Task: Research Airbnb properties in Teziutlan, Mexico from 9th November, 2023 to 16th November, 2023 for 2 adults.2 bedrooms having 2 beds and 1 bathroom. Property type can be flat. Look for 3 properties as per requirement.
Action: Mouse pressed left at (432, 62)
Screenshot: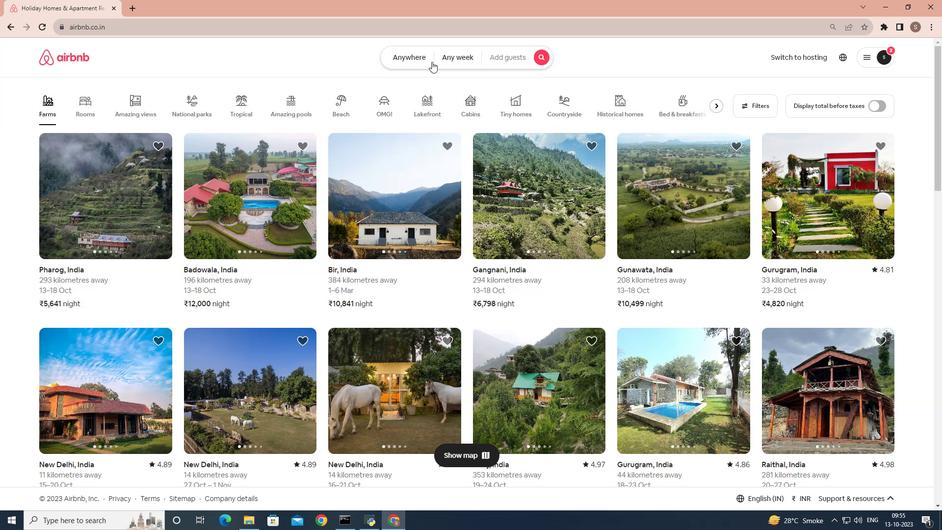 
Action: Mouse moved to (317, 92)
Screenshot: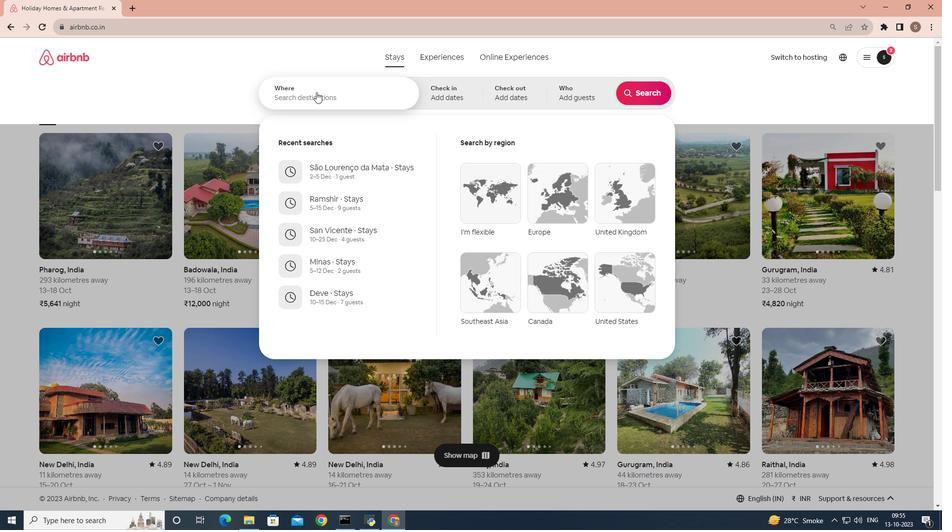 
Action: Mouse pressed left at (317, 92)
Screenshot: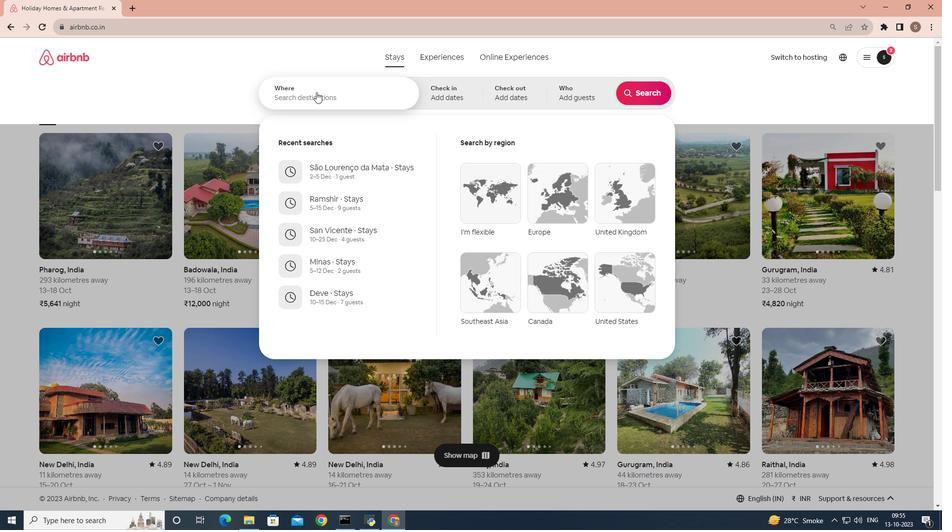 
Action: Key pressed tiziulta<Key.backspace><Key.backspace><Key.backspace>ltan
Screenshot: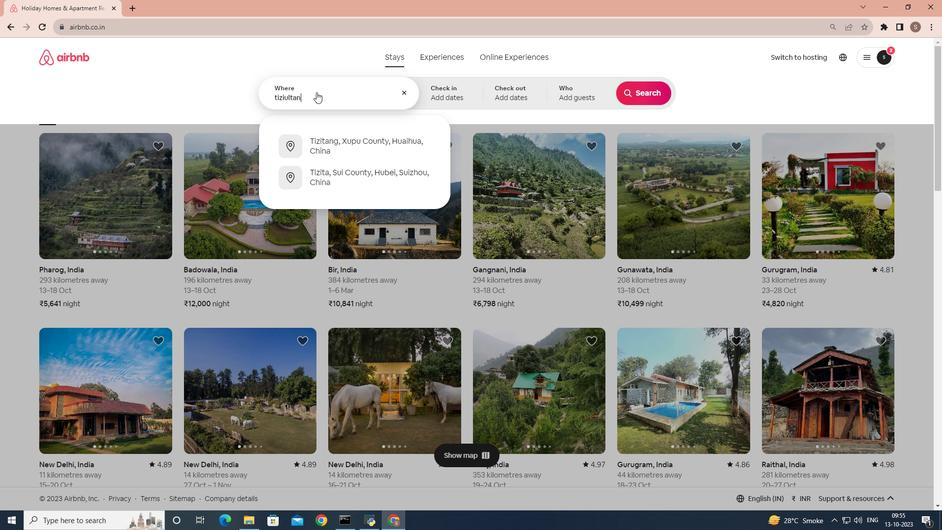 
Action: Mouse moved to (357, 147)
Screenshot: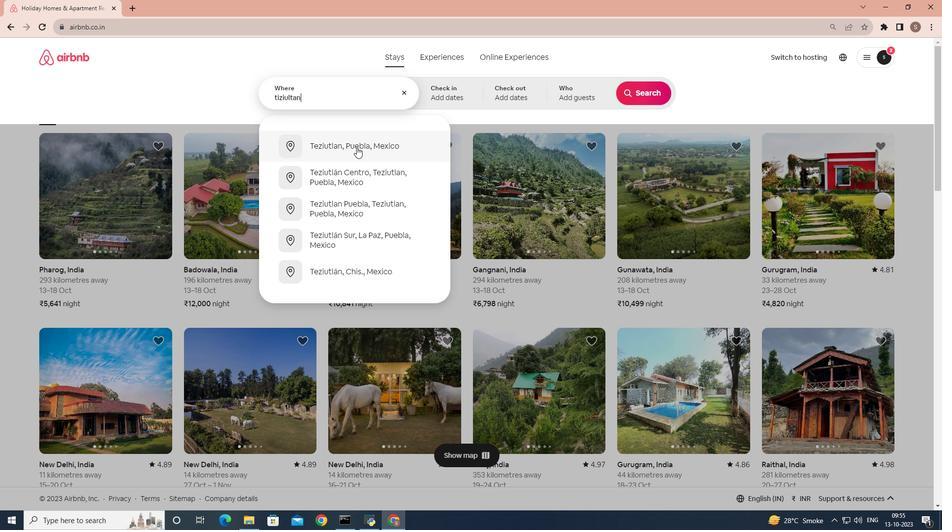 
Action: Mouse pressed left at (357, 147)
Screenshot: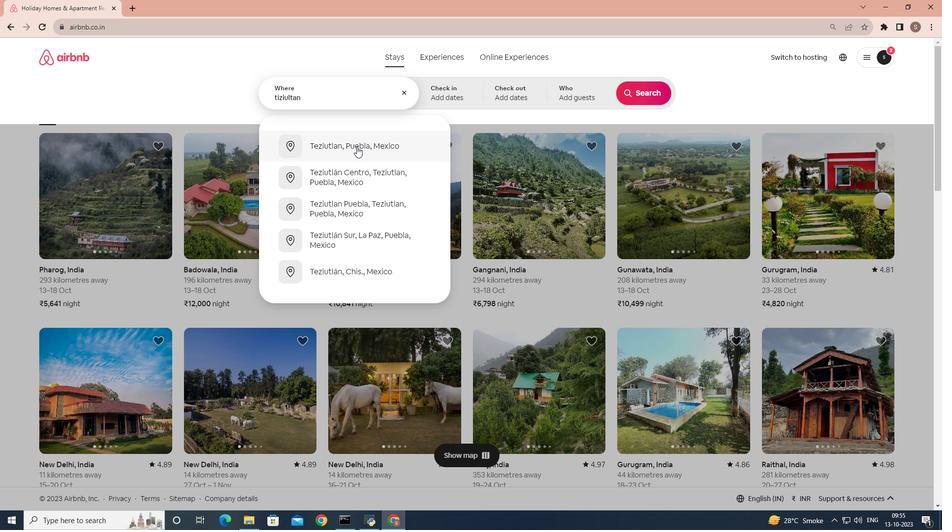 
Action: Mouse moved to (581, 240)
Screenshot: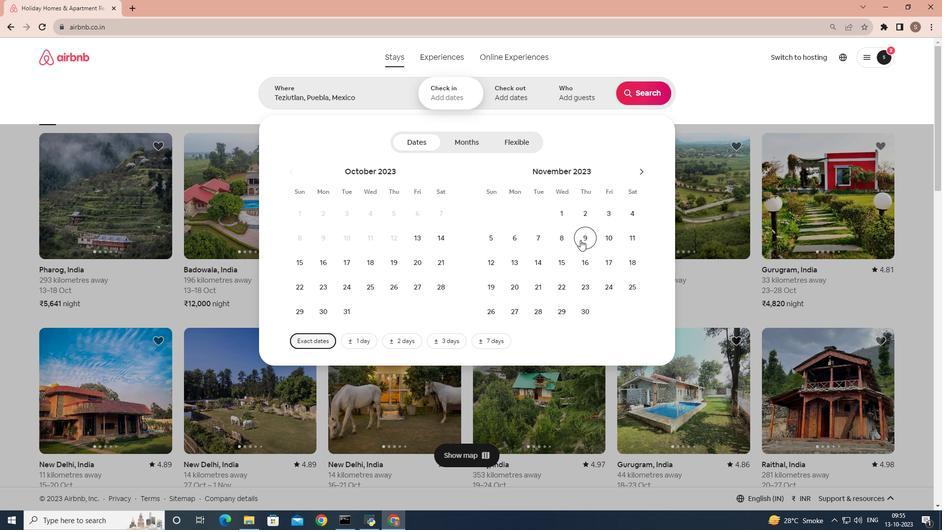
Action: Mouse pressed left at (581, 240)
Screenshot: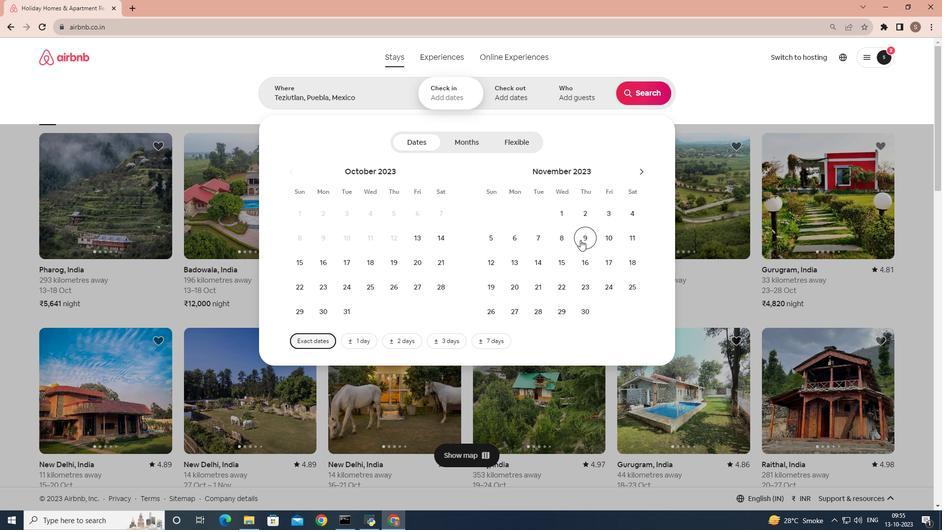 
Action: Mouse moved to (577, 263)
Screenshot: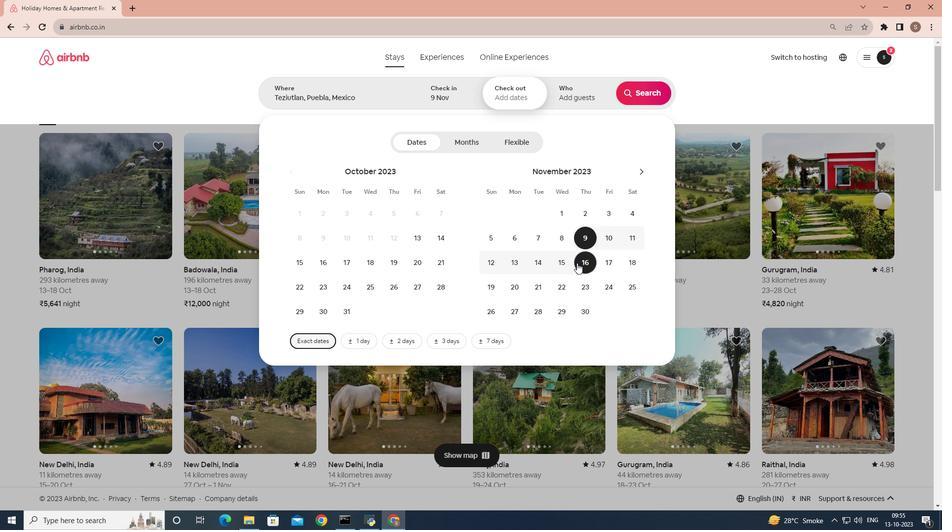 
Action: Mouse pressed left at (577, 263)
Screenshot: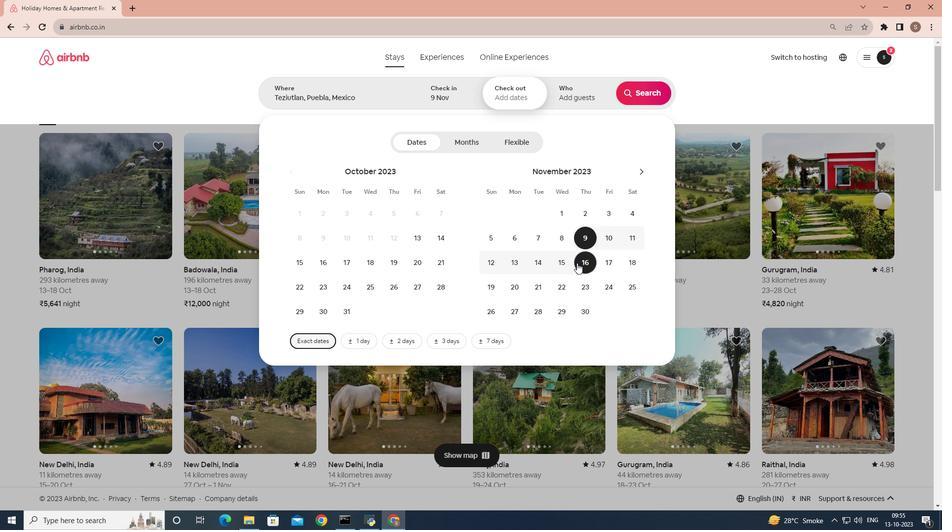 
Action: Mouse moved to (572, 92)
Screenshot: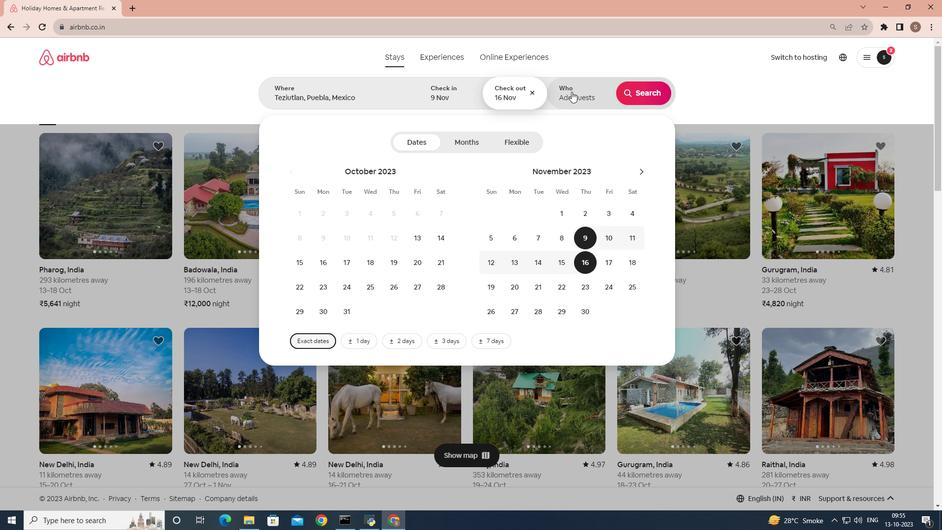 
Action: Mouse pressed left at (572, 92)
Screenshot: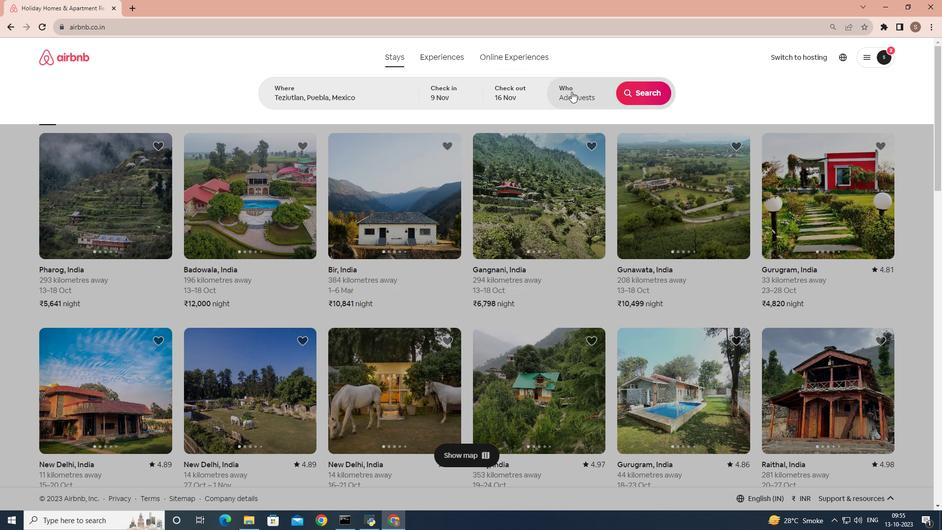 
Action: Mouse moved to (649, 147)
Screenshot: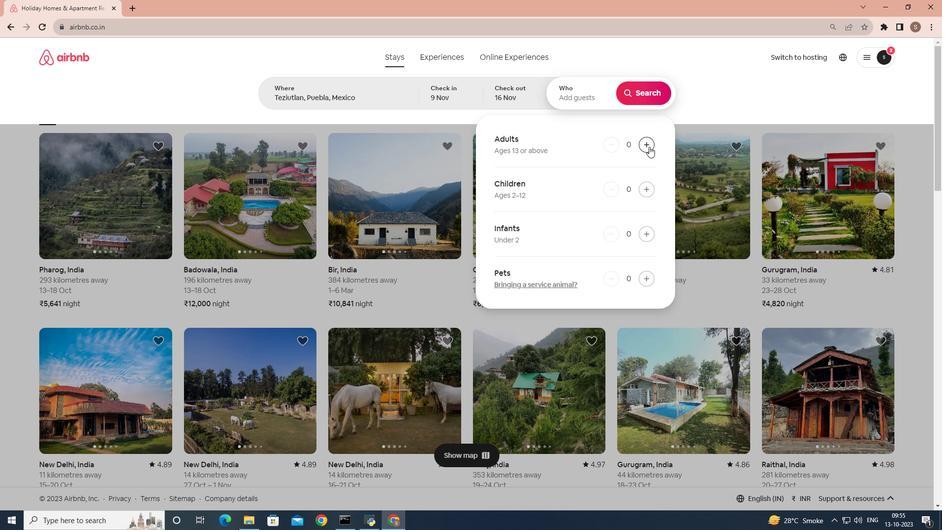 
Action: Mouse pressed left at (649, 147)
Screenshot: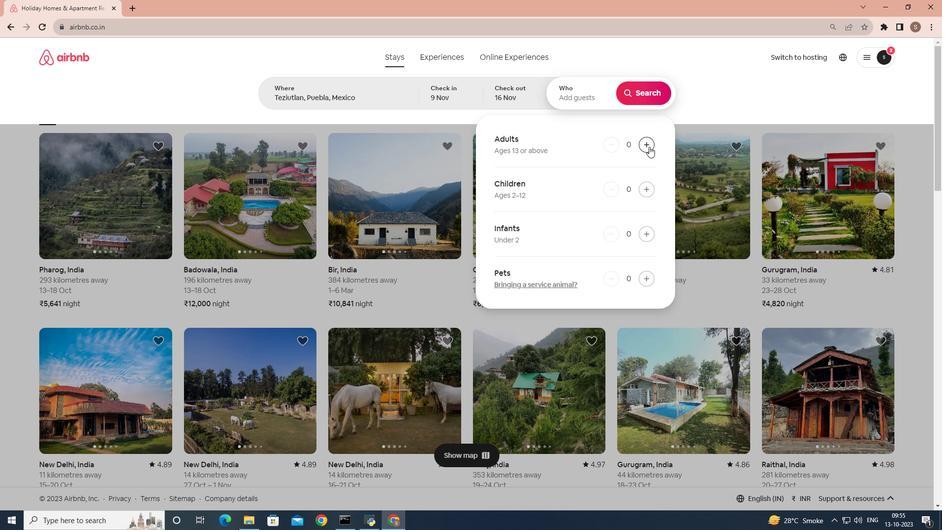 
Action: Mouse pressed left at (649, 147)
Screenshot: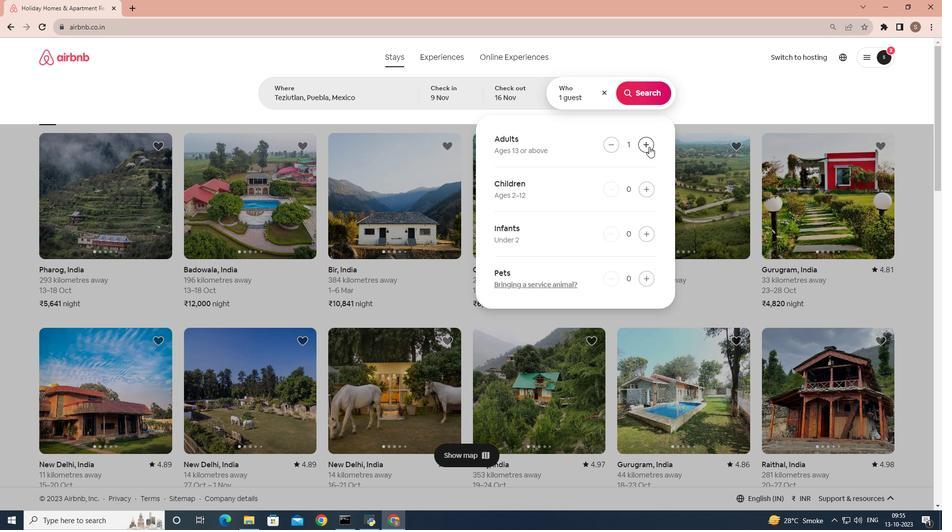 
Action: Mouse moved to (650, 100)
Screenshot: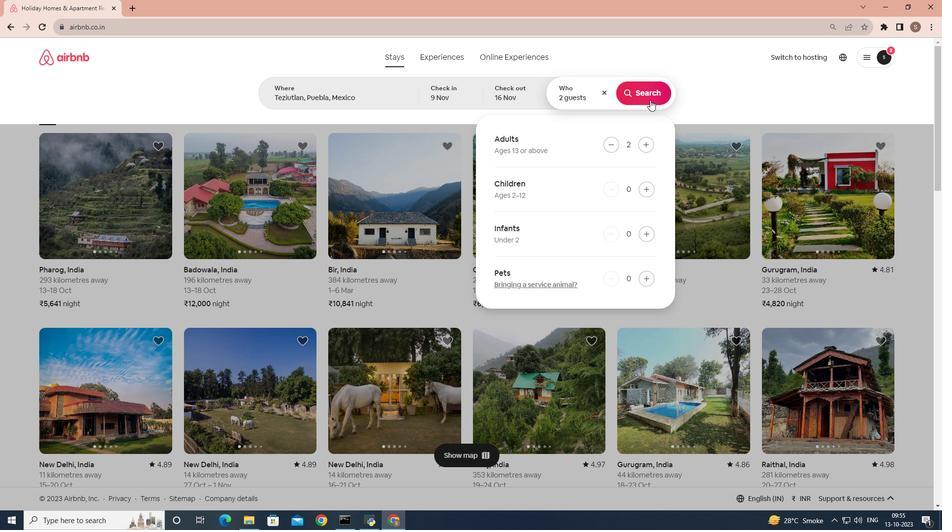 
Action: Mouse pressed left at (650, 100)
Screenshot: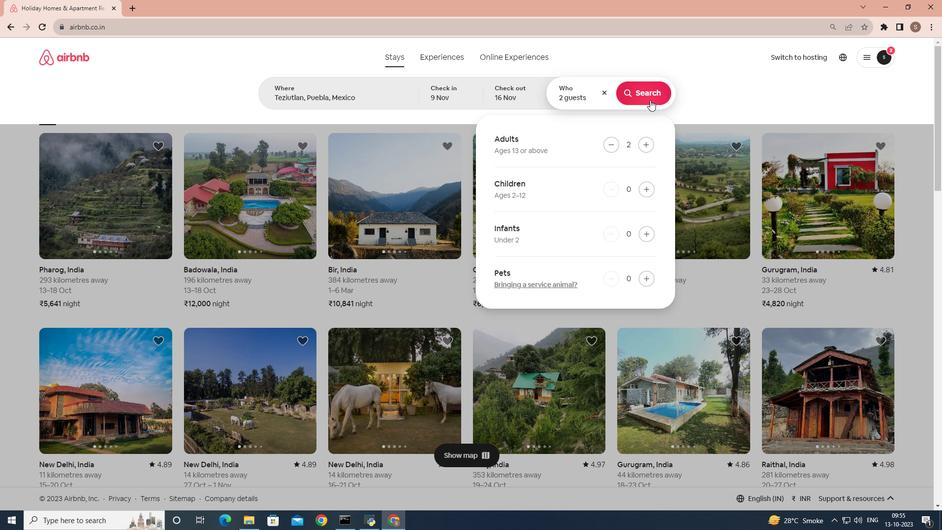 
Action: Mouse moved to (790, 95)
Screenshot: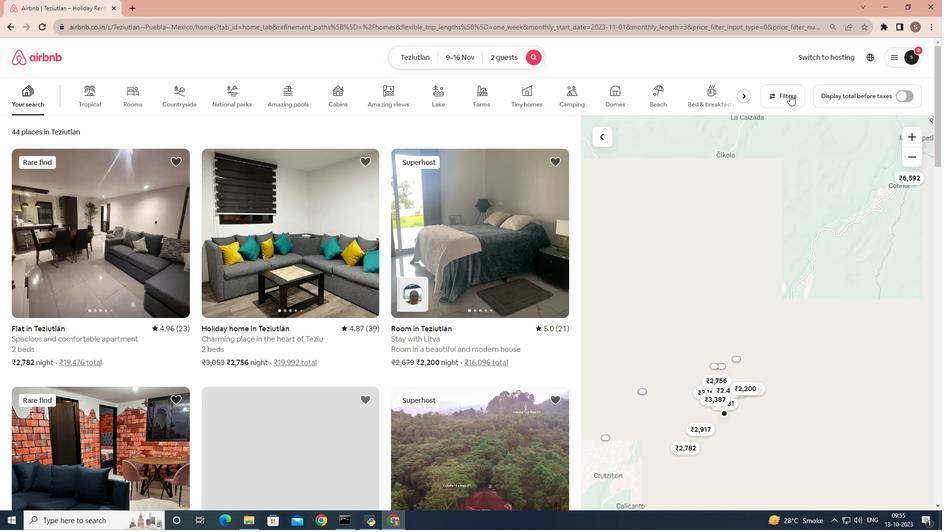 
Action: Mouse pressed left at (790, 95)
Screenshot: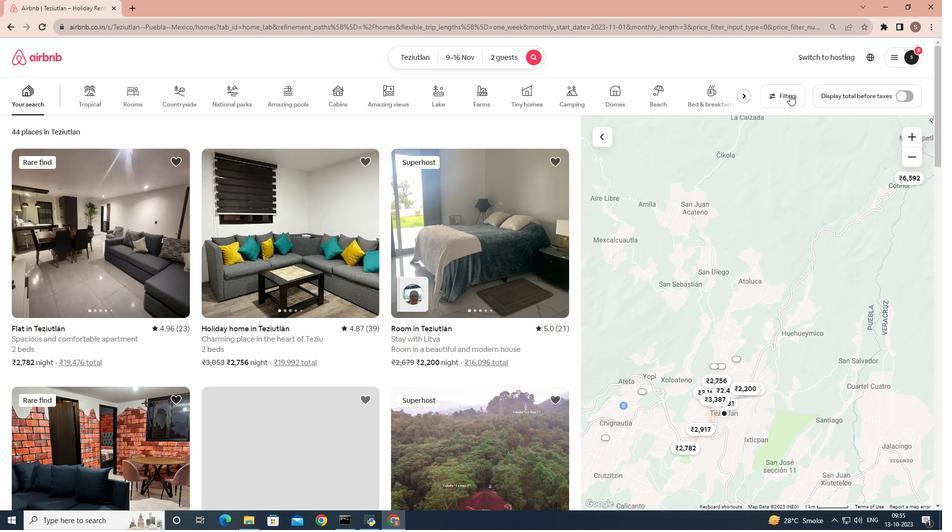
Action: Mouse moved to (234, 212)
Screenshot: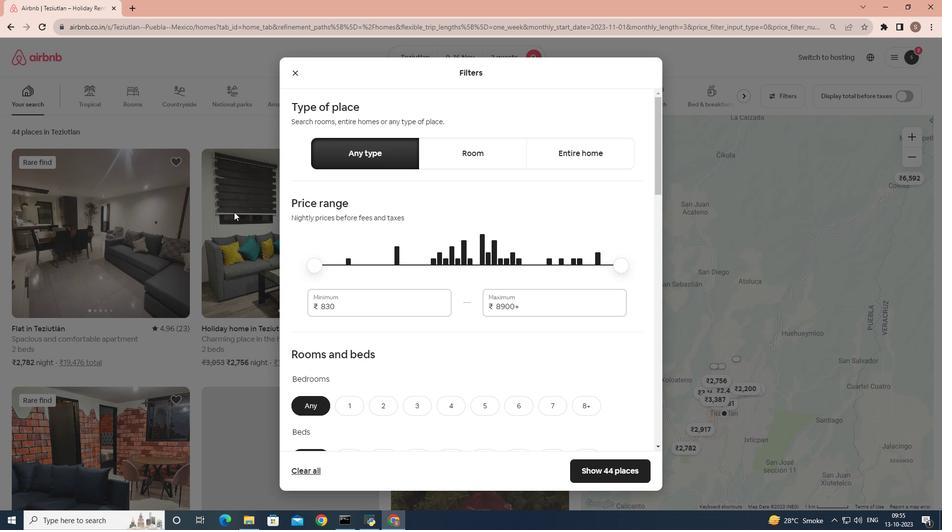 
Action: Mouse scrolled (234, 212) with delta (0, 0)
Screenshot: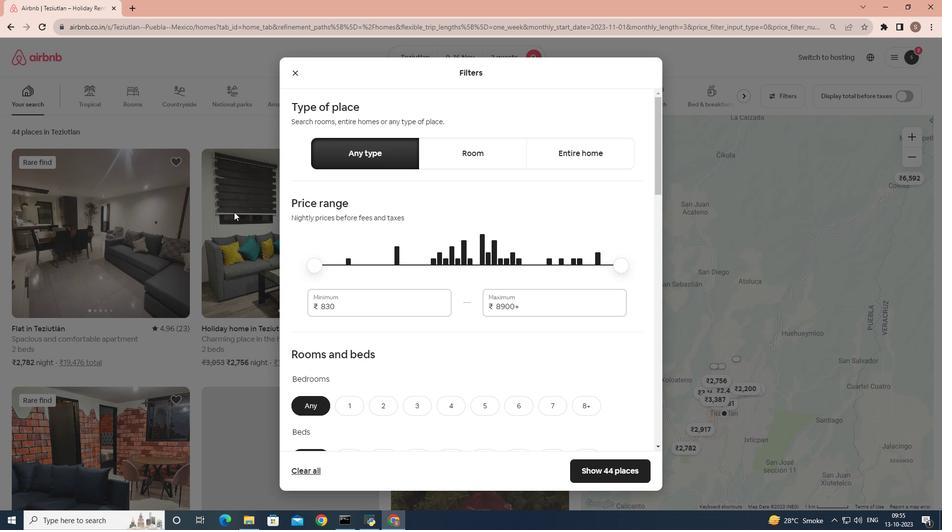 
Action: Mouse scrolled (234, 212) with delta (0, 0)
Screenshot: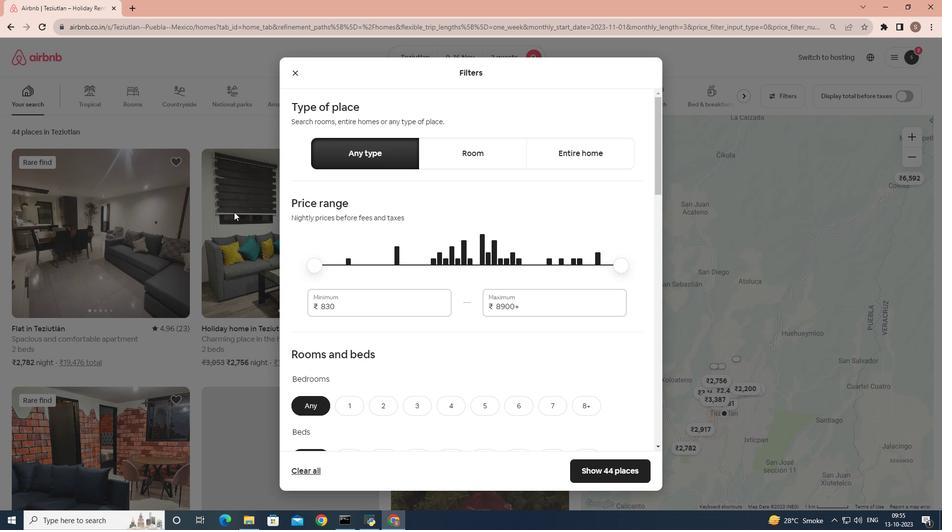 
Action: Mouse scrolled (234, 212) with delta (0, 0)
Screenshot: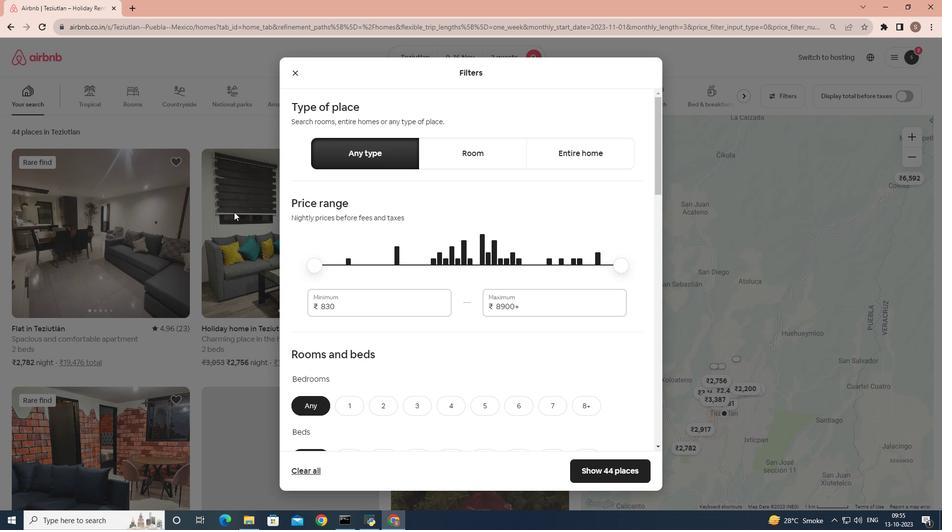 
Action: Mouse moved to (281, 220)
Screenshot: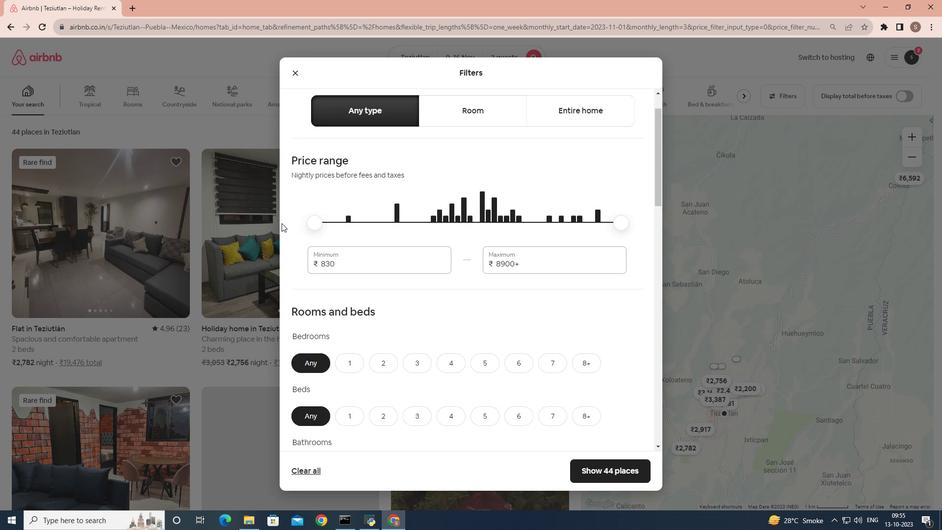 
Action: Mouse scrolled (281, 219) with delta (0, 0)
Screenshot: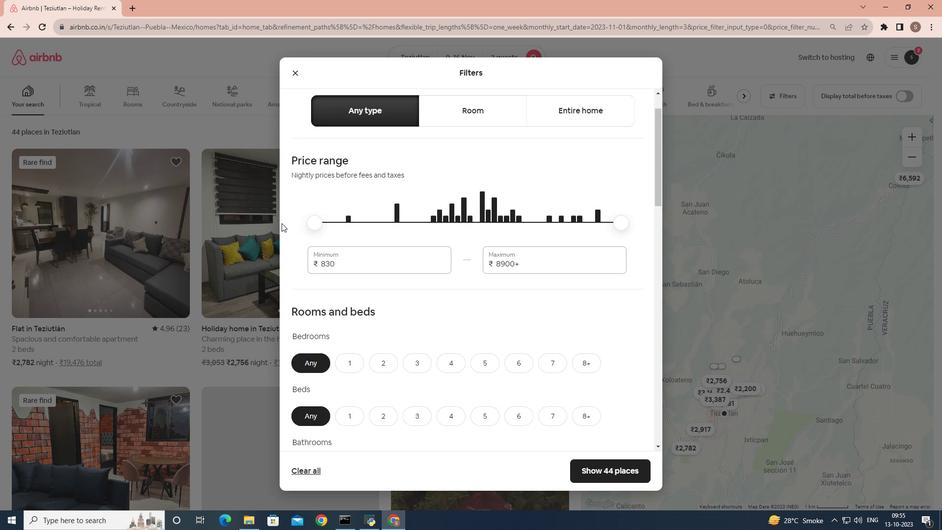 
Action: Mouse moved to (282, 223)
Screenshot: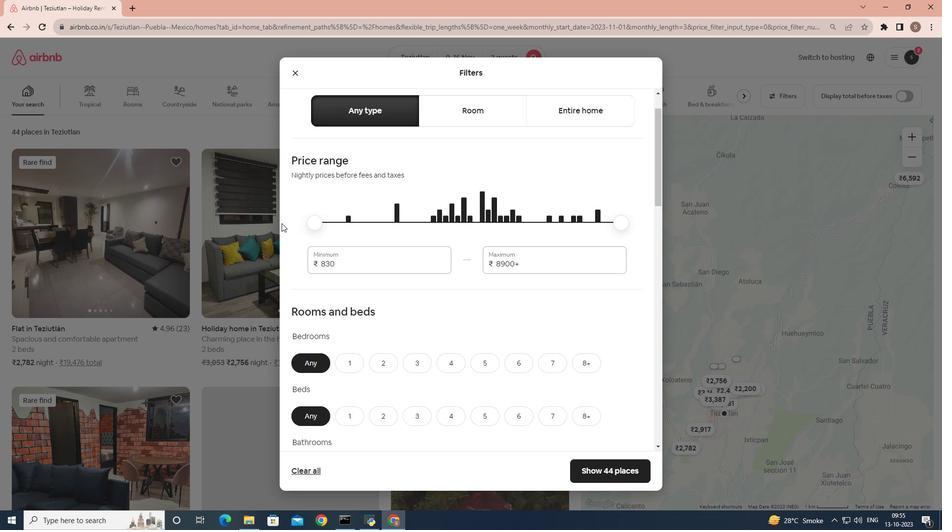 
Action: Mouse scrolled (282, 223) with delta (0, 0)
Screenshot: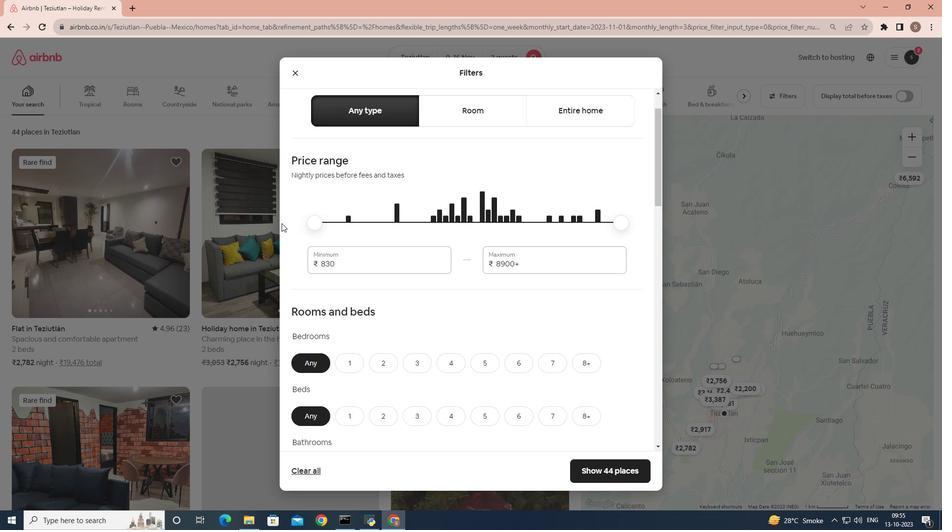 
Action: Mouse scrolled (282, 223) with delta (0, 0)
Screenshot: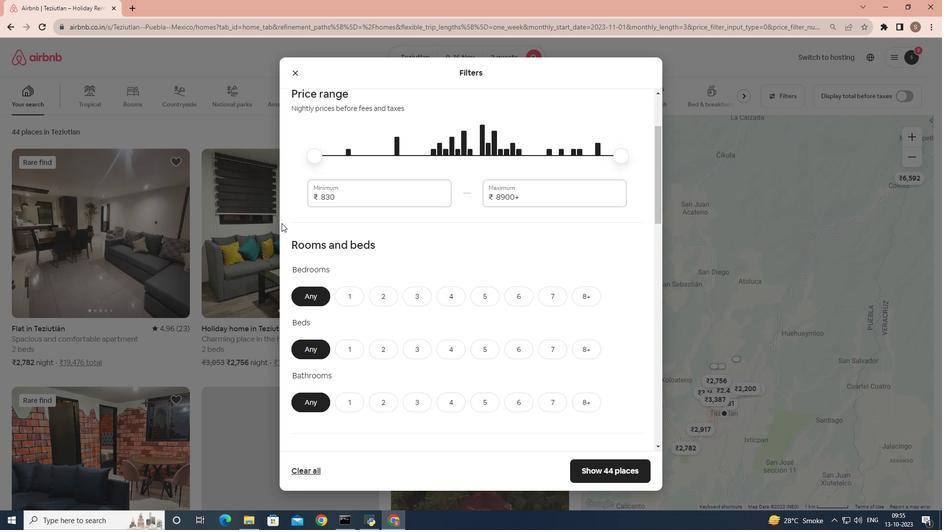 
Action: Mouse moved to (355, 240)
Screenshot: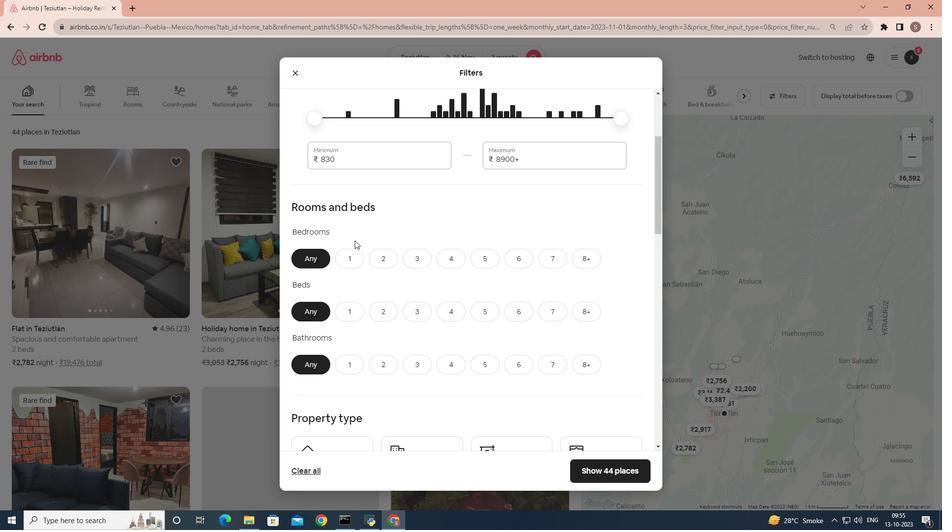 
Action: Mouse scrolled (355, 240) with delta (0, 0)
Screenshot: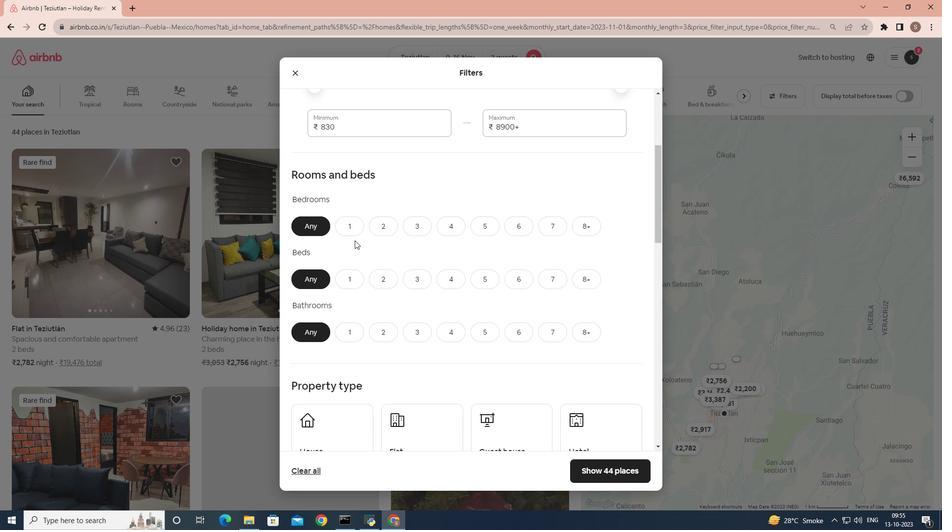 
Action: Mouse scrolled (355, 240) with delta (0, 0)
Screenshot: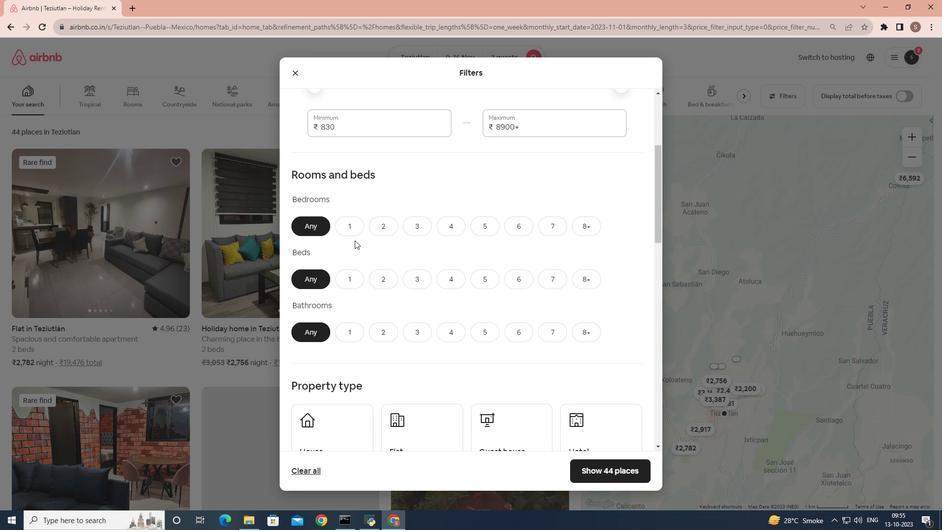 
Action: Mouse moved to (355, 241)
Screenshot: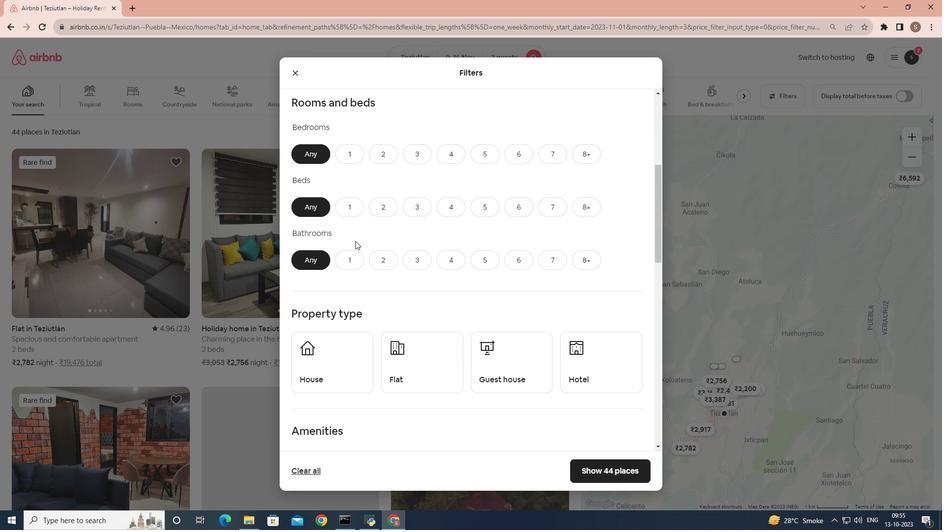 
Action: Mouse scrolled (355, 240) with delta (0, 0)
Screenshot: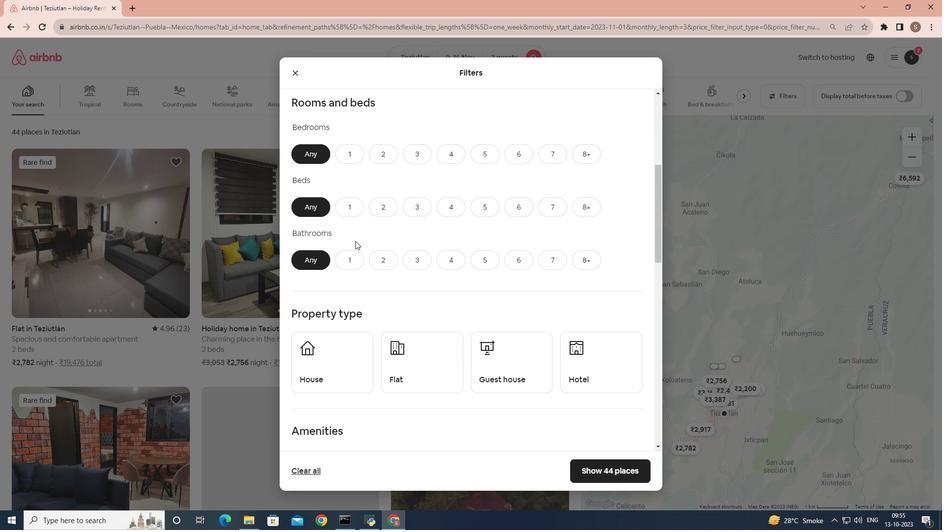 
Action: Mouse scrolled (355, 240) with delta (0, 0)
Screenshot: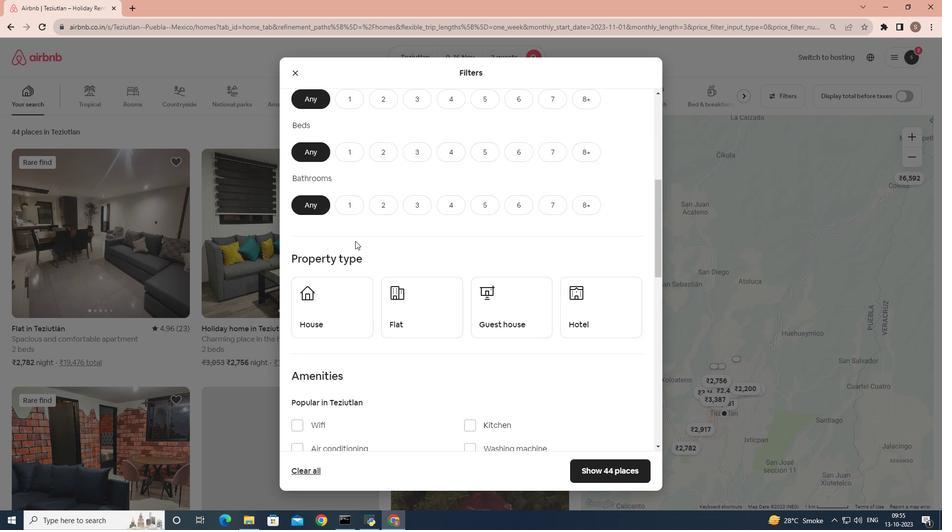 
Action: Mouse moved to (410, 268)
Screenshot: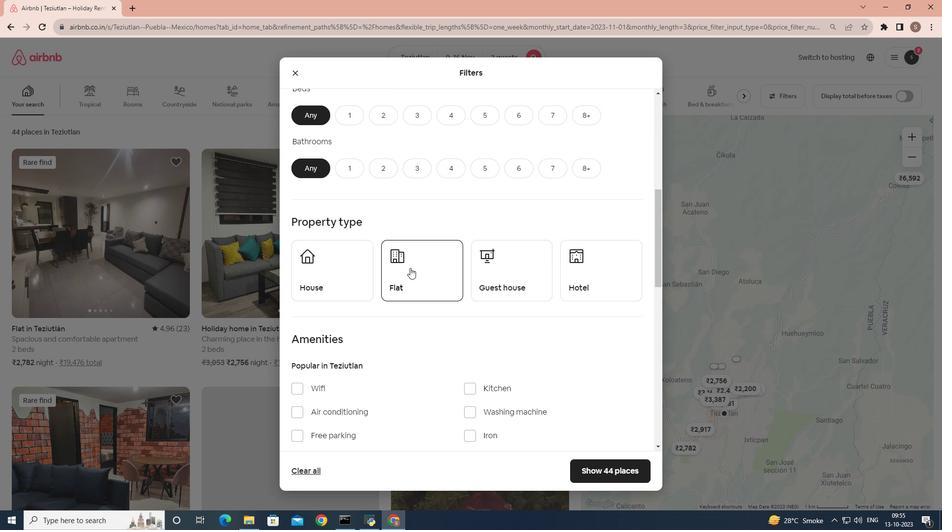 
Action: Mouse pressed left at (410, 268)
Screenshot: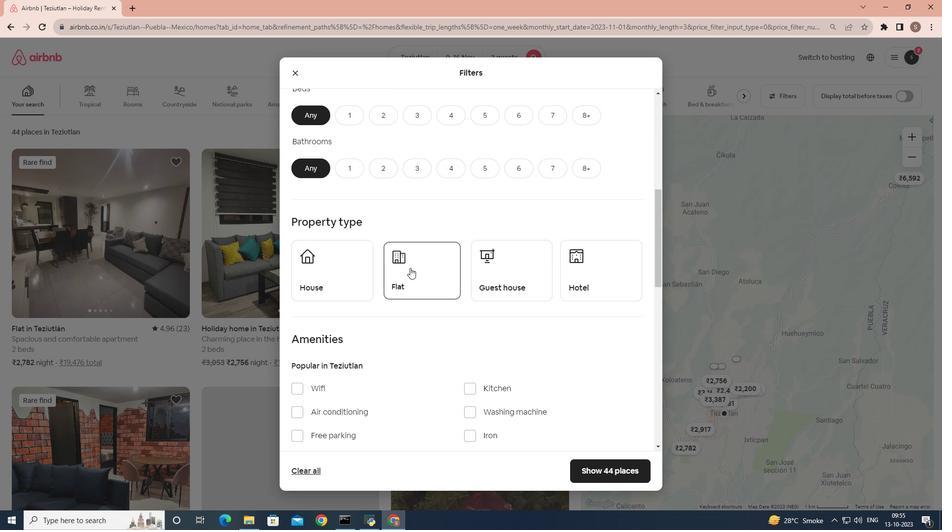 
Action: Mouse moved to (354, 198)
Screenshot: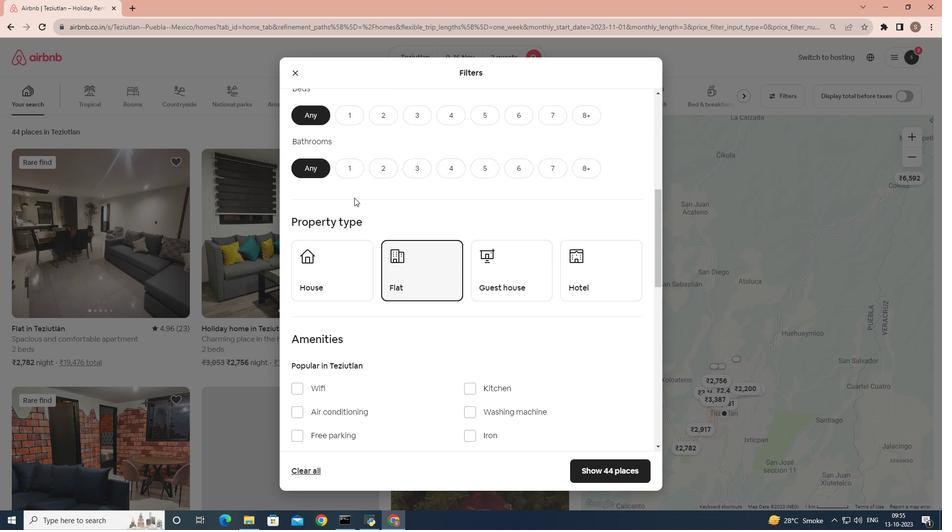 
Action: Mouse scrolled (354, 198) with delta (0, 0)
Screenshot: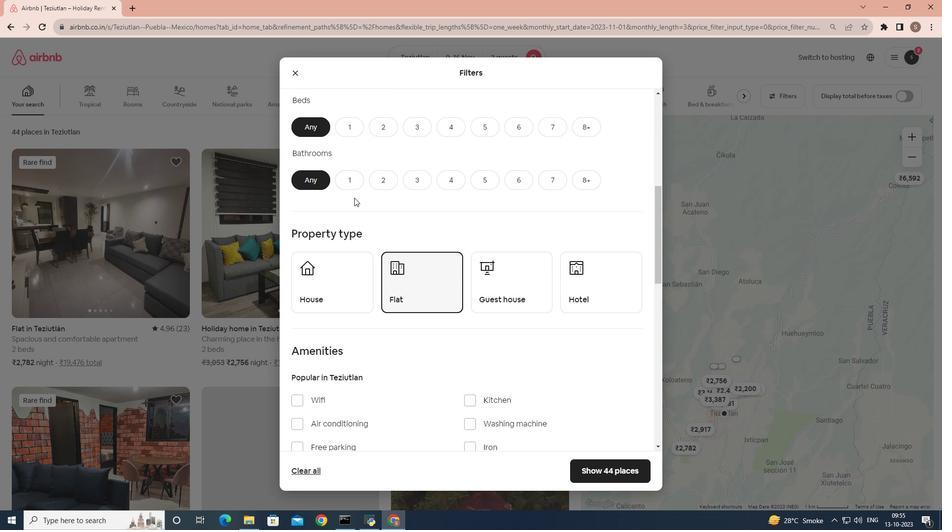 
Action: Mouse scrolled (354, 198) with delta (0, 0)
Screenshot: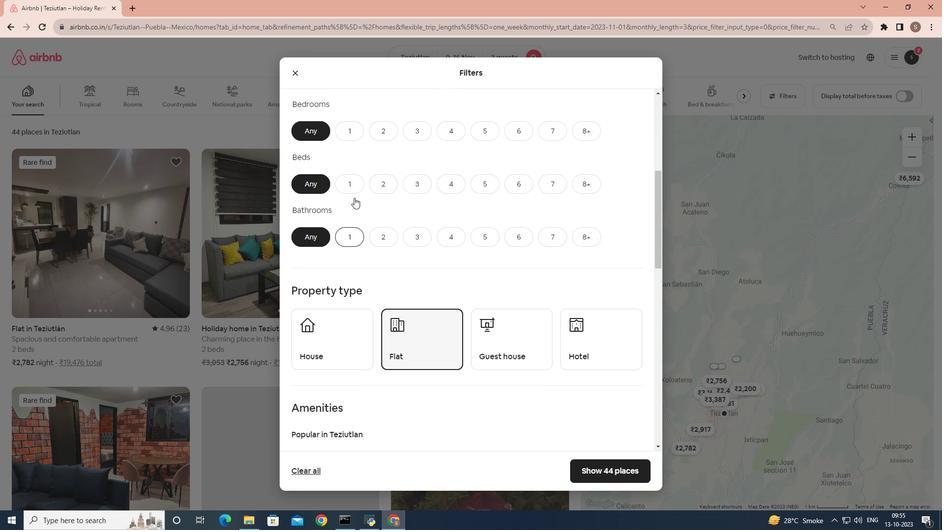 
Action: Mouse scrolled (354, 198) with delta (0, 0)
Screenshot: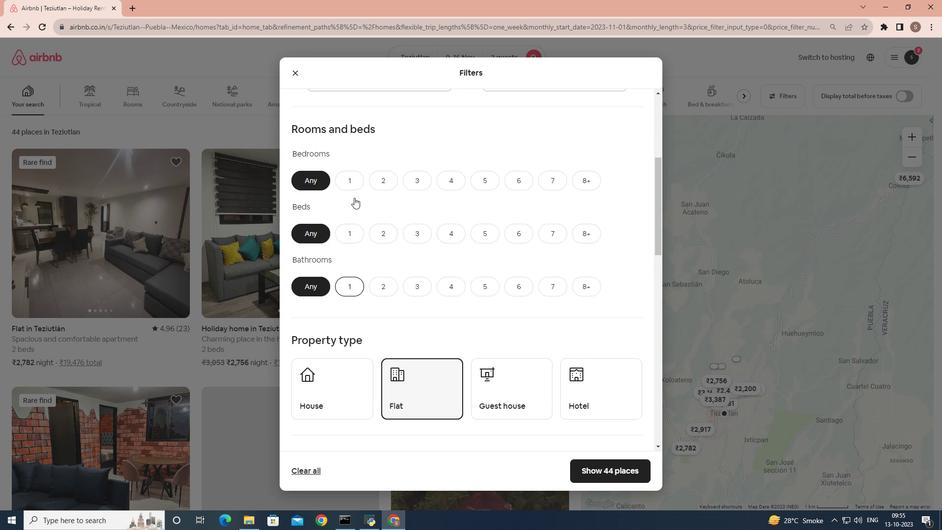 
Action: Mouse moved to (426, 207)
Screenshot: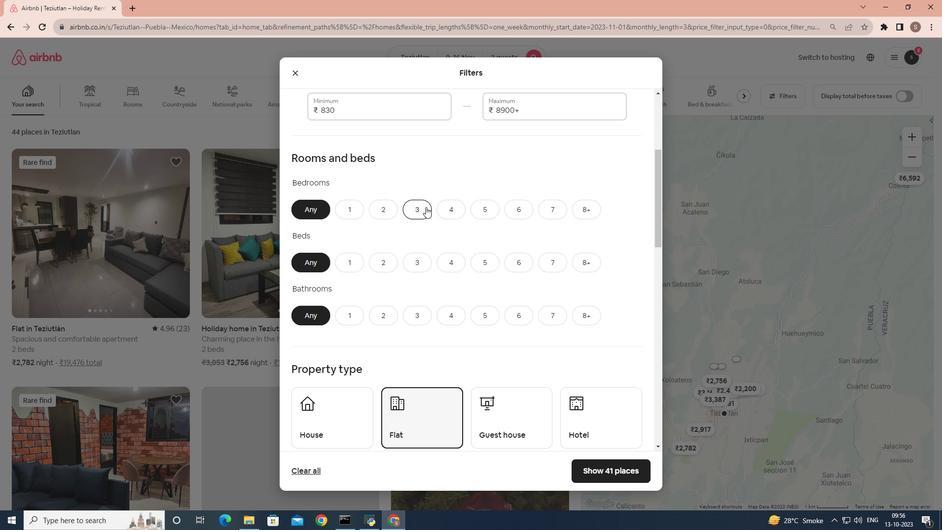 
Action: Mouse pressed left at (426, 207)
Screenshot: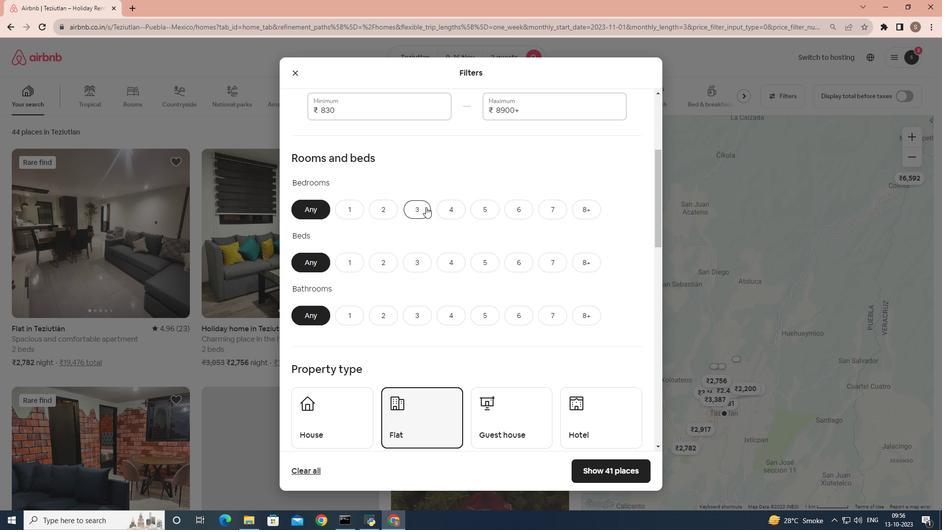 
Action: Mouse moved to (390, 210)
Screenshot: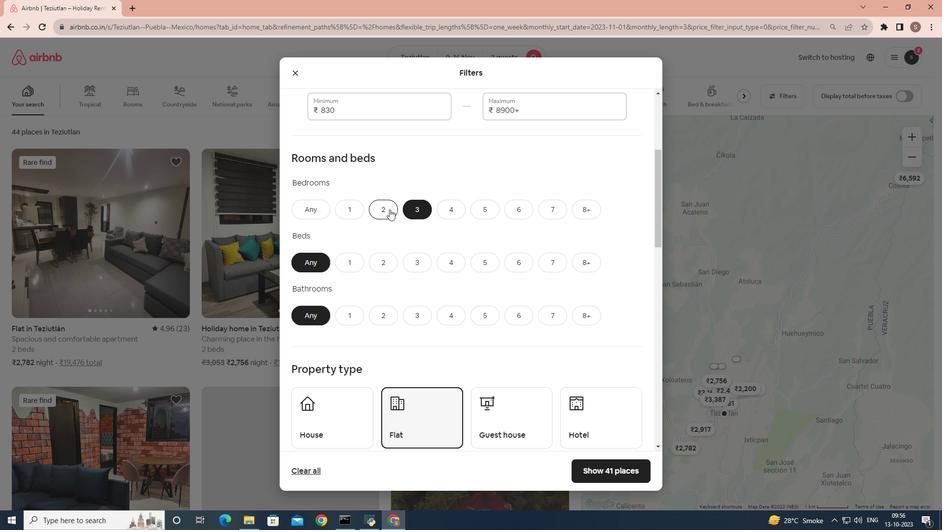 
Action: Mouse pressed left at (390, 210)
Screenshot: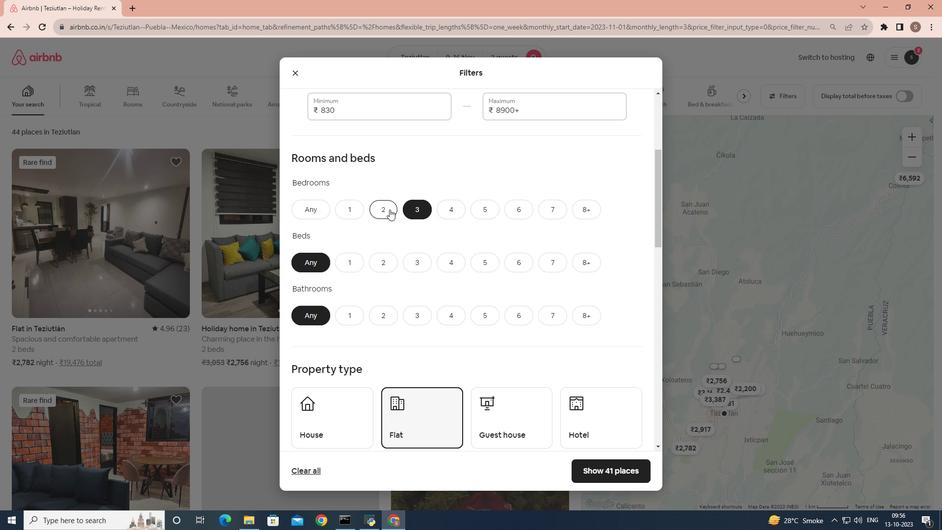 
Action: Mouse moved to (388, 259)
Screenshot: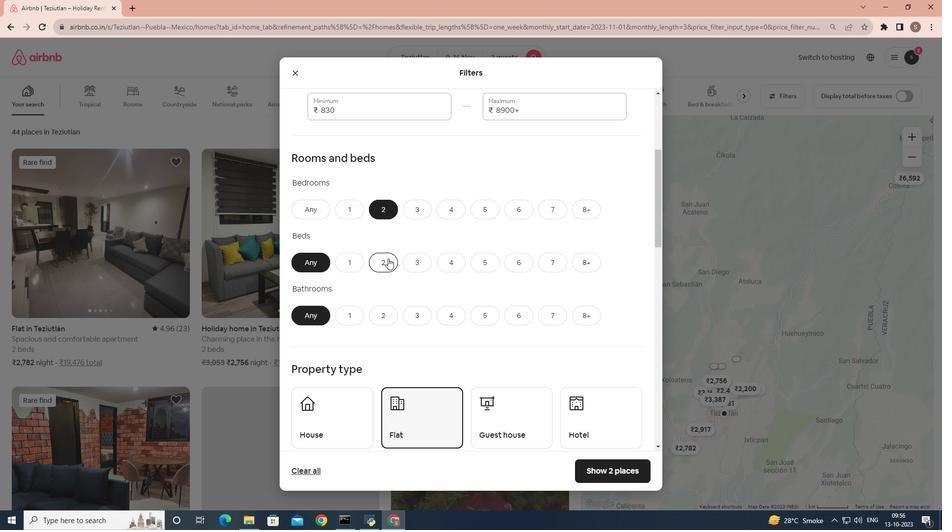 
Action: Mouse pressed left at (388, 259)
Screenshot: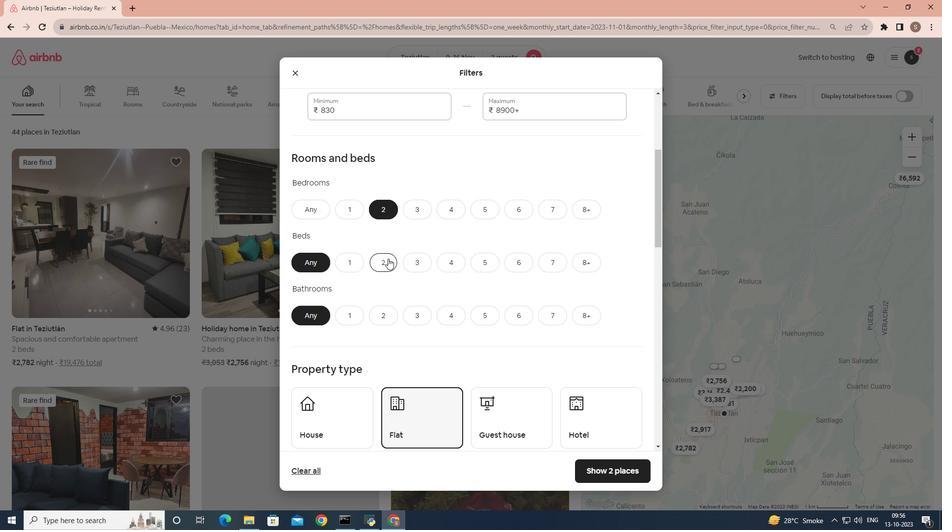
Action: Mouse moved to (362, 318)
Screenshot: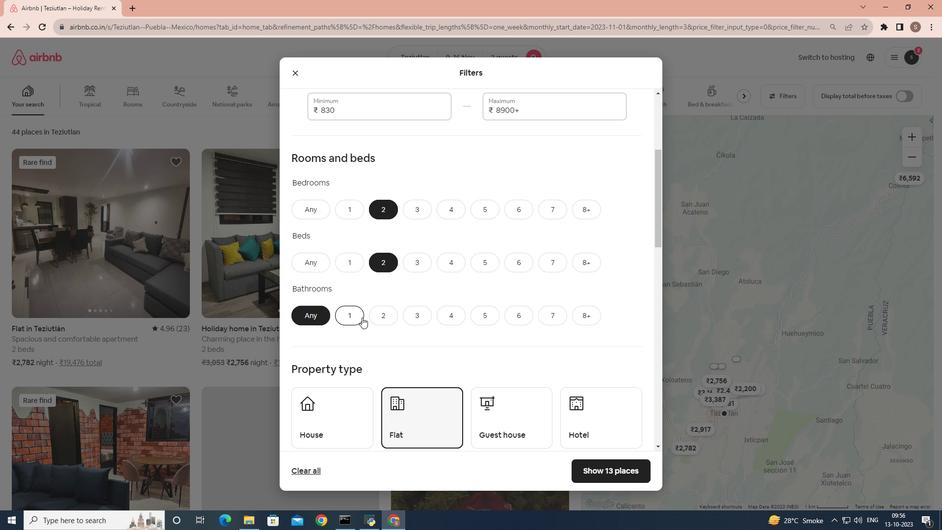 
Action: Mouse pressed left at (362, 318)
Screenshot: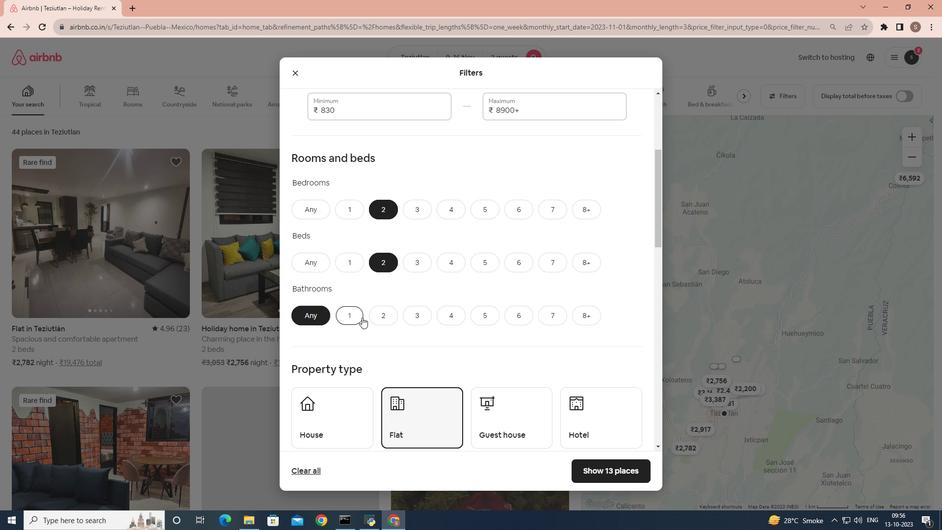 
Action: Mouse moved to (427, 275)
Screenshot: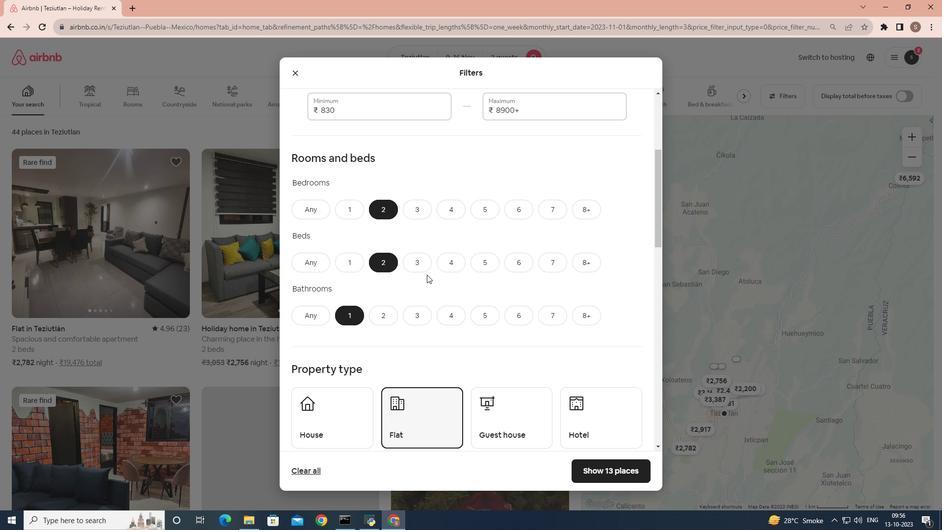 
Action: Mouse scrolled (427, 274) with delta (0, 0)
Screenshot: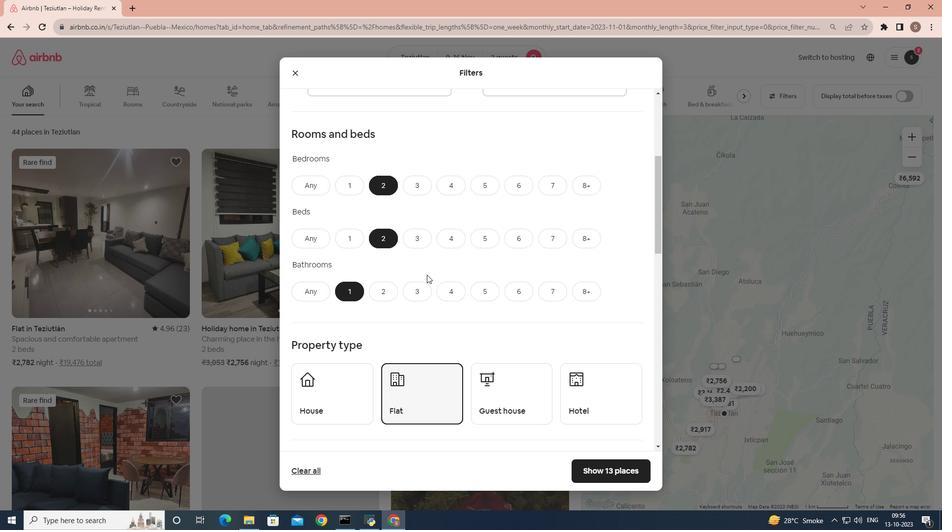 
Action: Mouse scrolled (427, 274) with delta (0, 0)
Screenshot: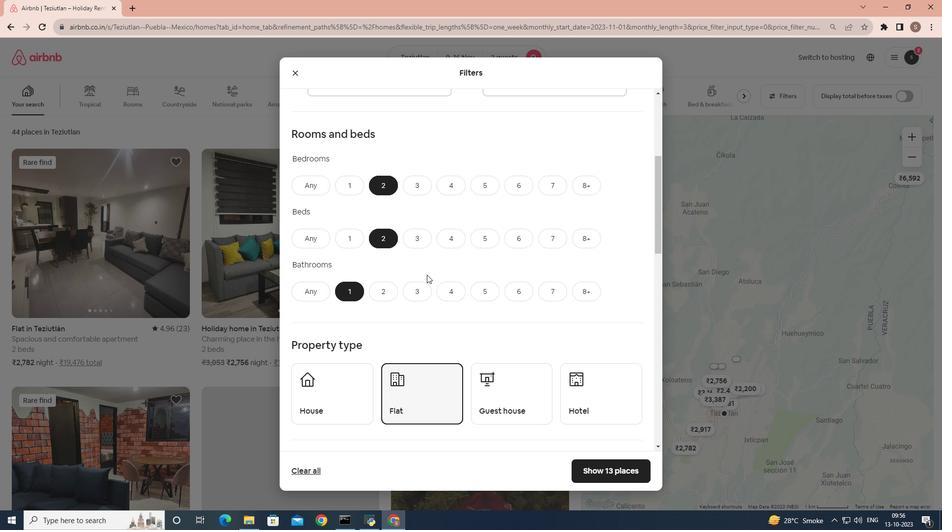 
Action: Mouse scrolled (427, 274) with delta (0, 0)
Screenshot: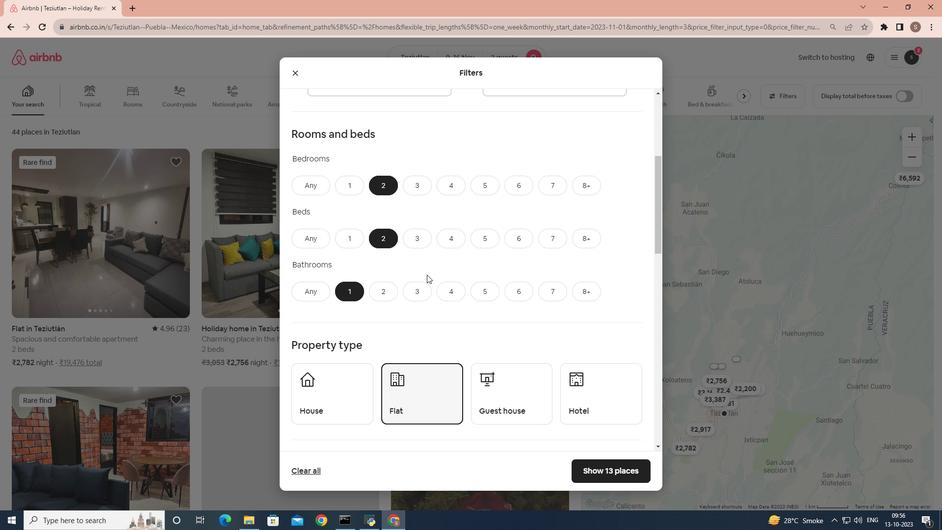 
Action: Mouse scrolled (427, 274) with delta (0, 0)
Screenshot: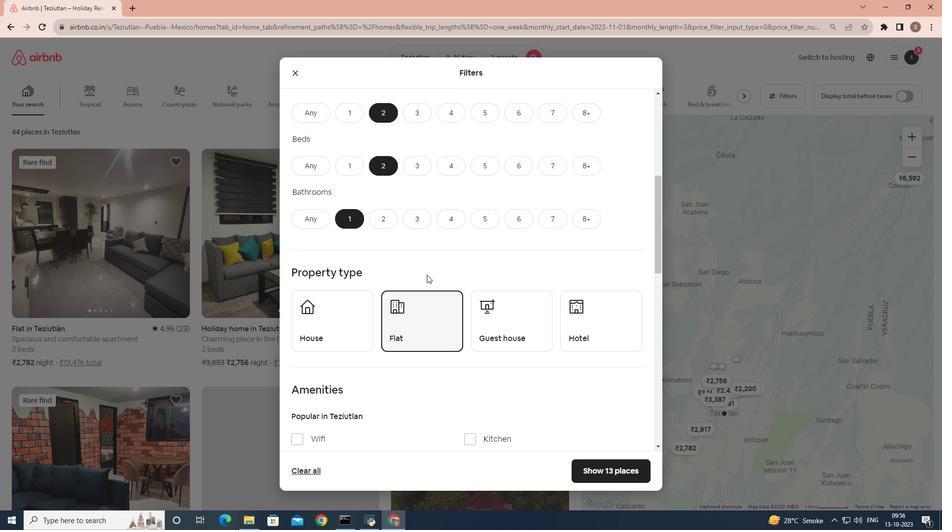 
Action: Mouse scrolled (427, 274) with delta (0, 0)
Screenshot: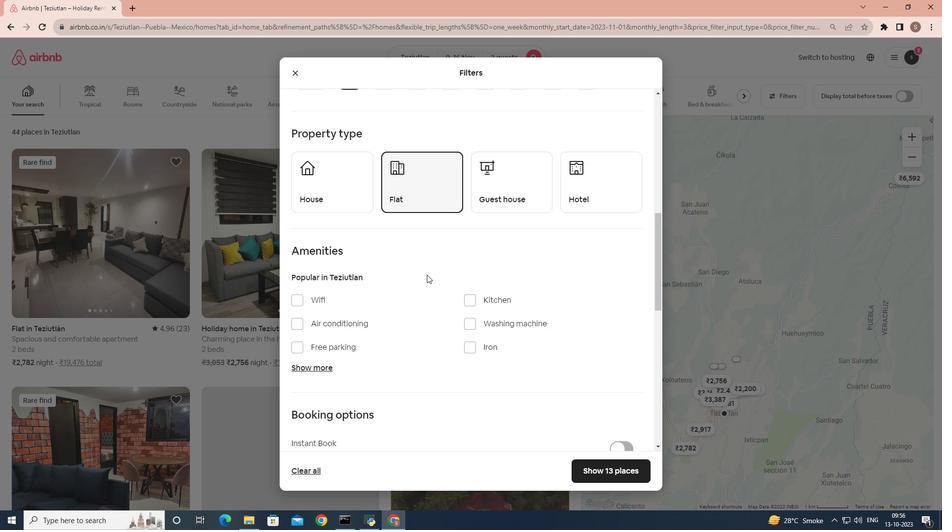 
Action: Mouse scrolled (427, 274) with delta (0, 0)
Screenshot: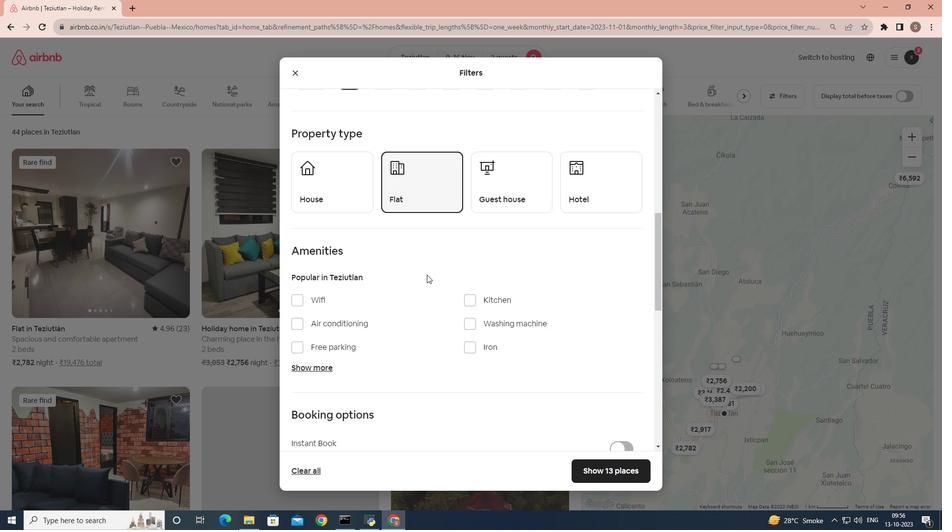 
Action: Mouse scrolled (427, 274) with delta (0, 0)
Screenshot: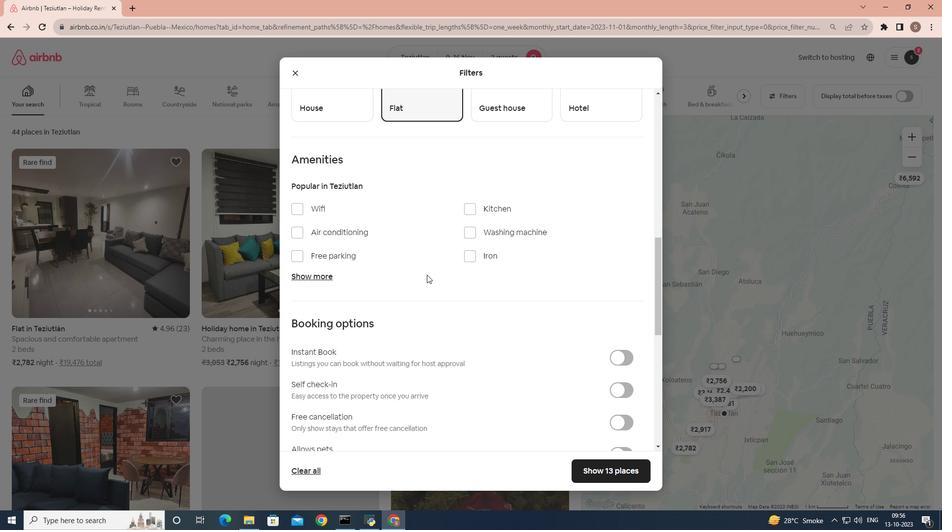 
Action: Mouse scrolled (427, 274) with delta (0, 0)
Screenshot: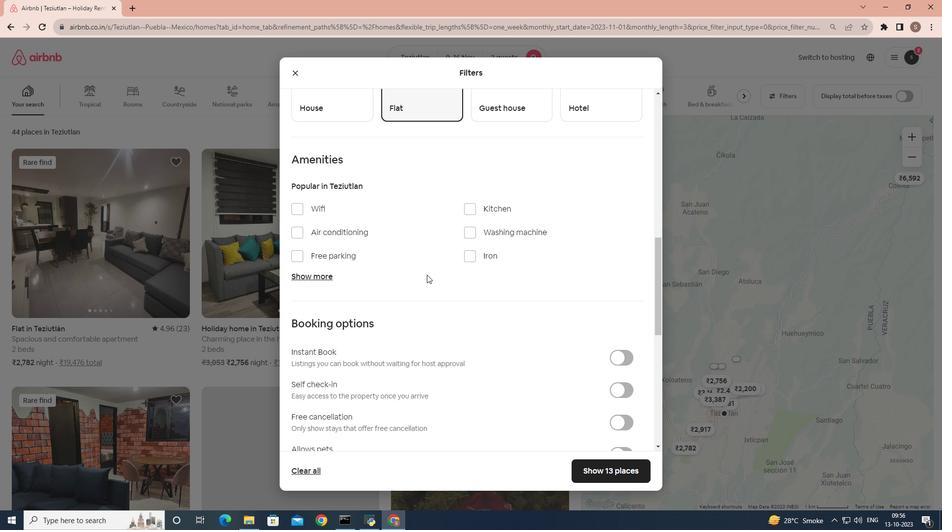 
Action: Mouse scrolled (427, 274) with delta (0, 0)
Screenshot: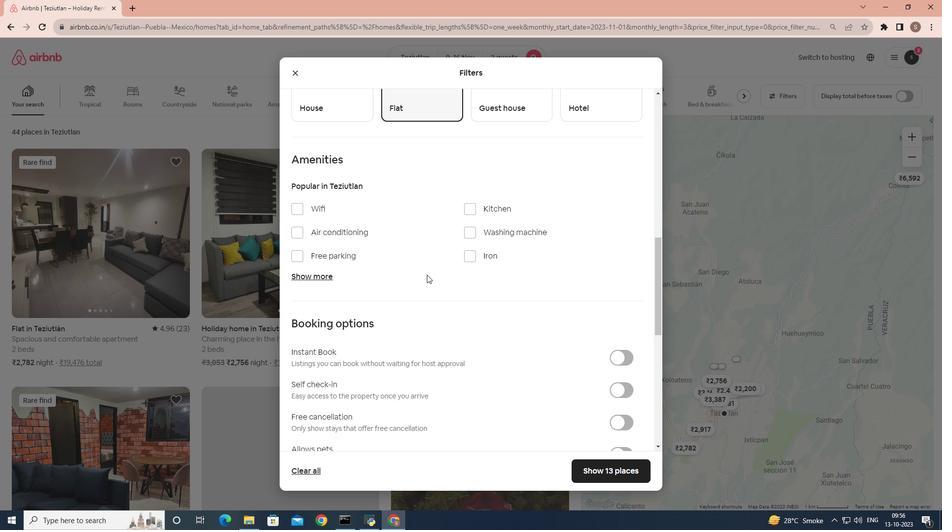 
Action: Mouse scrolled (427, 275) with delta (0, 0)
Screenshot: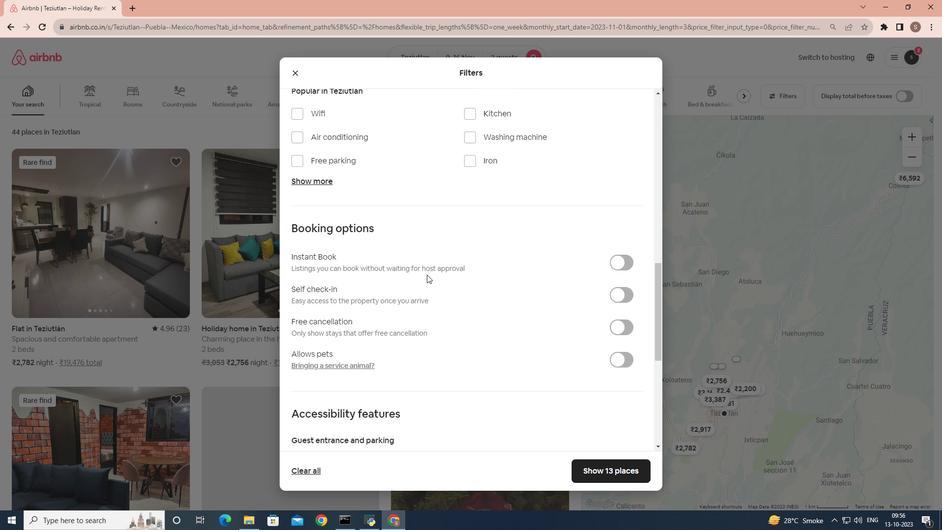 
Action: Mouse scrolled (427, 275) with delta (0, 0)
Screenshot: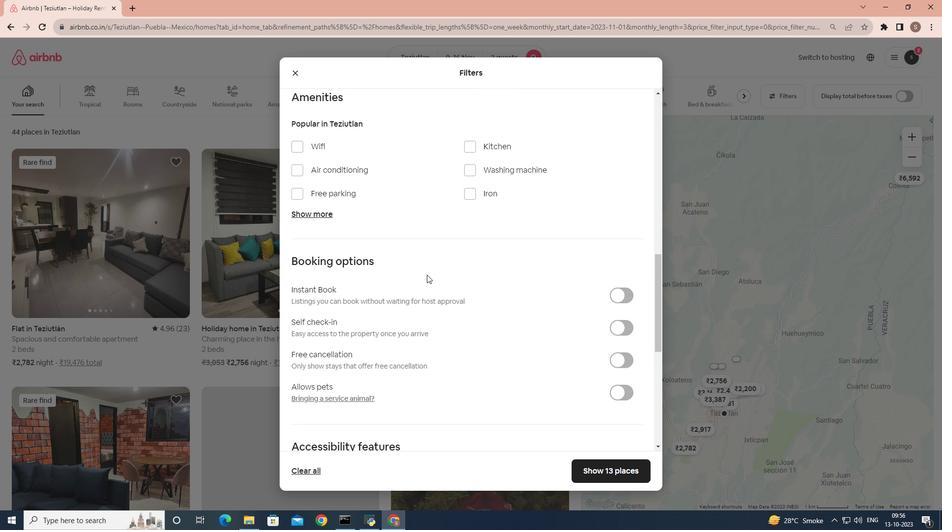 
Action: Mouse scrolled (427, 274) with delta (0, 0)
Screenshot: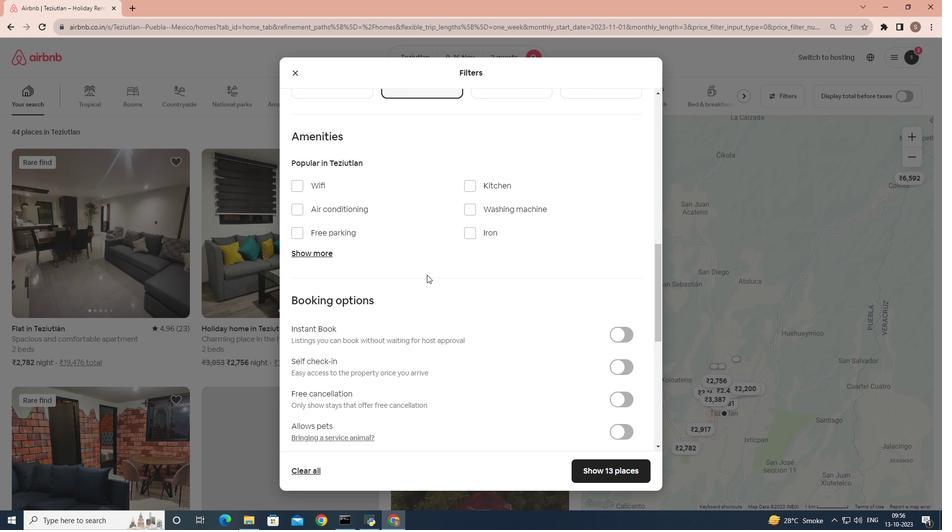 
Action: Mouse moved to (605, 467)
Screenshot: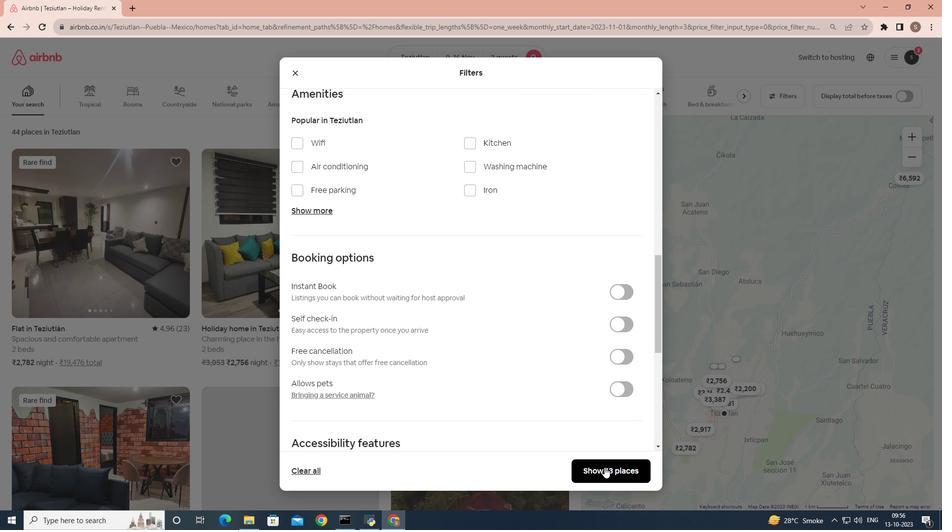 
Action: Mouse pressed left at (605, 467)
Screenshot: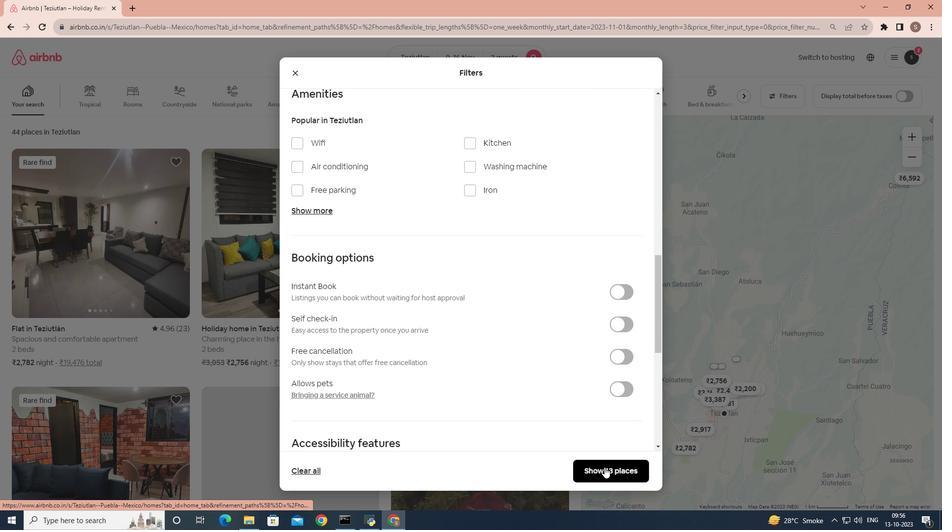 
Action: Mouse moved to (233, 211)
Screenshot: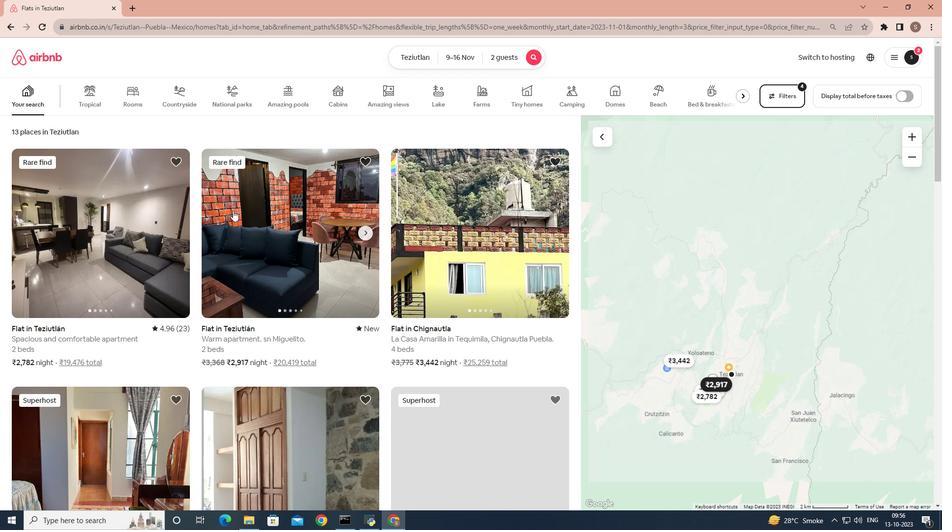 
Action: Mouse scrolled (233, 210) with delta (0, 0)
Screenshot: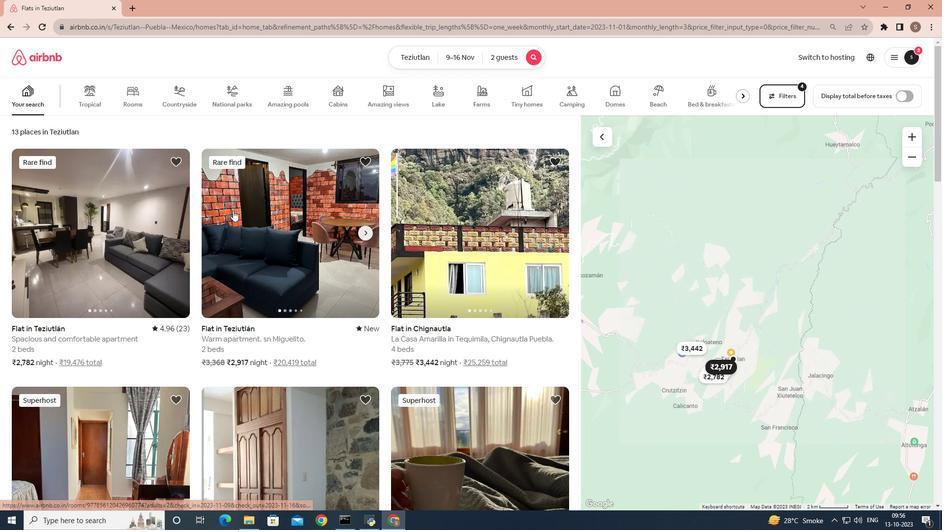 
Action: Mouse moved to (119, 180)
Screenshot: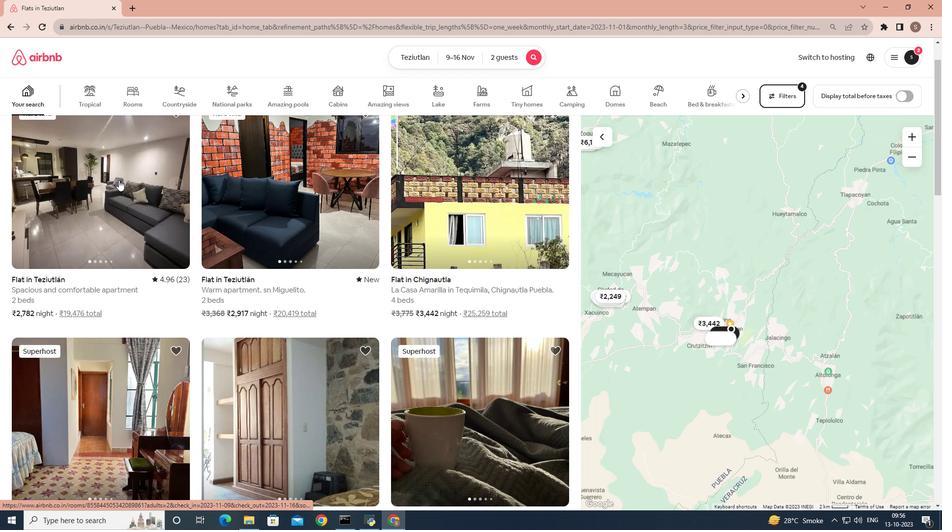 
Action: Mouse pressed left at (119, 180)
Screenshot: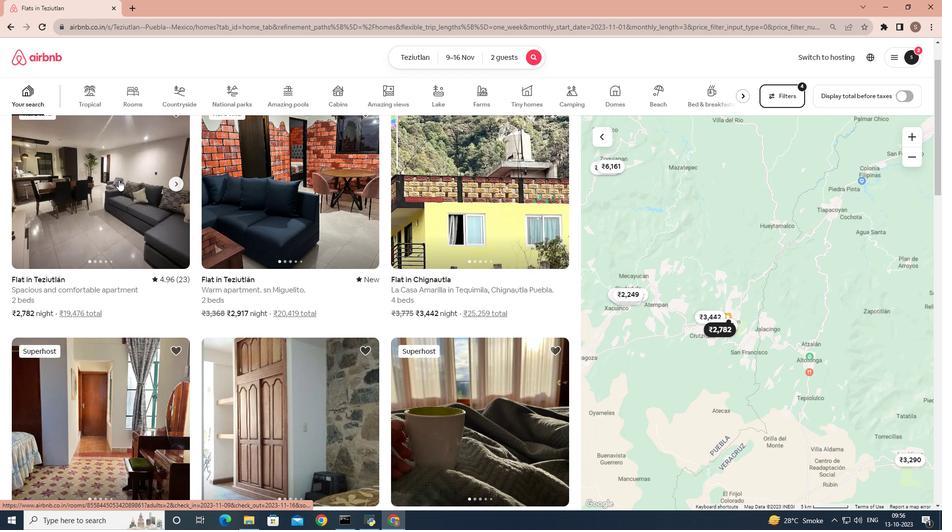 
Action: Mouse moved to (362, 214)
Screenshot: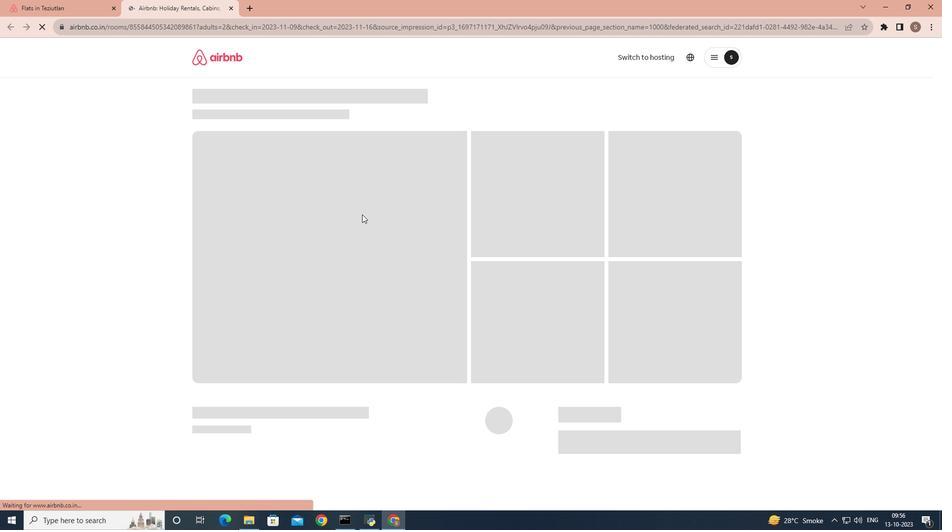 
Action: Mouse scrolled (362, 214) with delta (0, 0)
Screenshot: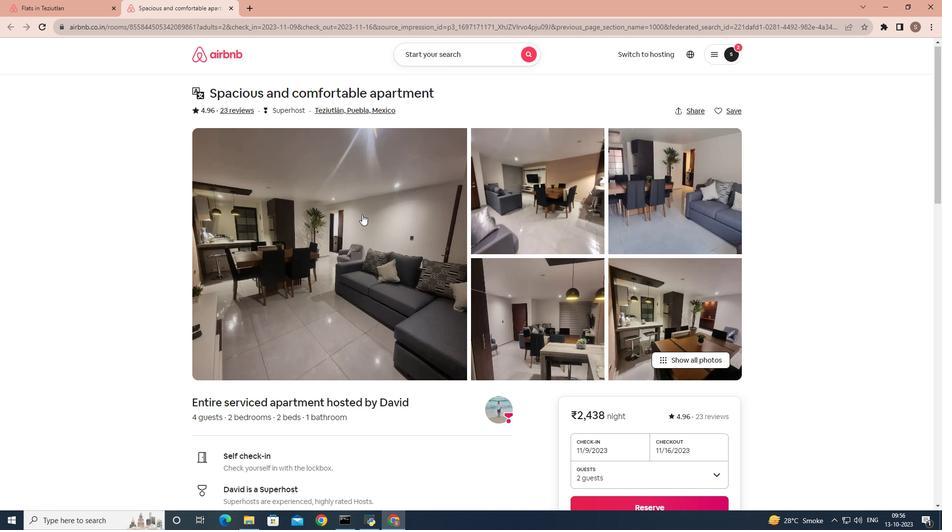 
Action: Mouse scrolled (362, 214) with delta (0, 0)
Screenshot: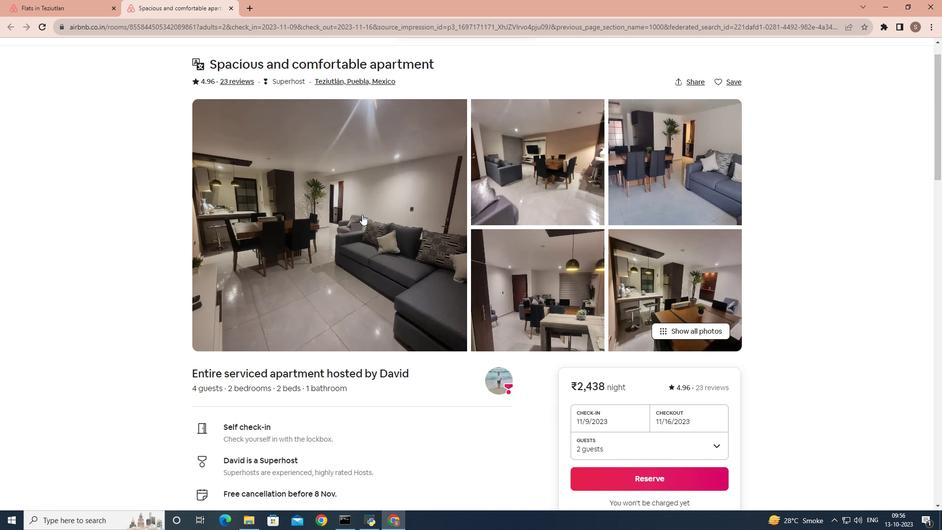 
Action: Mouse scrolled (362, 214) with delta (0, 0)
Screenshot: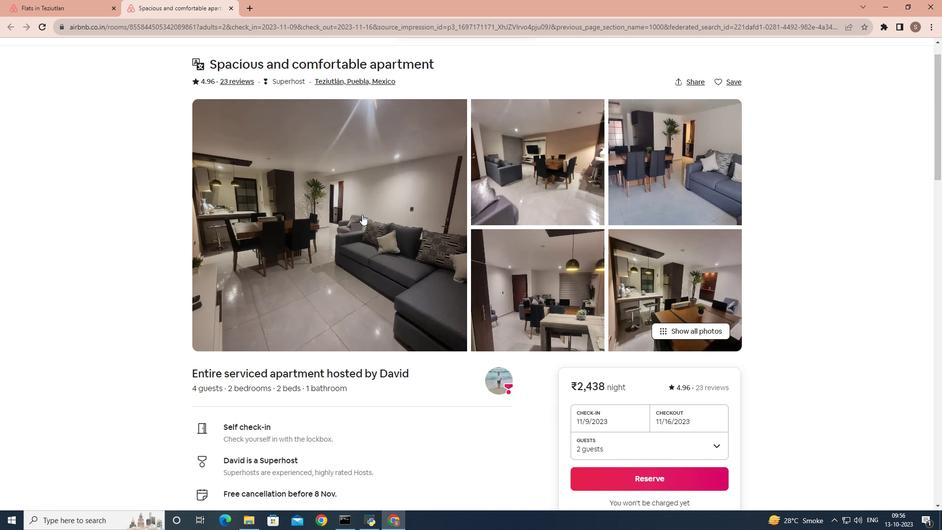 
Action: Mouse scrolled (362, 214) with delta (0, 0)
Screenshot: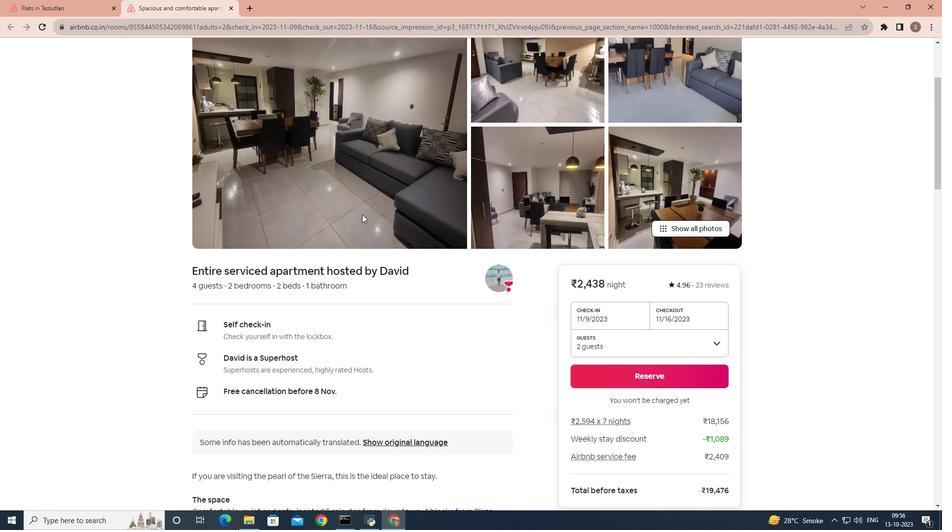 
Action: Mouse scrolled (362, 214) with delta (0, 0)
Screenshot: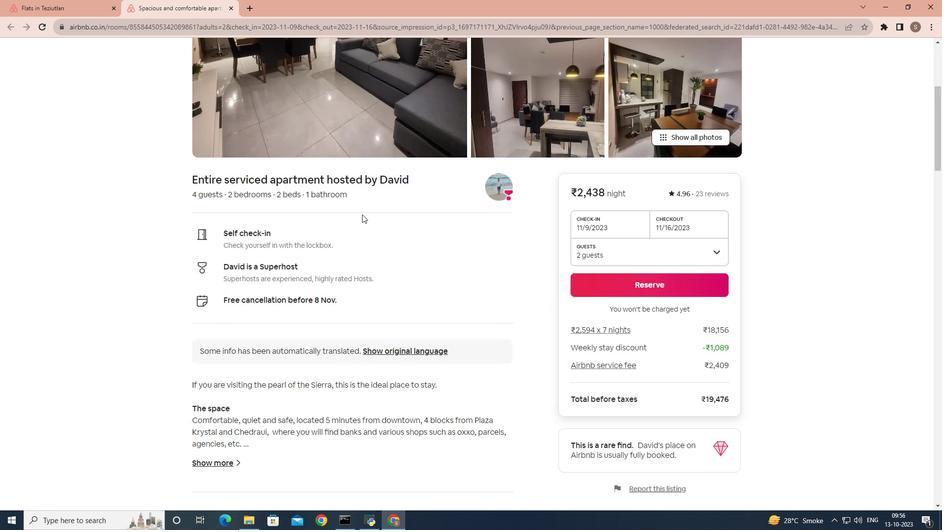 
Action: Mouse scrolled (362, 214) with delta (0, 0)
Screenshot: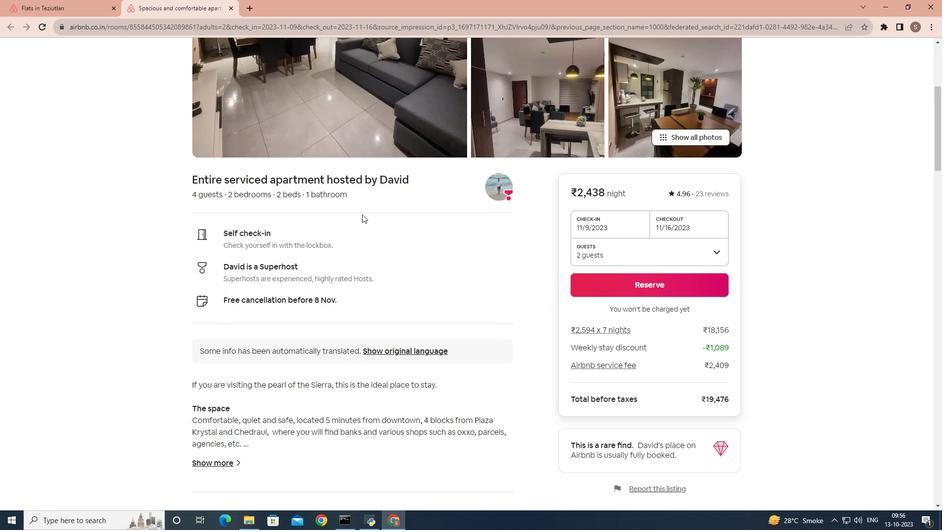 
Action: Mouse scrolled (362, 214) with delta (0, 0)
Screenshot: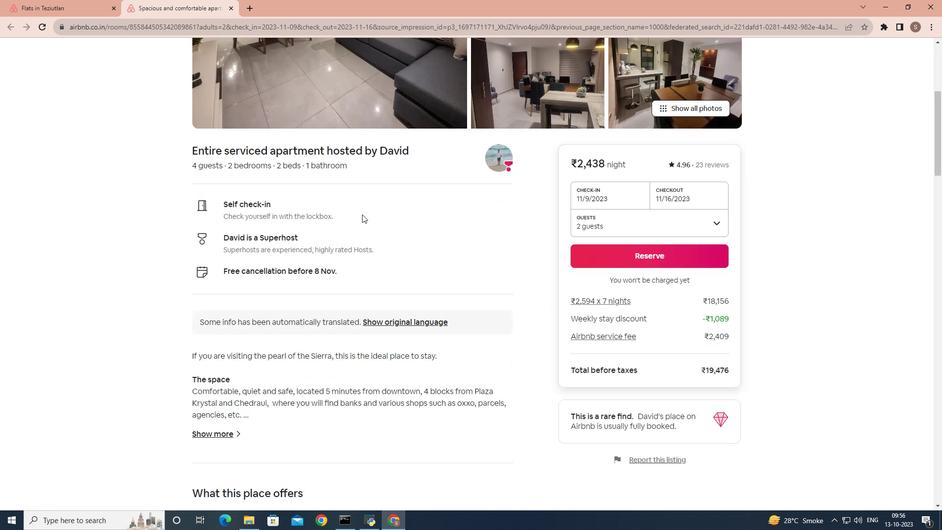 
Action: Mouse moved to (347, 219)
Screenshot: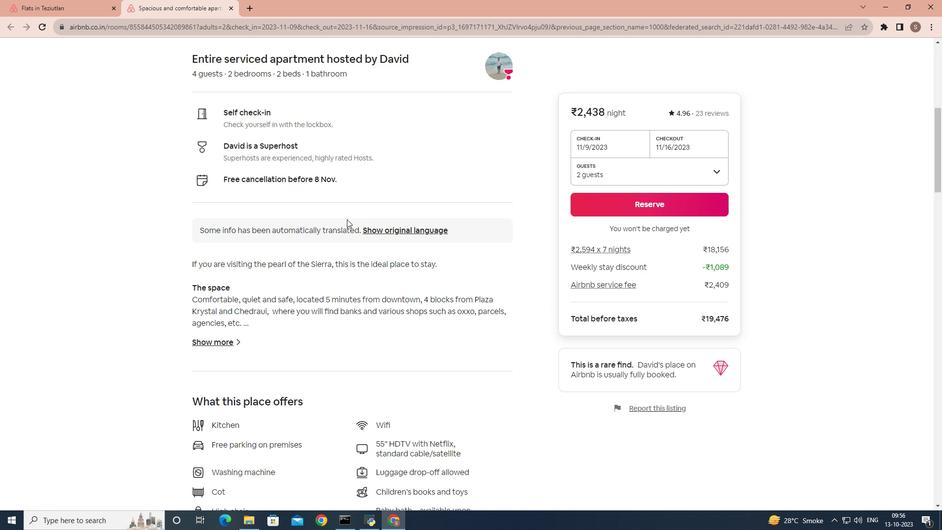 
Action: Mouse scrolled (347, 219) with delta (0, 0)
Screenshot: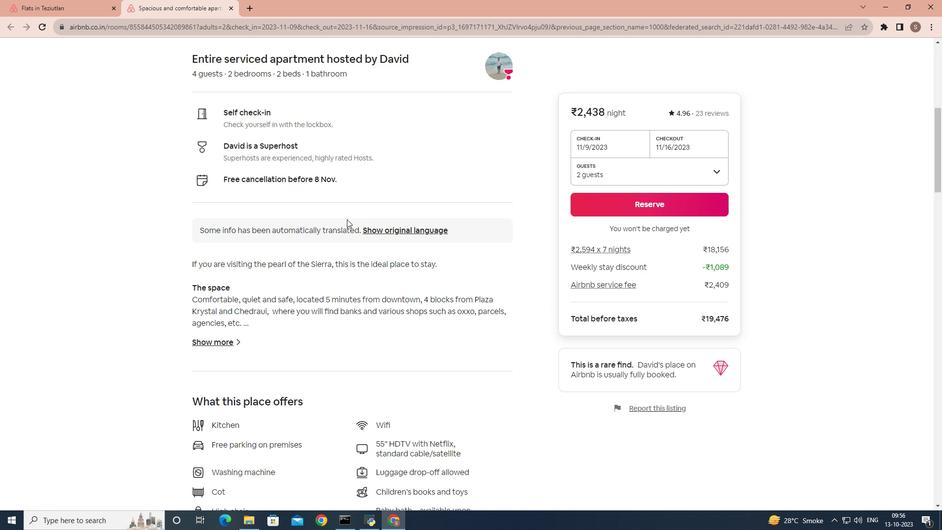 
Action: Mouse scrolled (347, 219) with delta (0, 0)
Screenshot: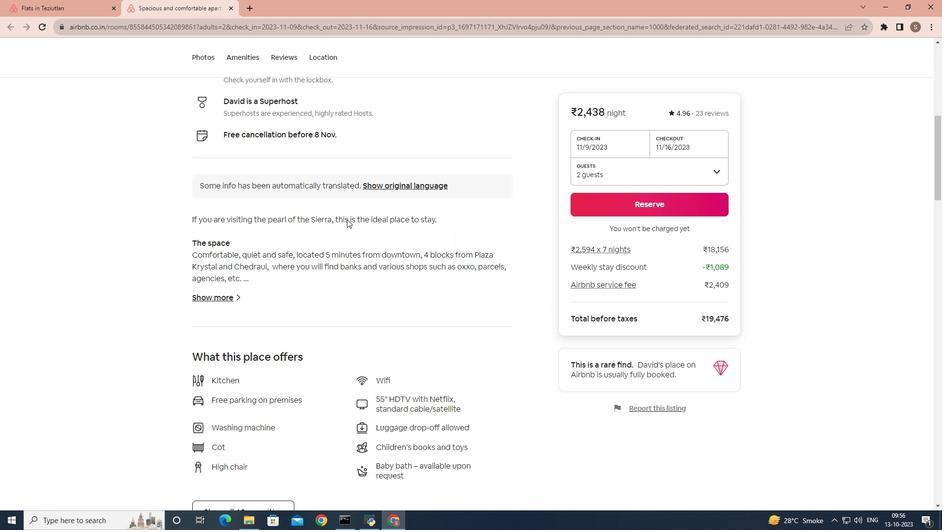 
Action: Mouse scrolled (347, 219) with delta (0, 0)
Screenshot: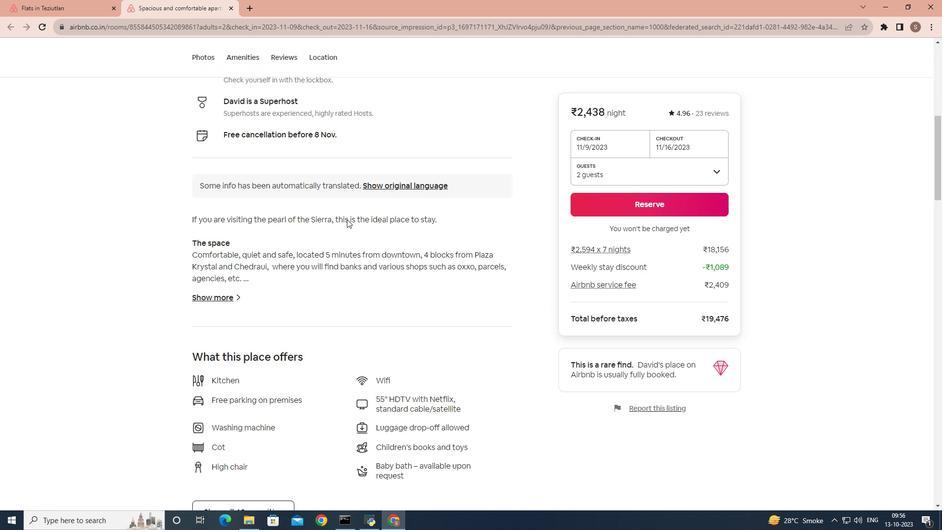 
Action: Mouse moved to (227, 203)
Screenshot: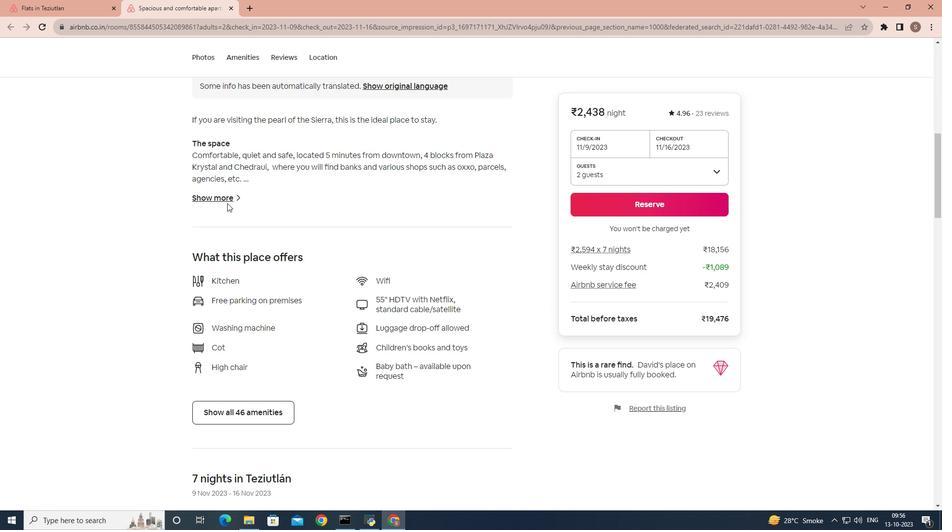 
Action: Mouse pressed left at (227, 203)
Screenshot: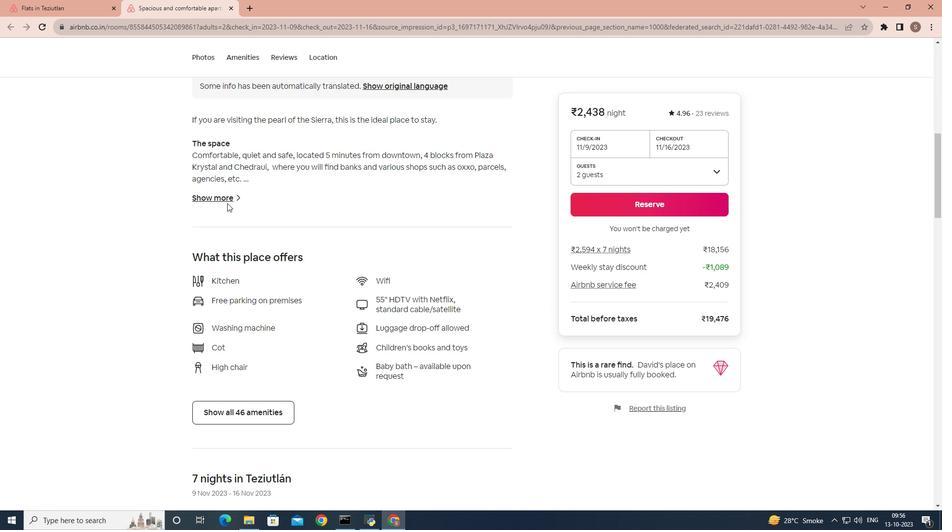 
Action: Mouse moved to (229, 199)
Screenshot: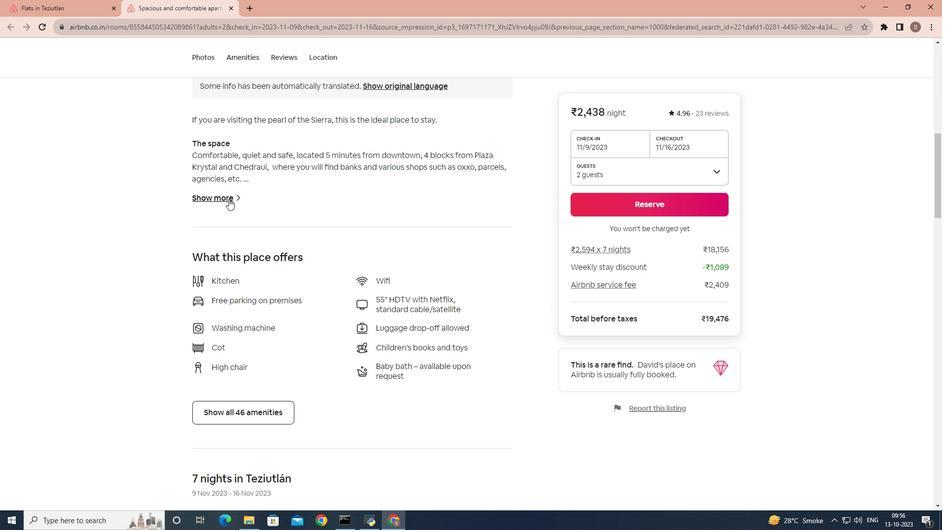 
Action: Mouse pressed left at (229, 199)
Screenshot: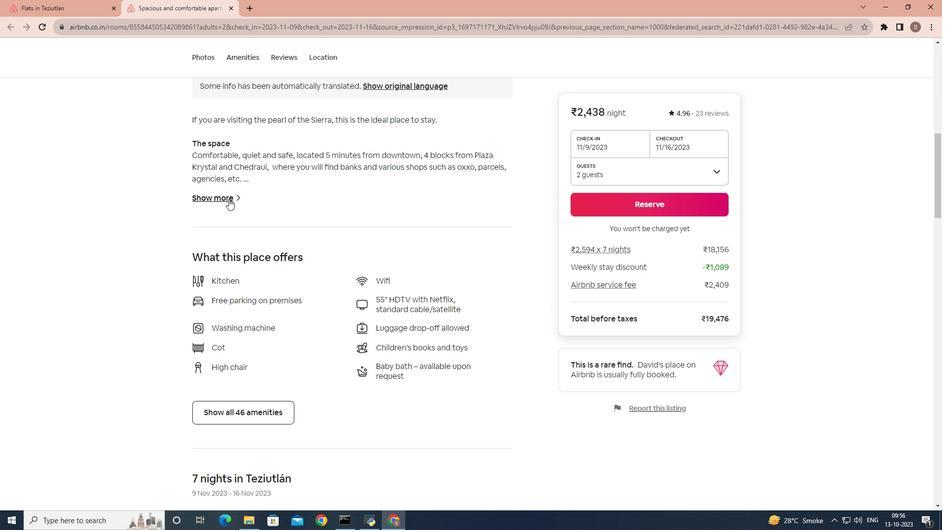 
Action: Mouse moved to (296, 179)
Screenshot: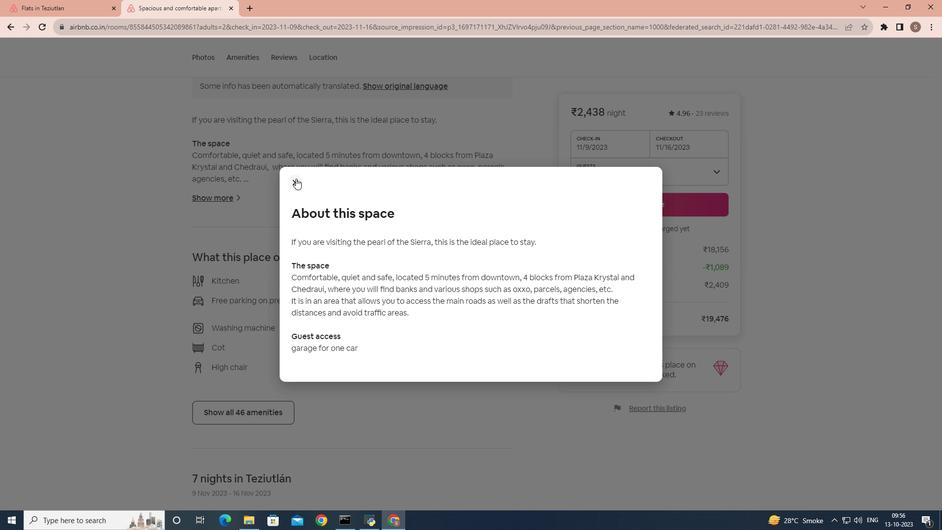
Action: Mouse pressed left at (296, 179)
Screenshot: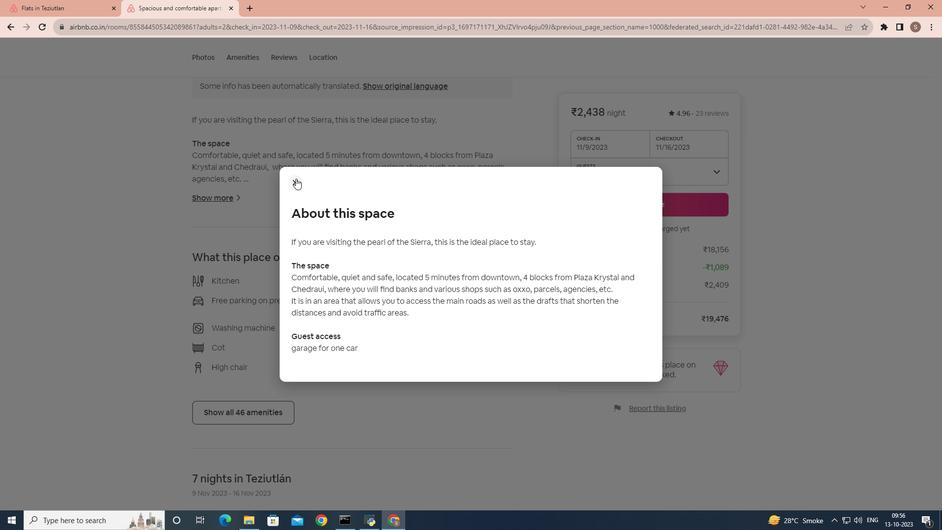 
Action: Mouse moved to (206, 406)
Screenshot: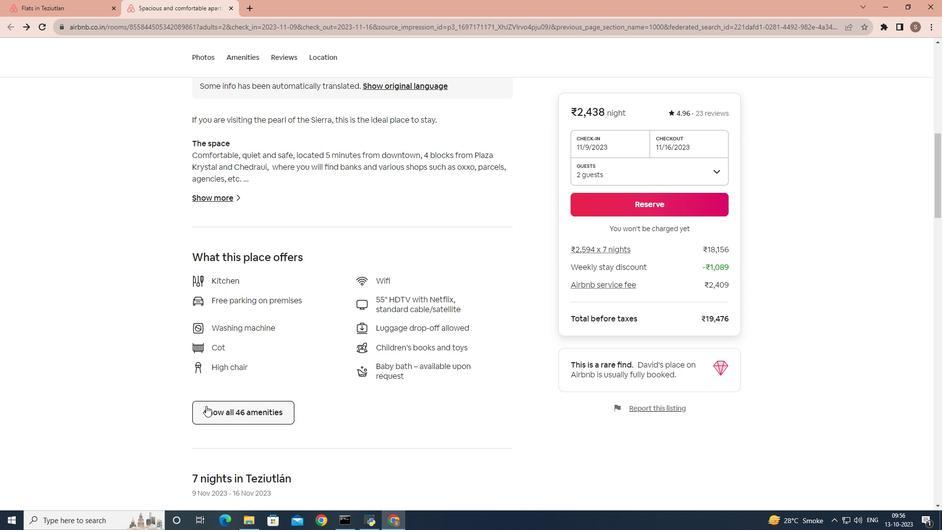 
Action: Mouse pressed left at (206, 406)
Screenshot: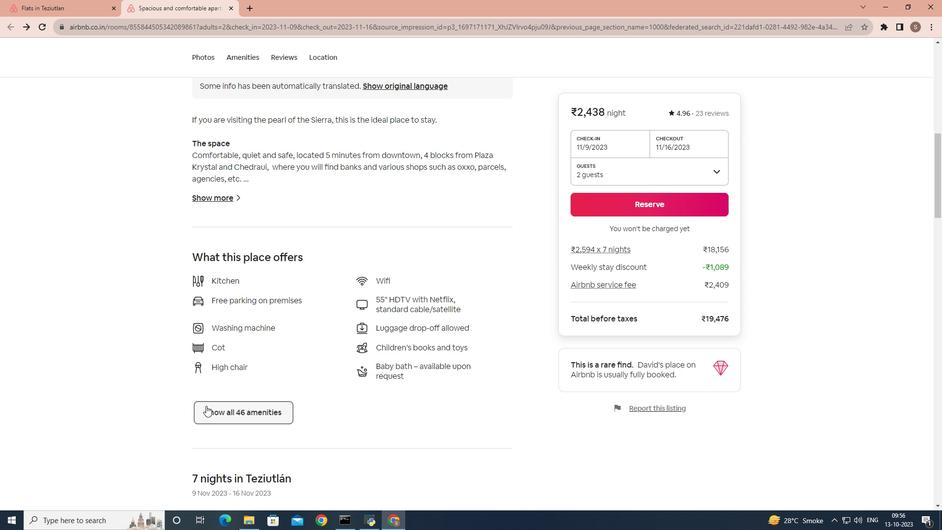 
Action: Mouse moved to (394, 260)
Screenshot: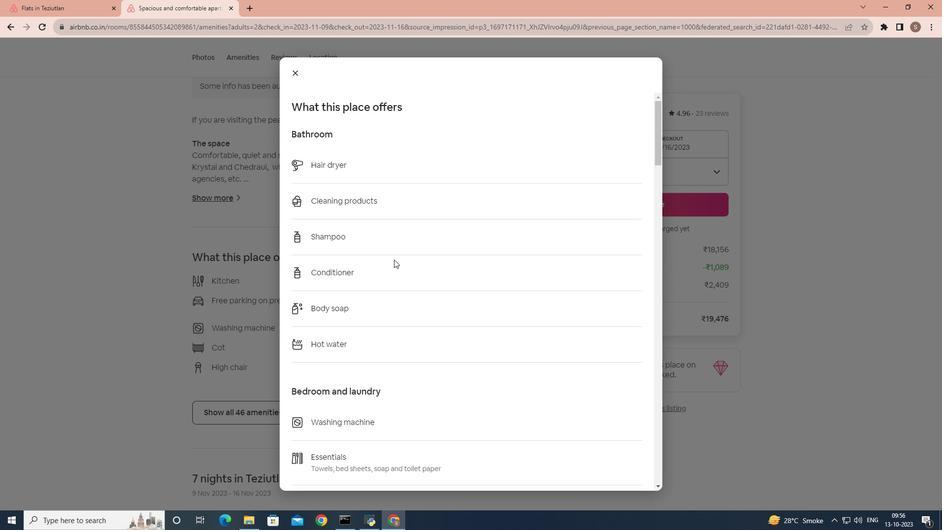 
Action: Mouse scrolled (394, 259) with delta (0, 0)
Screenshot: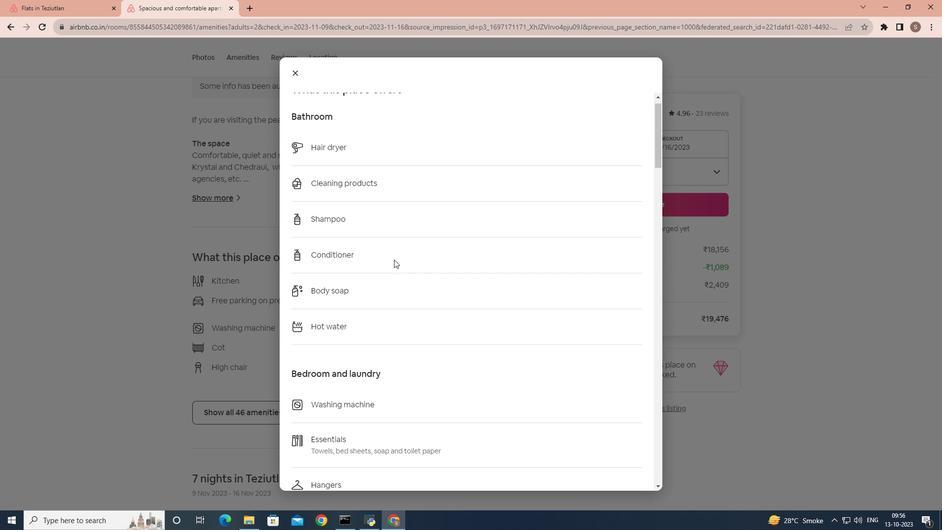 
Action: Mouse scrolled (394, 259) with delta (0, 0)
Screenshot: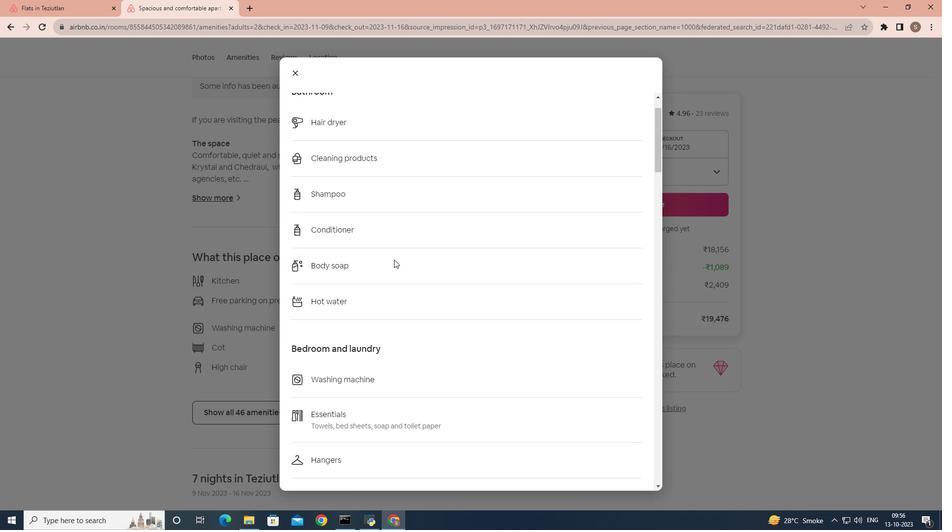 
Action: Mouse scrolled (394, 259) with delta (0, 0)
Screenshot: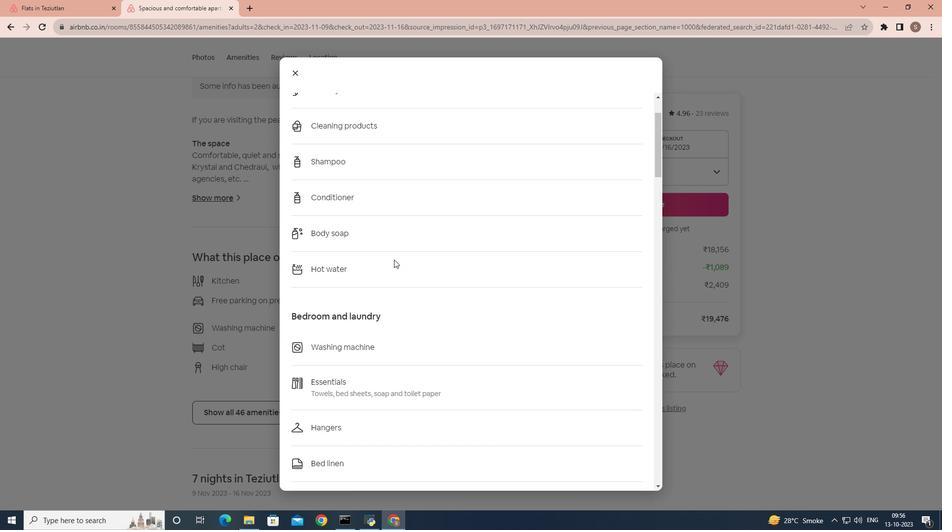 
Action: Mouse scrolled (394, 259) with delta (0, 0)
Screenshot: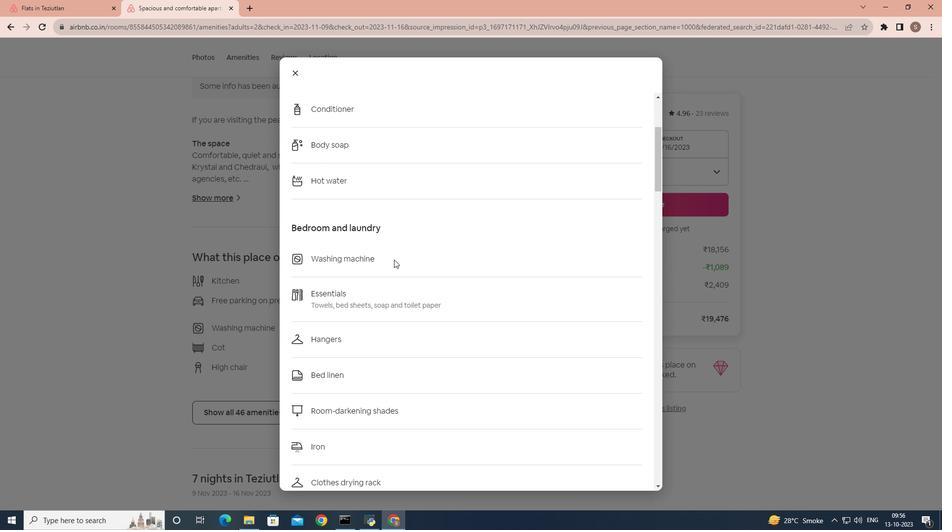 
Action: Mouse scrolled (394, 259) with delta (0, 0)
Screenshot: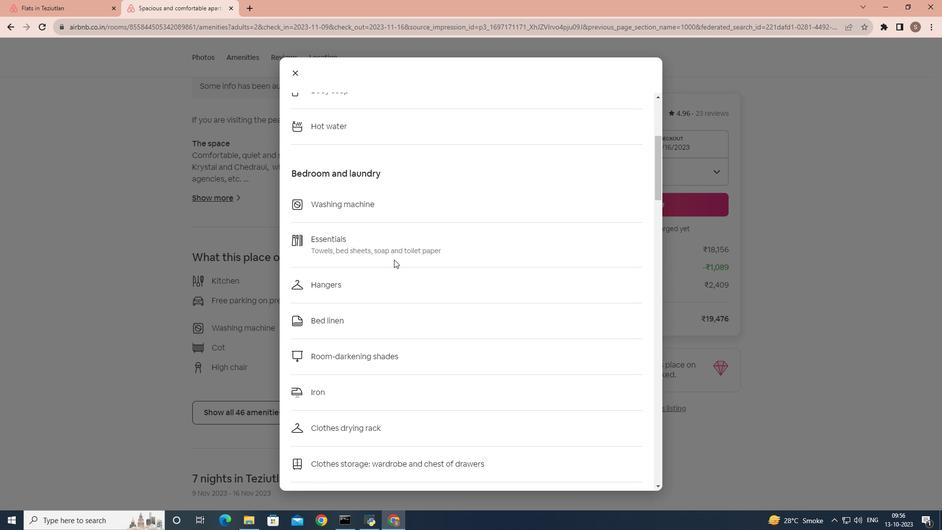 
Action: Mouse scrolled (394, 259) with delta (0, 0)
Screenshot: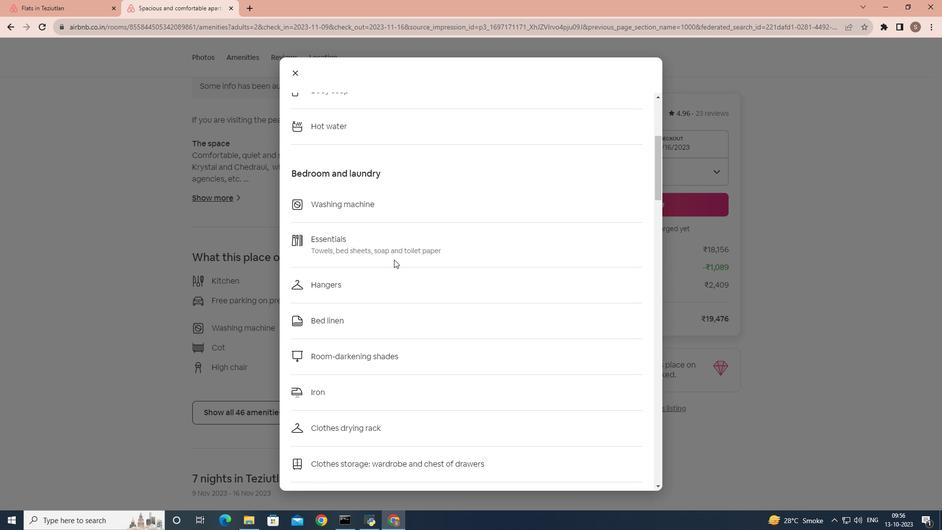 
Action: Mouse scrolled (394, 259) with delta (0, 0)
Screenshot: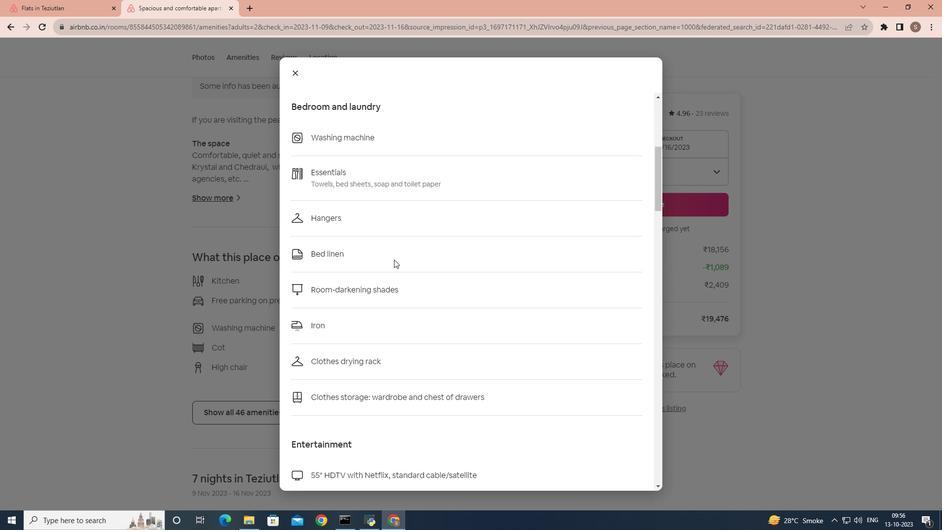 
Action: Mouse scrolled (394, 259) with delta (0, 0)
Screenshot: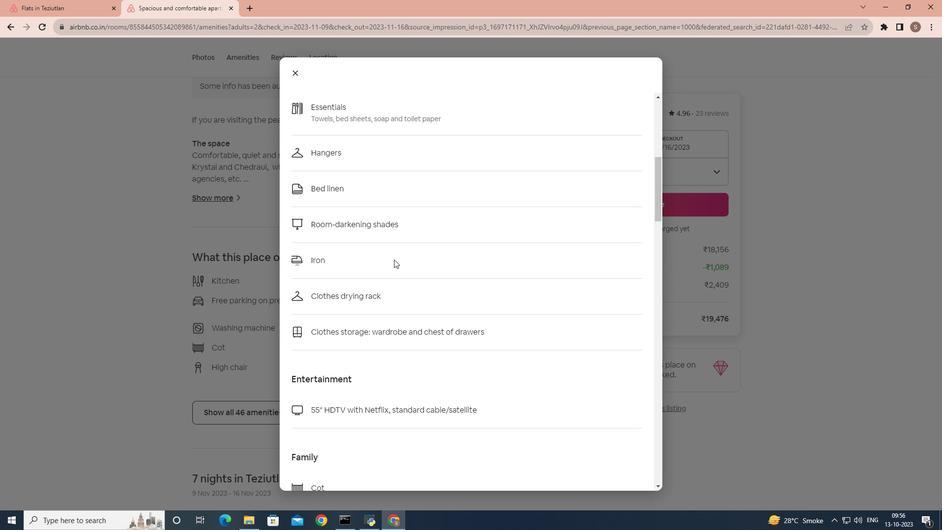 
Action: Mouse scrolled (394, 259) with delta (0, 0)
Screenshot: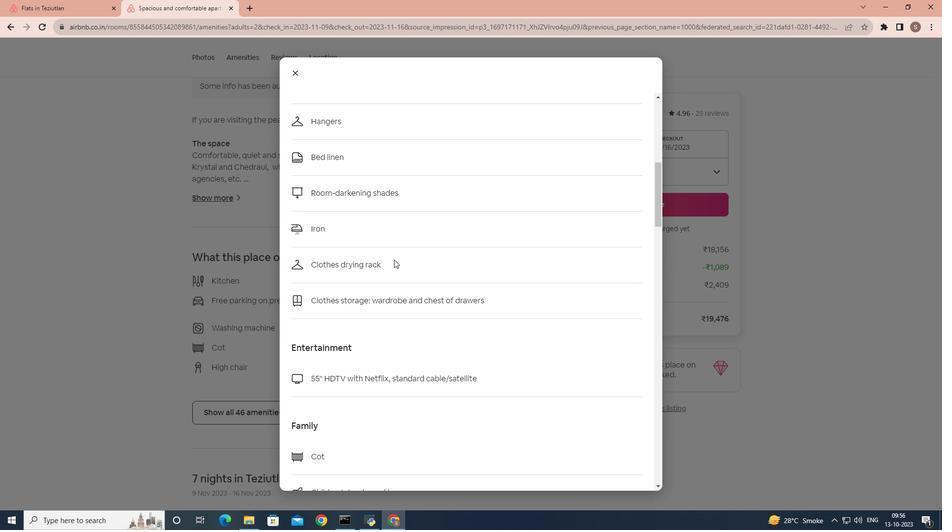 
Action: Mouse scrolled (394, 259) with delta (0, 0)
Screenshot: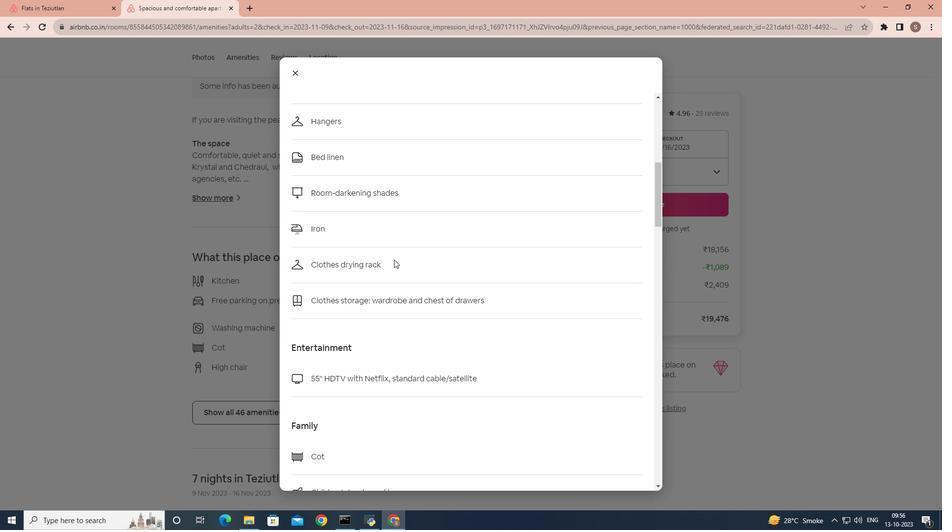 
Action: Mouse scrolled (394, 259) with delta (0, 0)
Screenshot: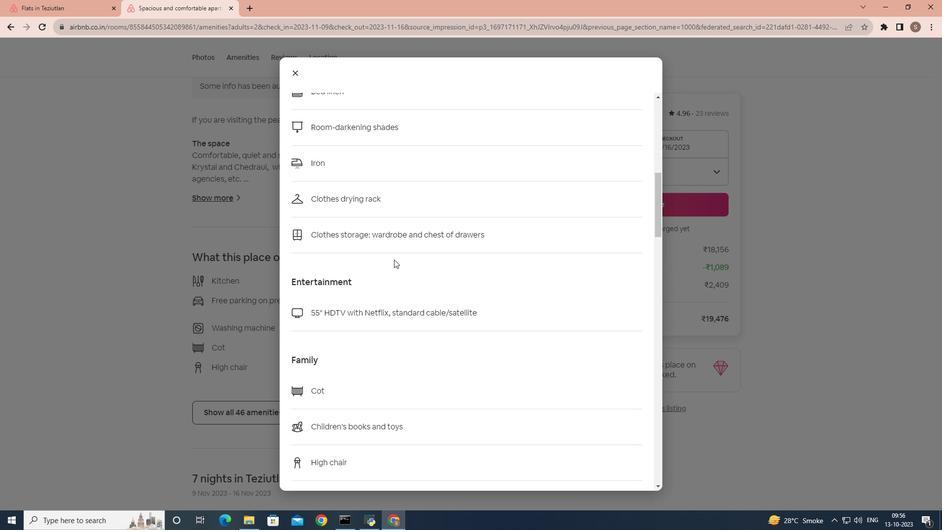 
Action: Mouse scrolled (394, 259) with delta (0, 0)
Screenshot: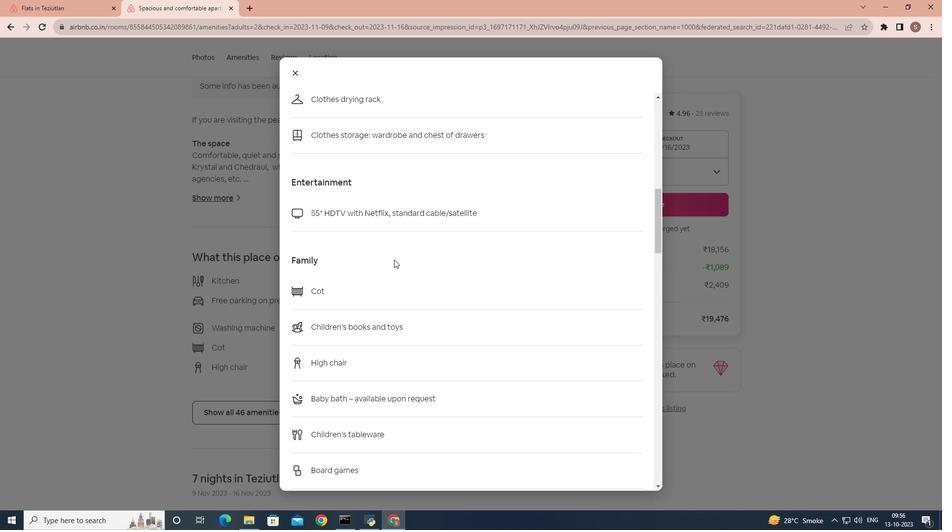 
Action: Mouse scrolled (394, 259) with delta (0, 0)
Screenshot: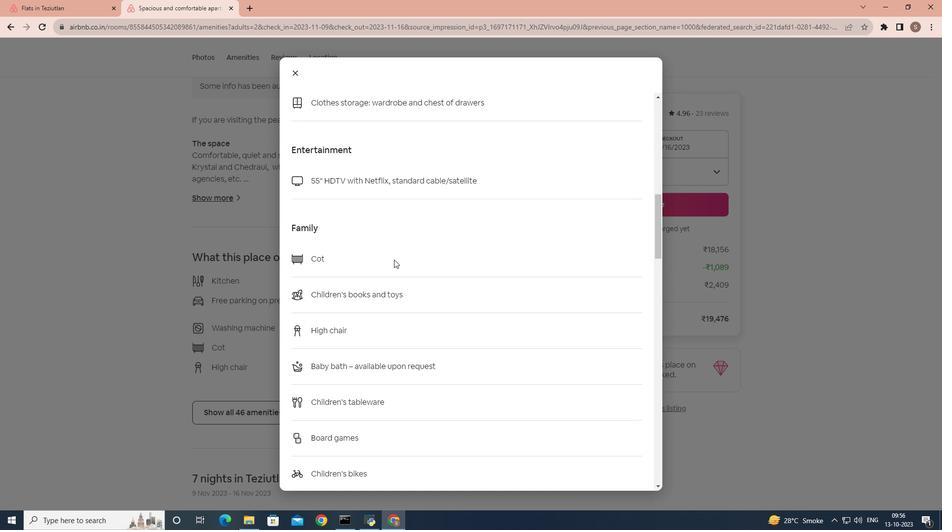 
Action: Mouse scrolled (394, 259) with delta (0, 0)
Screenshot: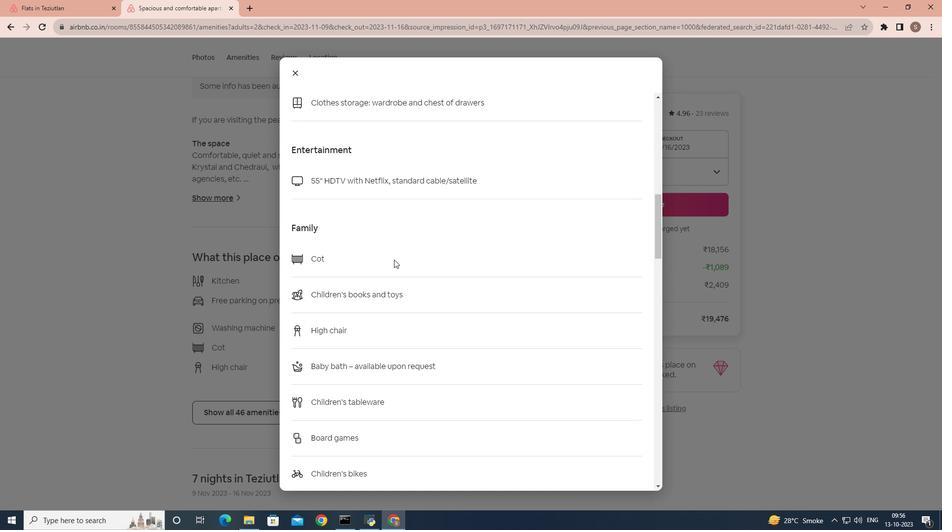 
Action: Mouse scrolled (394, 259) with delta (0, 0)
Screenshot: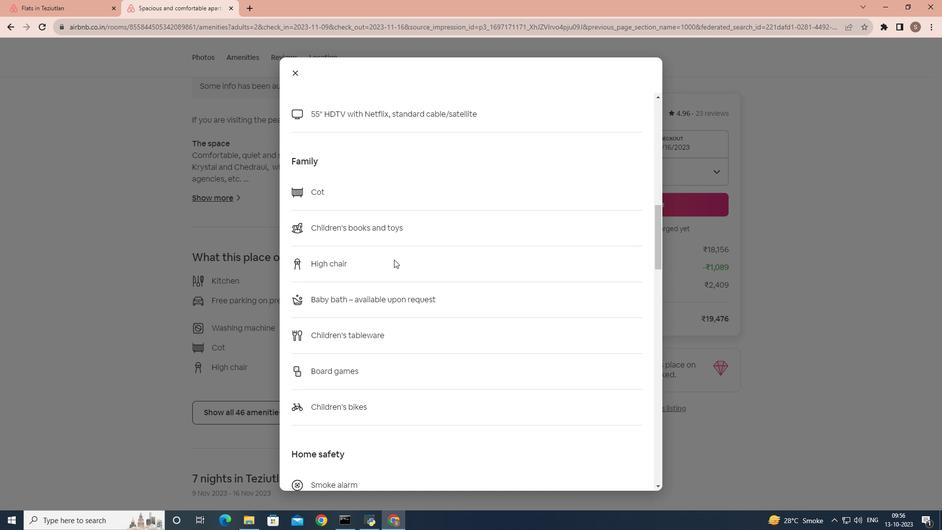 
Action: Mouse scrolled (394, 259) with delta (0, 0)
Screenshot: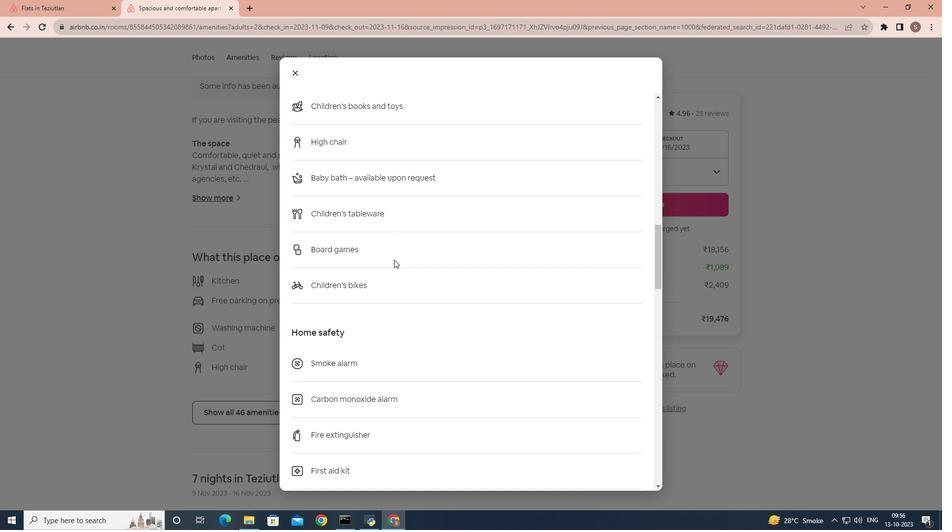 
Action: Mouse scrolled (394, 259) with delta (0, 0)
Screenshot: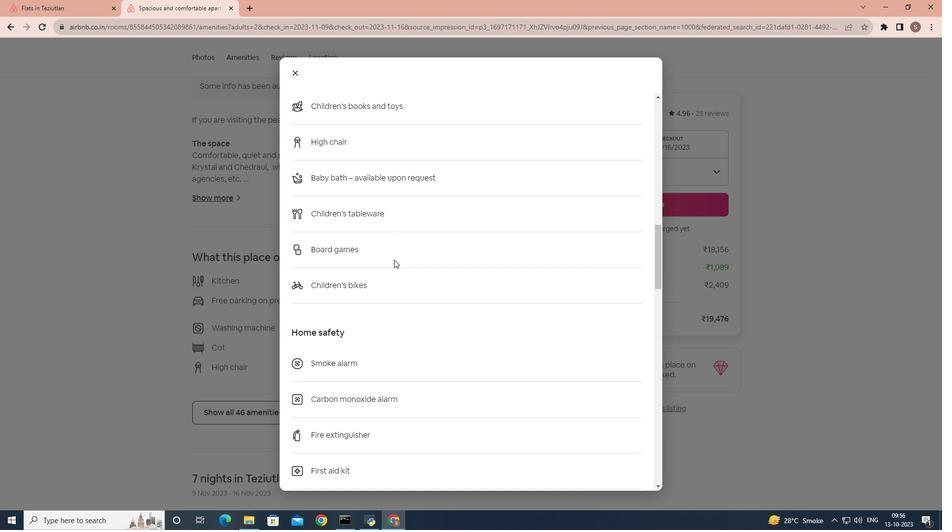 
Action: Mouse scrolled (394, 259) with delta (0, 0)
Screenshot: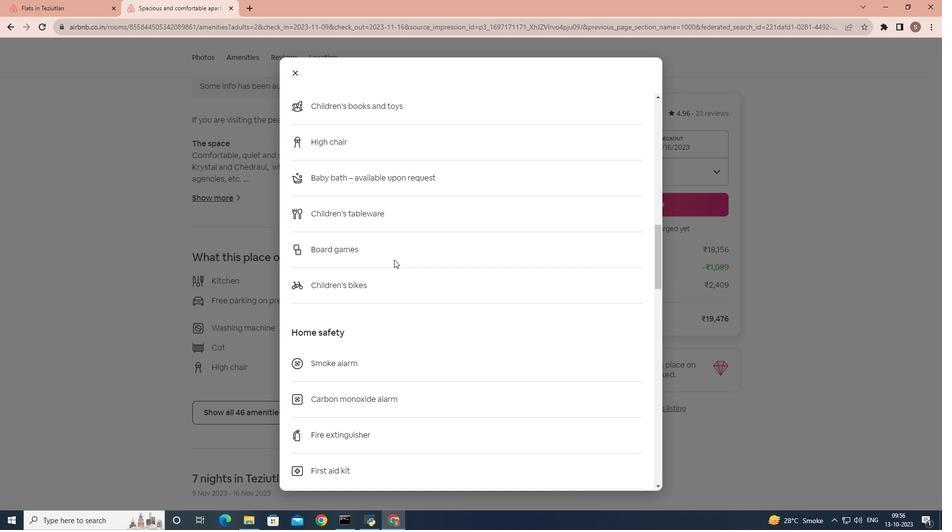 
Action: Mouse scrolled (394, 259) with delta (0, 0)
Screenshot: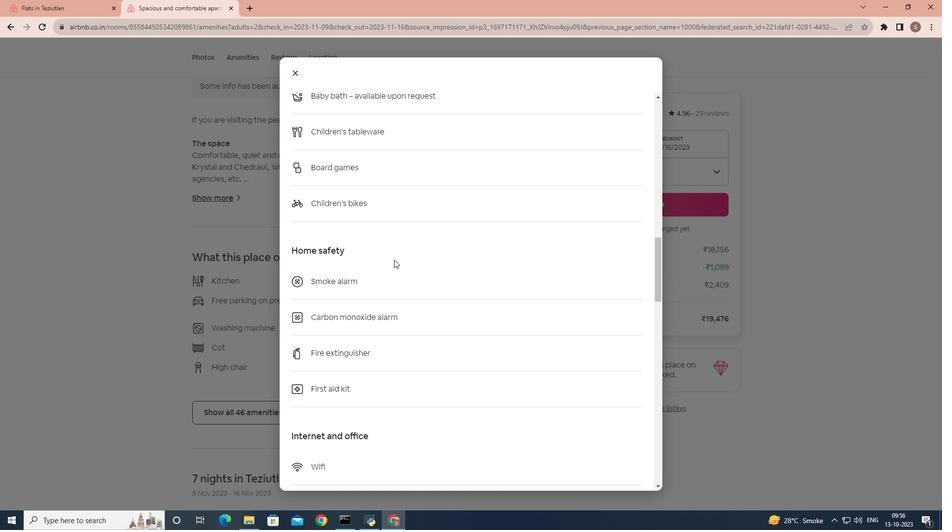 
Action: Mouse scrolled (394, 259) with delta (0, 0)
Screenshot: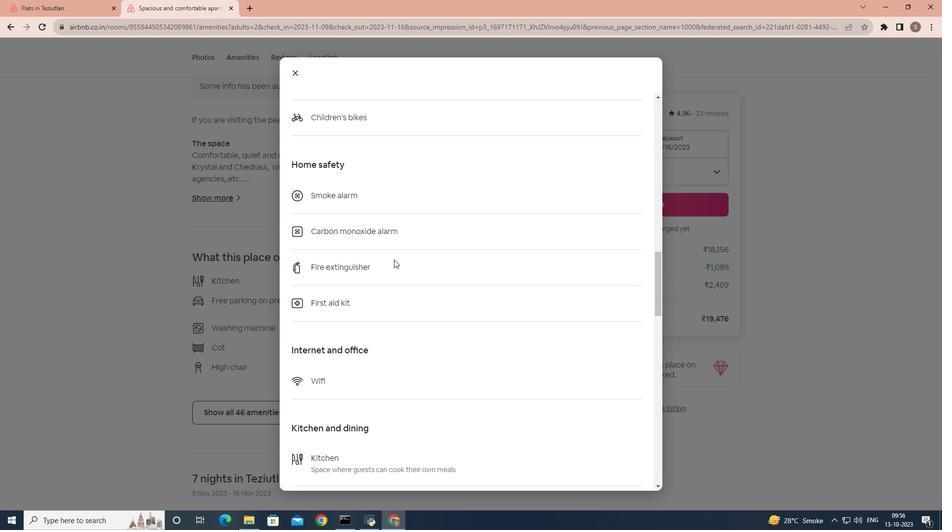 
Action: Mouse scrolled (394, 259) with delta (0, 0)
Screenshot: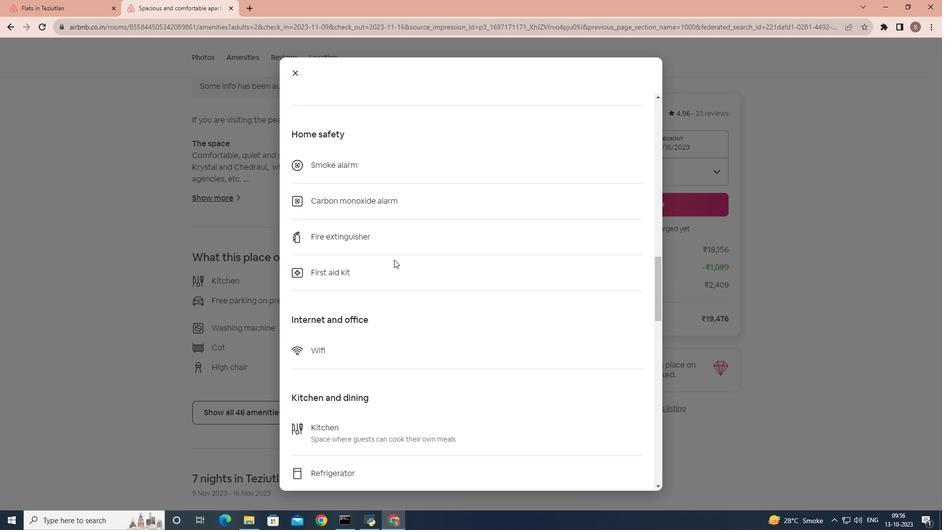 
Action: Mouse scrolled (394, 259) with delta (0, 0)
Screenshot: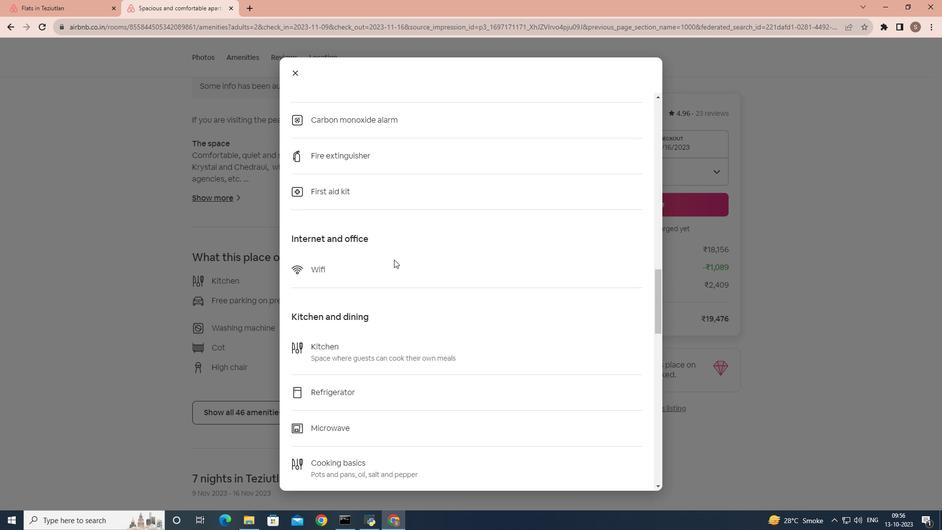 
Action: Mouse scrolled (394, 259) with delta (0, 0)
Screenshot: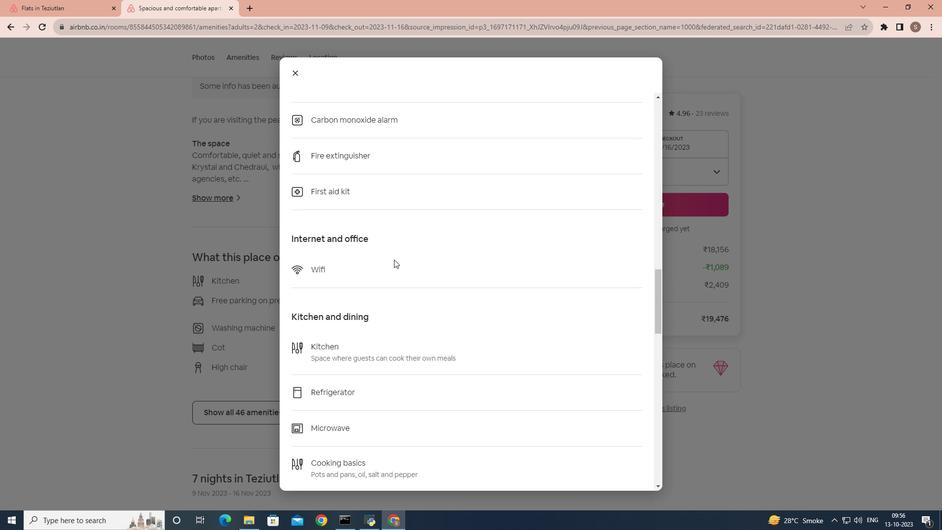 
Action: Mouse scrolled (394, 259) with delta (0, 0)
Screenshot: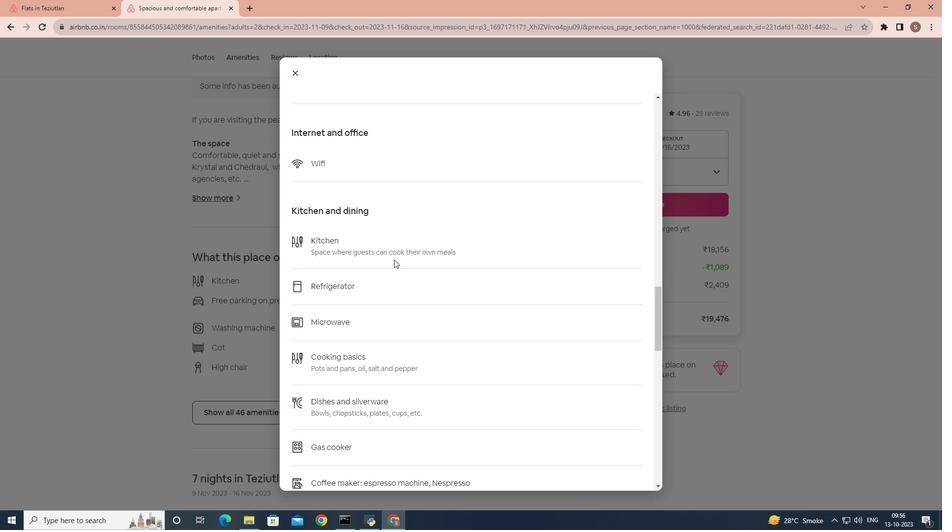 
Action: Mouse scrolled (394, 259) with delta (0, 0)
Screenshot: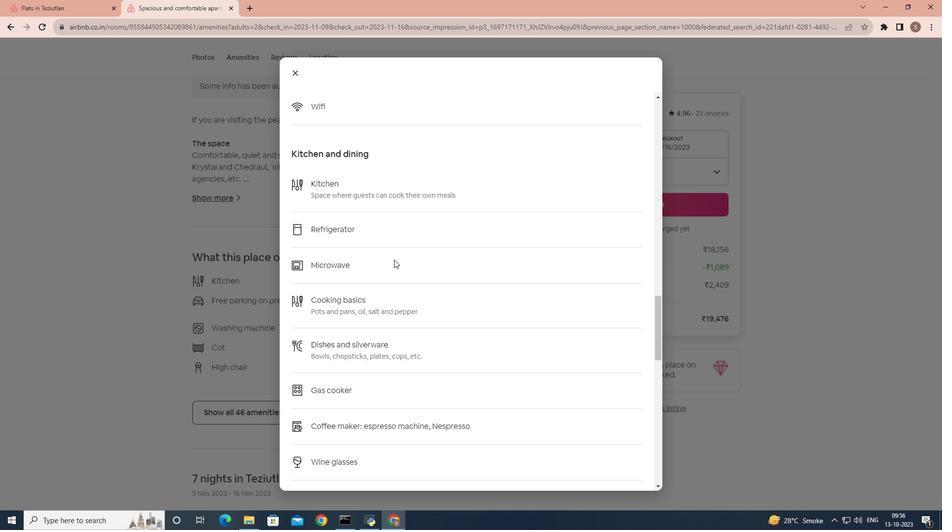 
Action: Mouse scrolled (394, 259) with delta (0, 0)
Screenshot: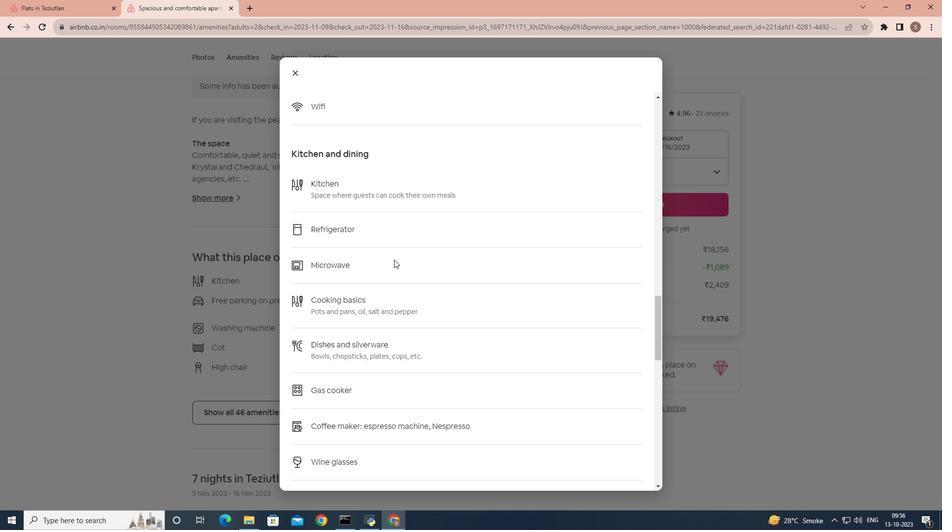
Action: Mouse scrolled (394, 259) with delta (0, 0)
Screenshot: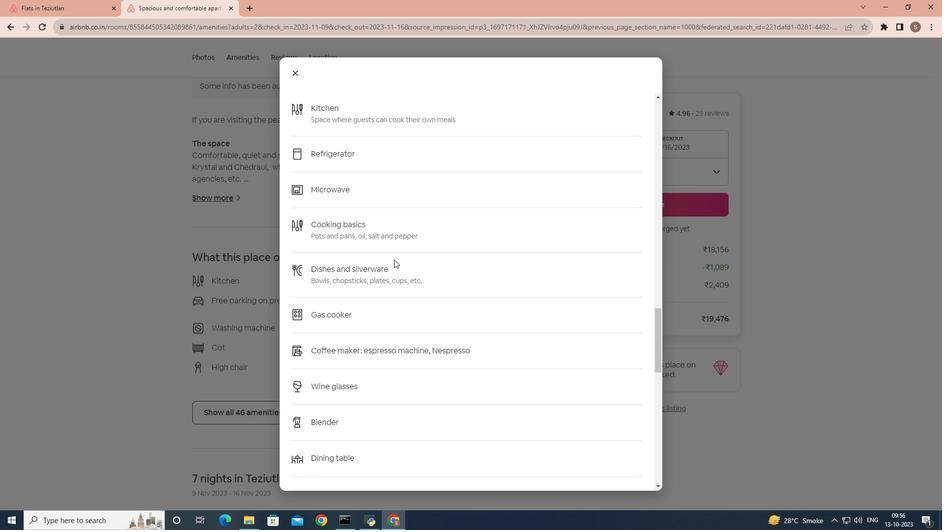 
Action: Mouse scrolled (394, 260) with delta (0, 0)
Screenshot: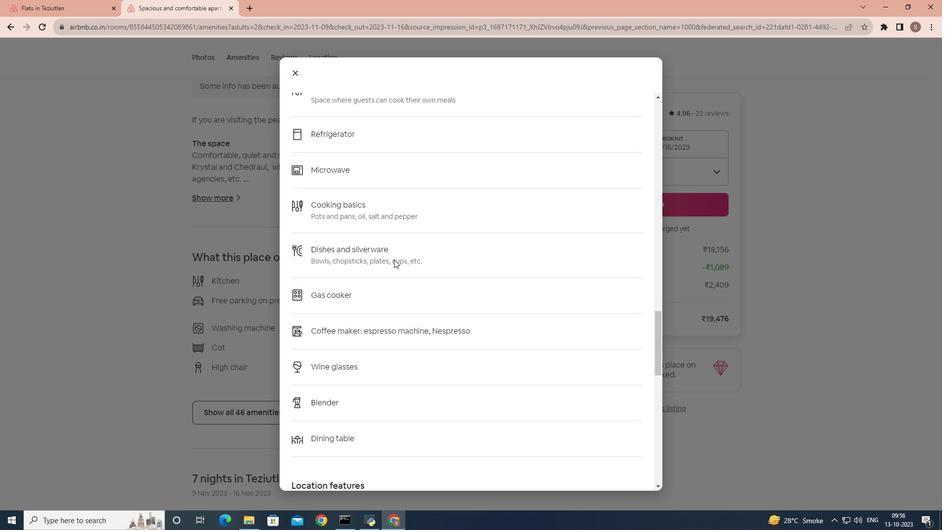 
Action: Mouse scrolled (394, 259) with delta (0, 0)
Screenshot: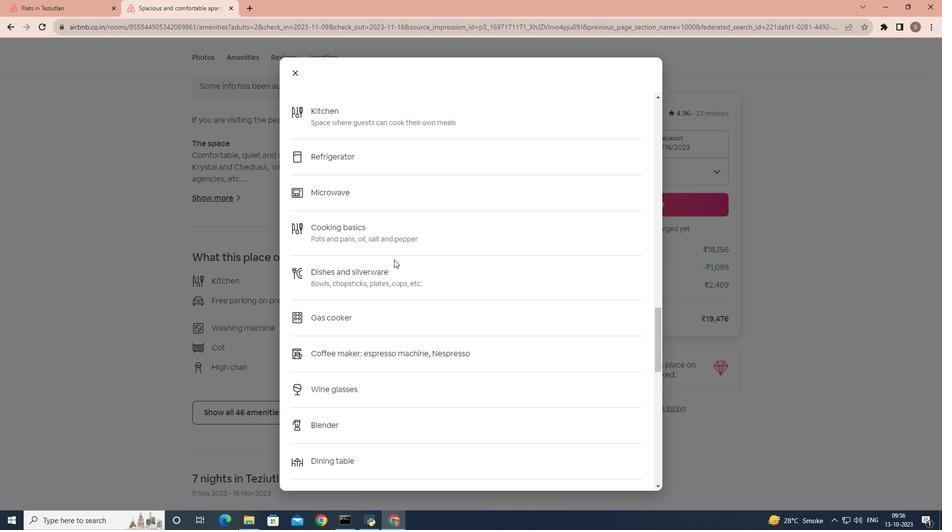 
Action: Mouse scrolled (394, 259) with delta (0, 0)
Screenshot: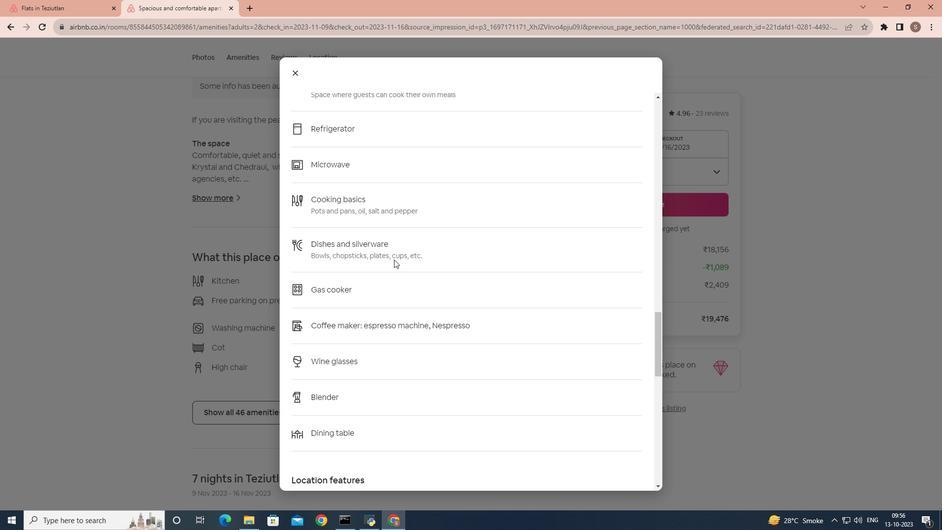 
Action: Mouse scrolled (394, 259) with delta (0, 0)
Screenshot: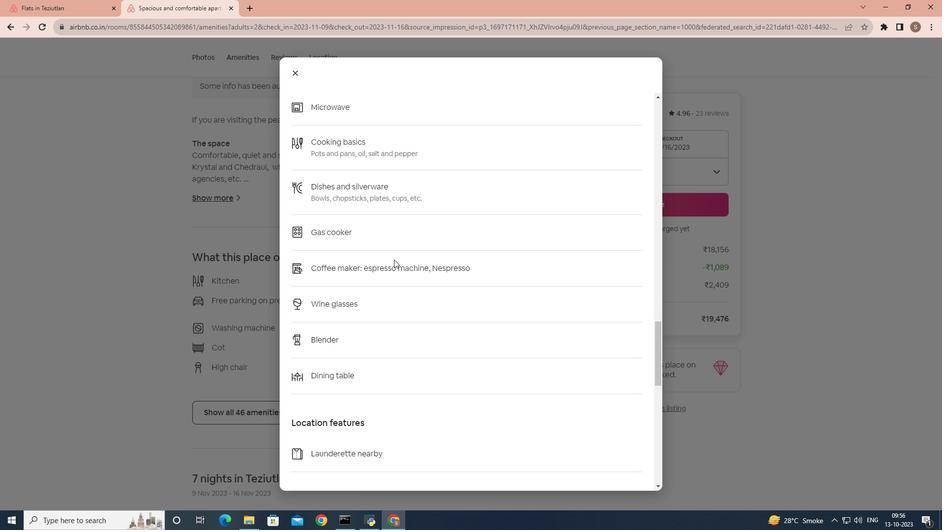
Action: Mouse scrolled (394, 259) with delta (0, 0)
Screenshot: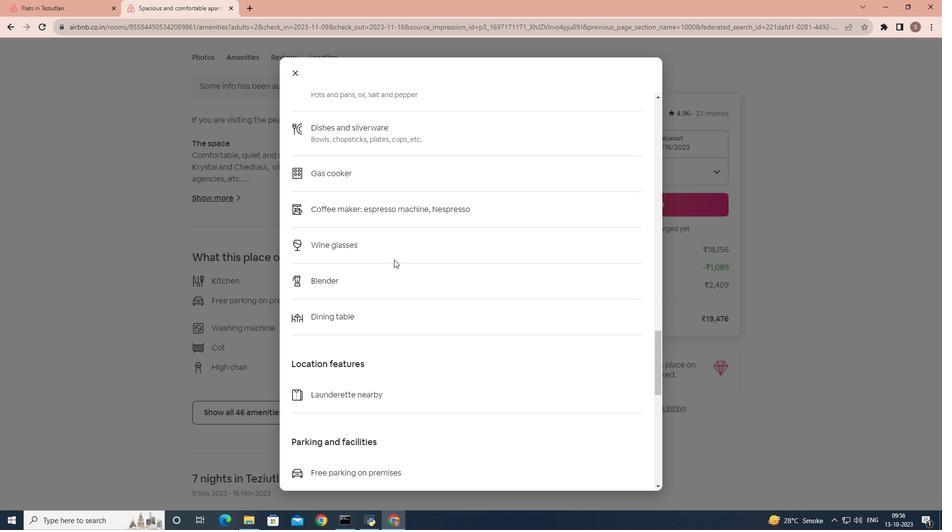 
Action: Mouse scrolled (394, 259) with delta (0, 0)
Screenshot: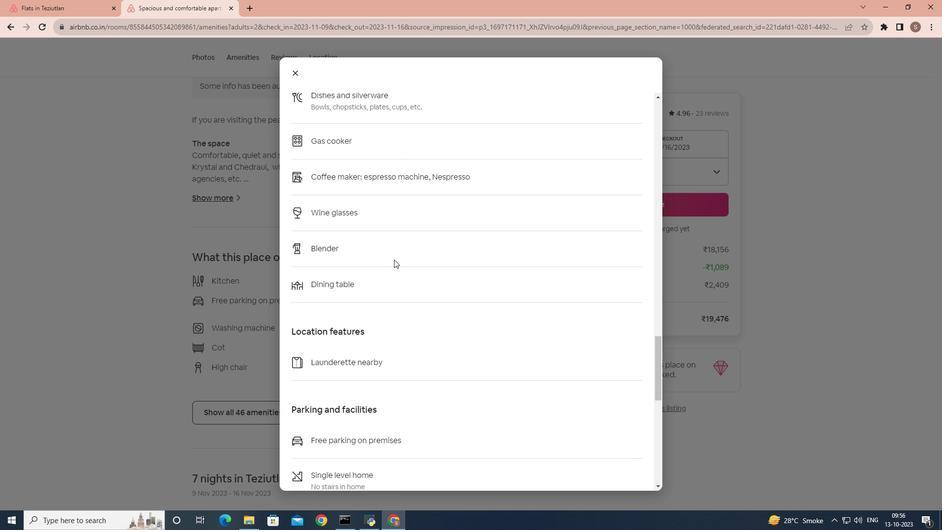 
Action: Mouse scrolled (394, 259) with delta (0, 0)
Screenshot: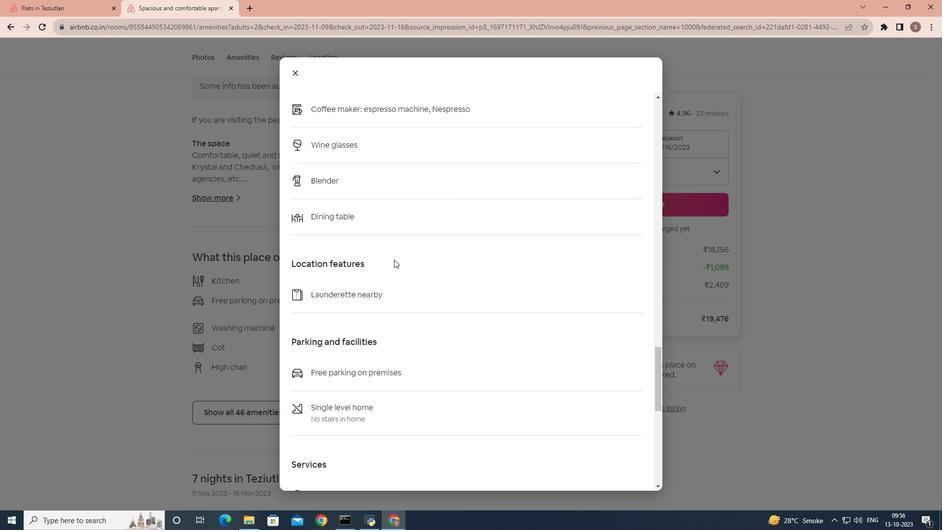 
Action: Mouse scrolled (394, 259) with delta (0, 0)
Screenshot: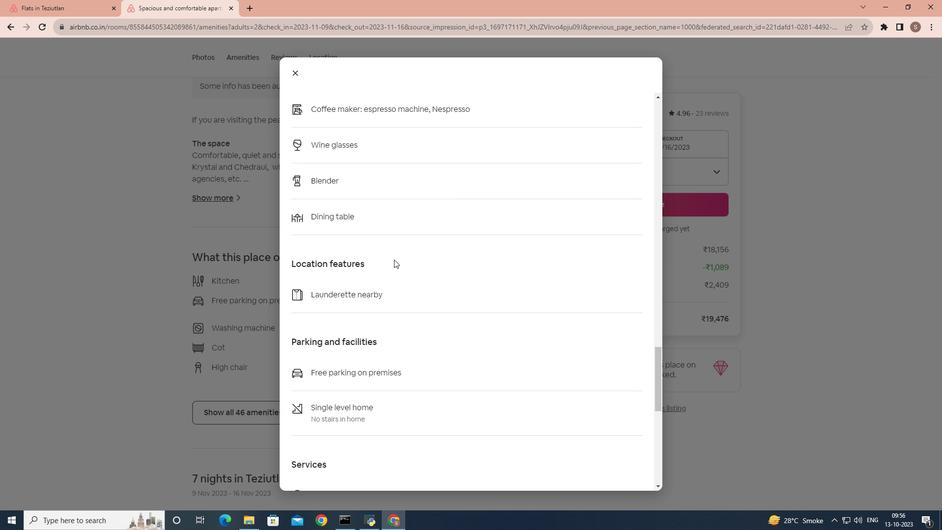 
Action: Mouse scrolled (394, 259) with delta (0, 0)
Screenshot: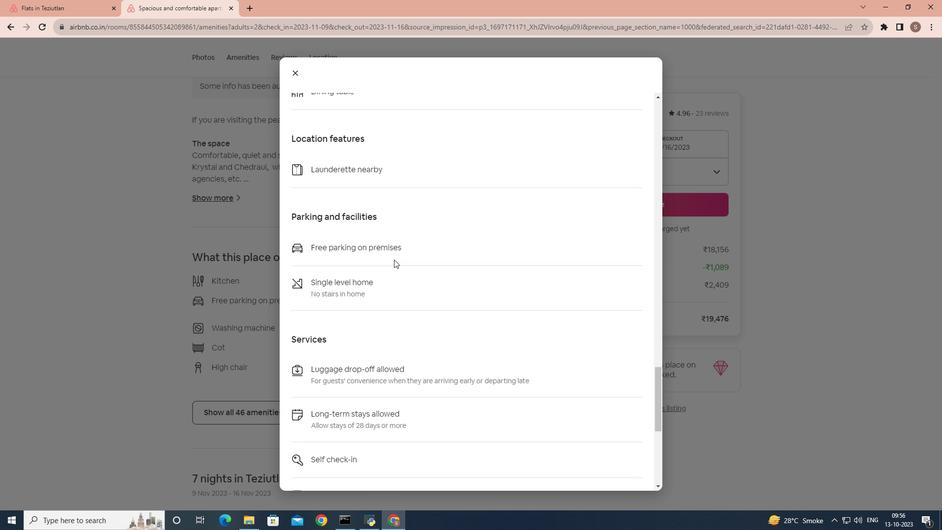 
Action: Mouse scrolled (394, 259) with delta (0, 0)
Screenshot: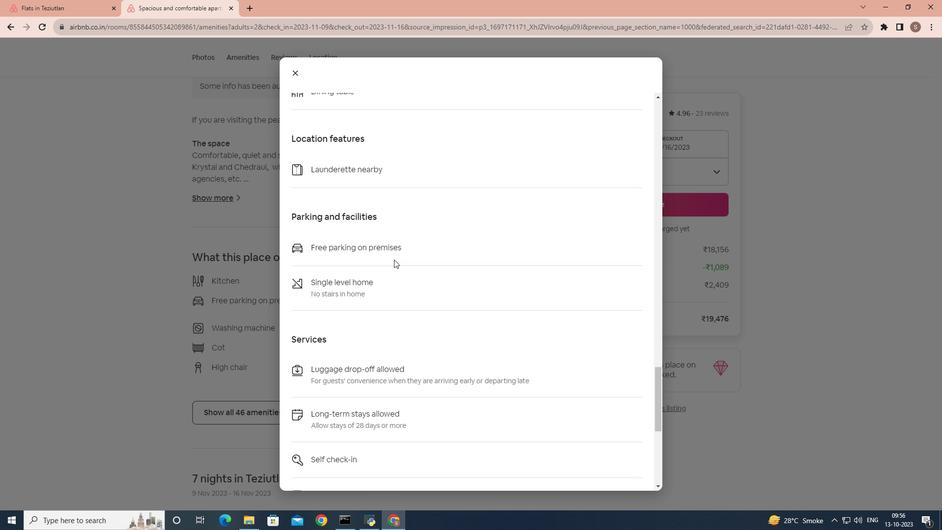 
Action: Mouse scrolled (394, 259) with delta (0, 0)
Screenshot: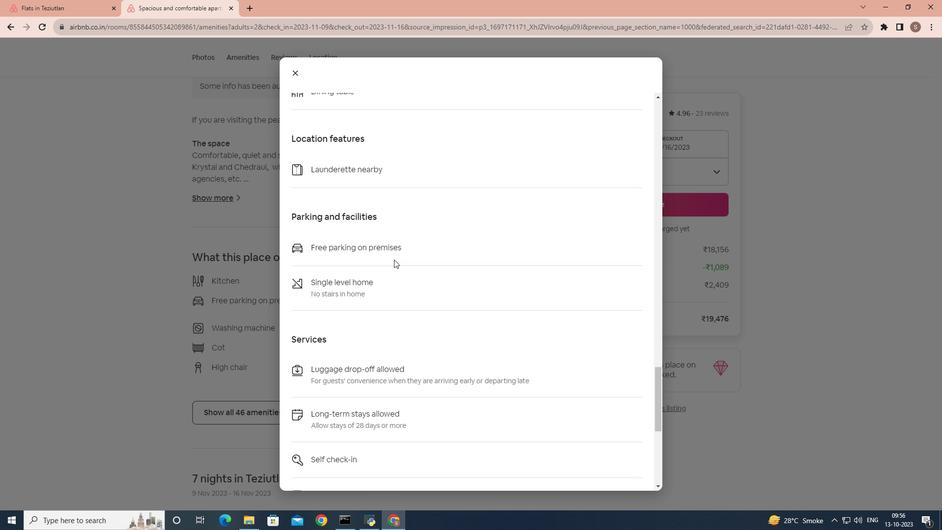 
Action: Mouse scrolled (394, 259) with delta (0, 0)
Screenshot: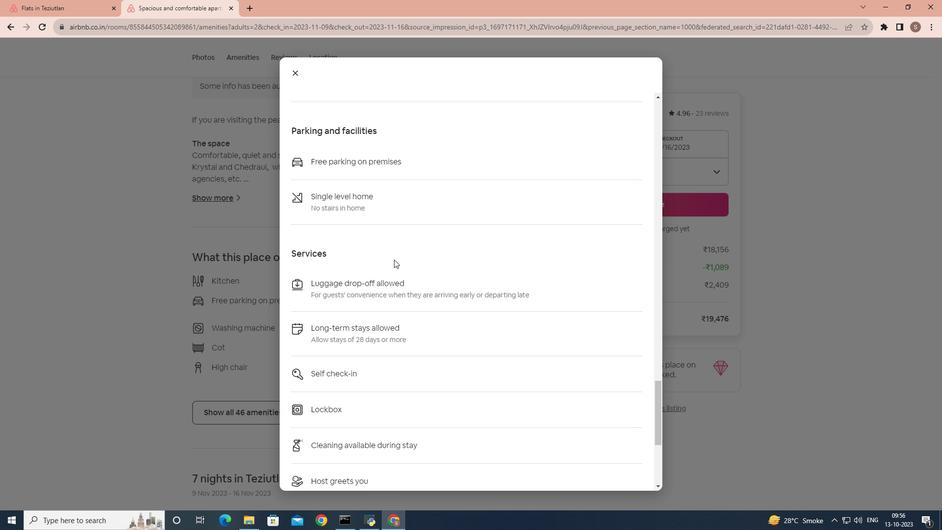 
Action: Mouse scrolled (394, 259) with delta (0, 0)
Screenshot: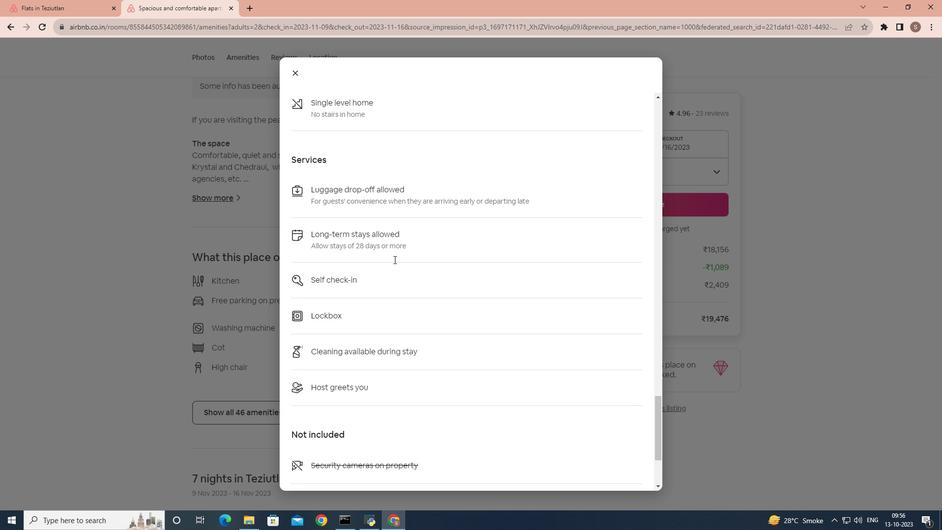 
Action: Mouse scrolled (394, 259) with delta (0, 0)
Screenshot: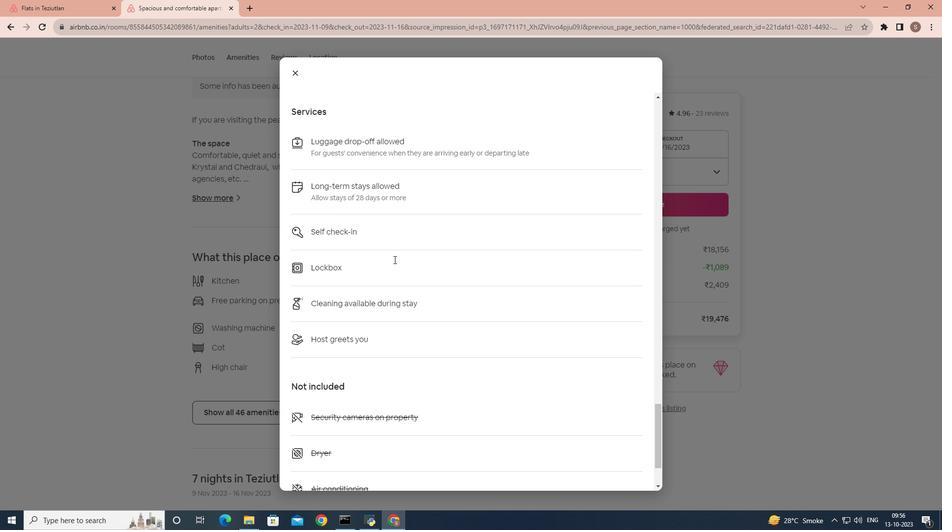 
Action: Mouse scrolled (394, 259) with delta (0, 0)
Screenshot: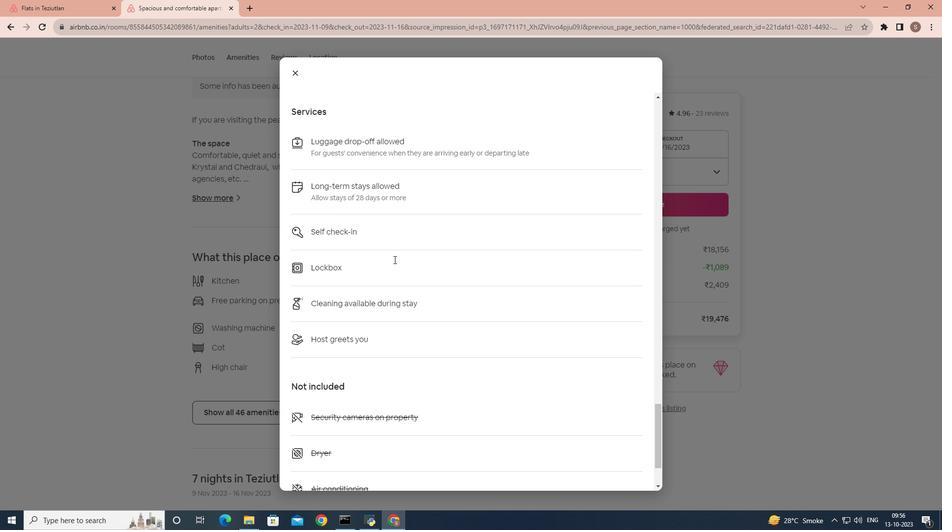 
Action: Mouse scrolled (394, 259) with delta (0, 0)
Screenshot: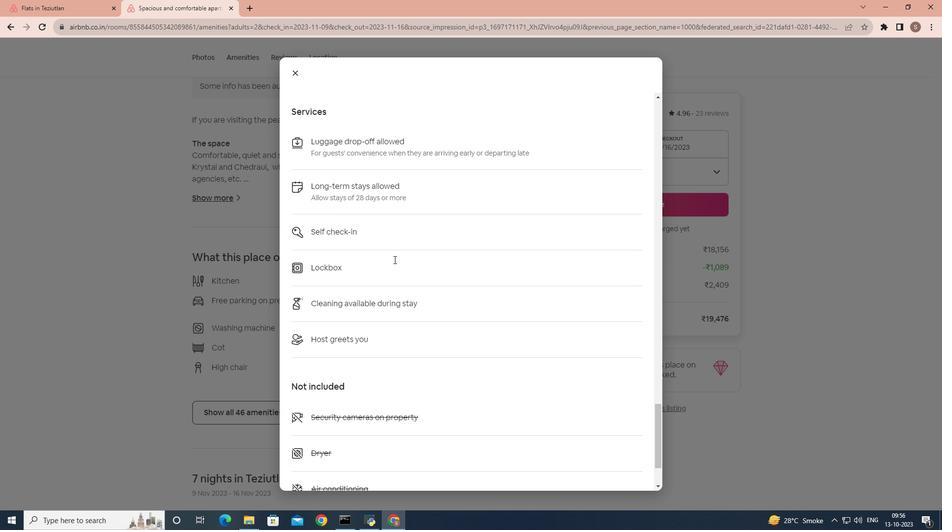 
Action: Mouse moved to (356, 212)
Screenshot: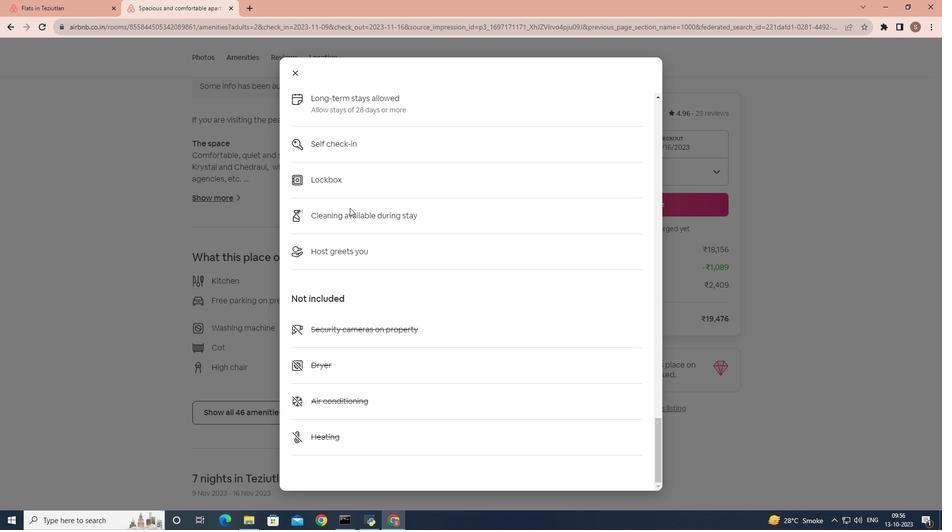 
Action: Mouse scrolled (356, 212) with delta (0, 0)
Screenshot: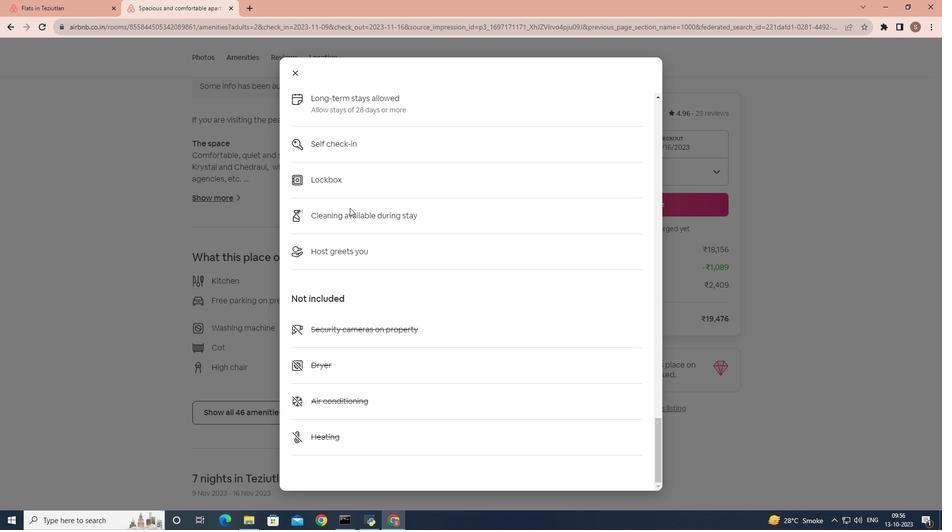 
Action: Mouse moved to (354, 211)
Screenshot: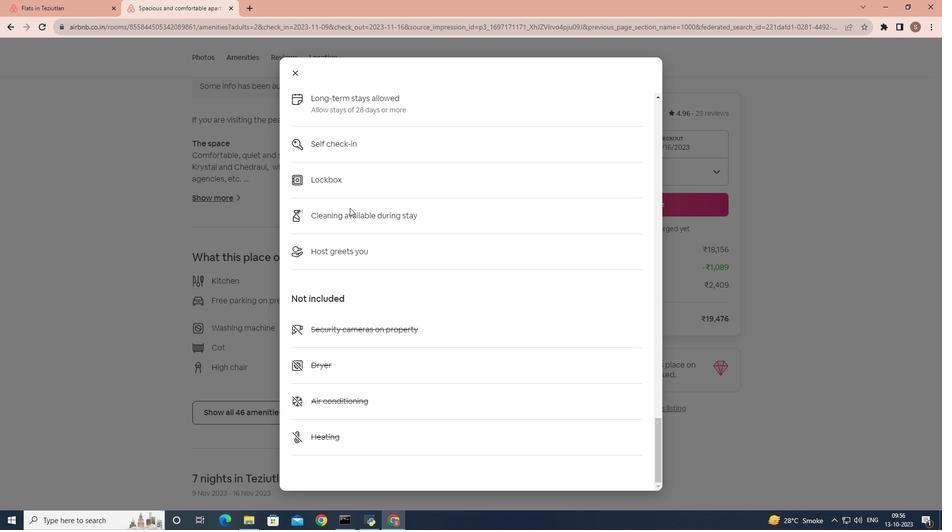 
Action: Mouse scrolled (354, 211) with delta (0, 0)
Screenshot: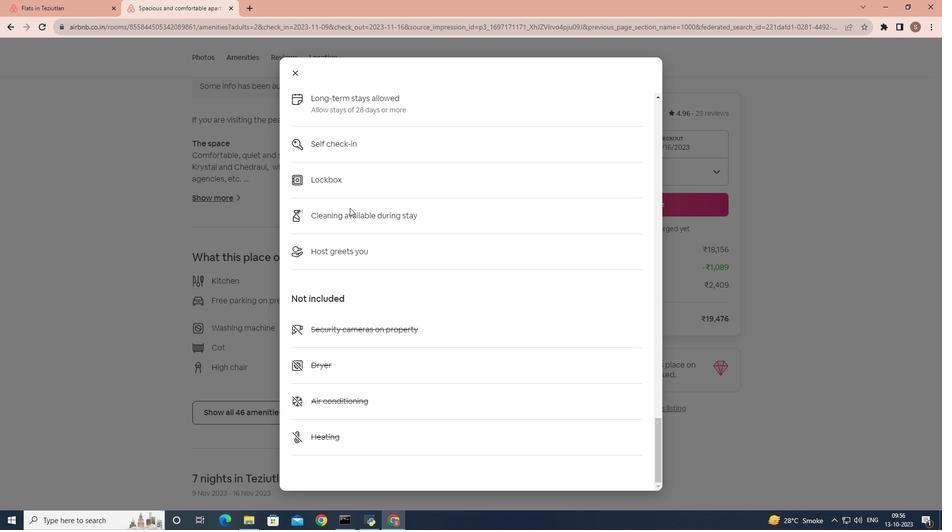 
Action: Mouse moved to (353, 211)
Screenshot: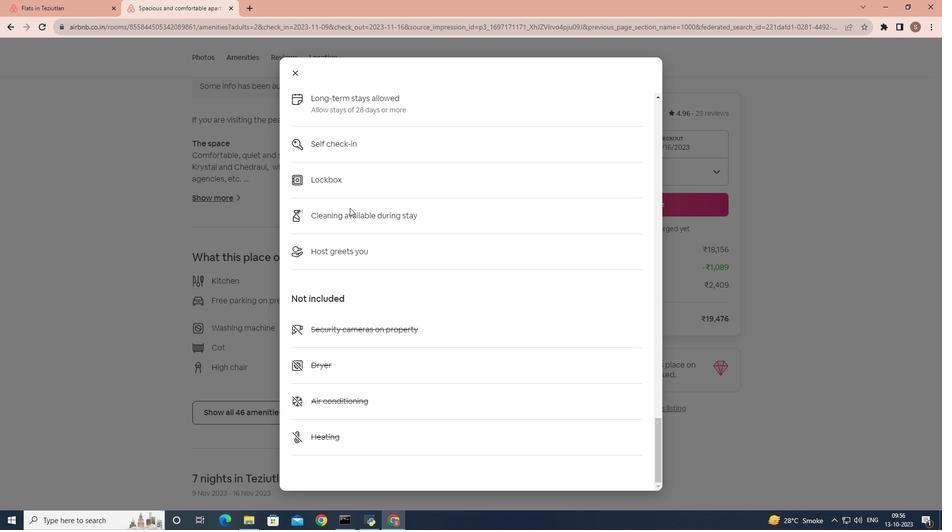 
Action: Mouse scrolled (353, 210) with delta (0, 0)
Screenshot: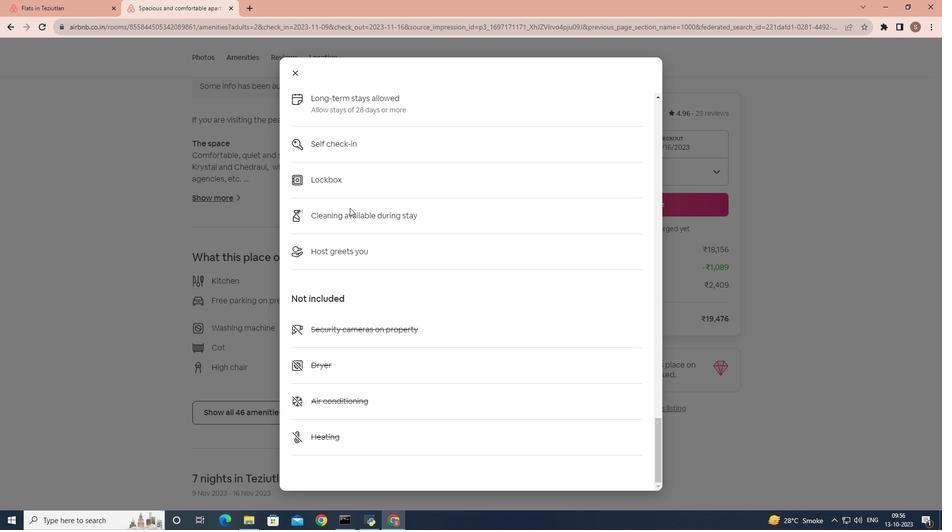 
Action: Mouse moved to (296, 78)
Screenshot: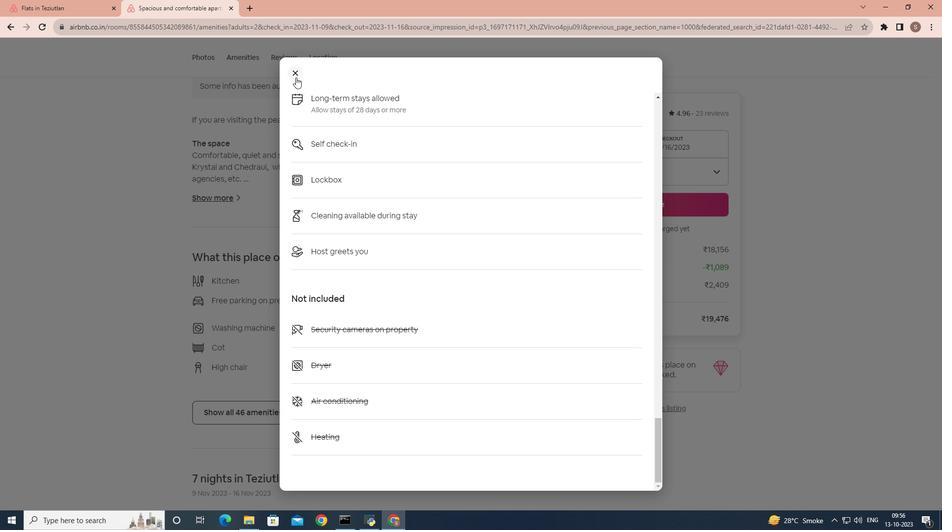 
Action: Mouse pressed left at (296, 78)
Screenshot: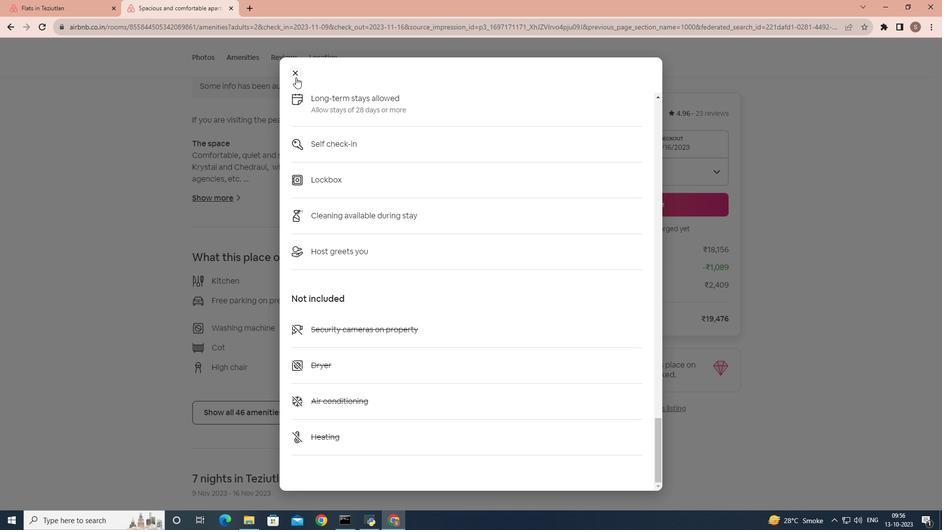 
Action: Mouse moved to (307, 190)
Screenshot: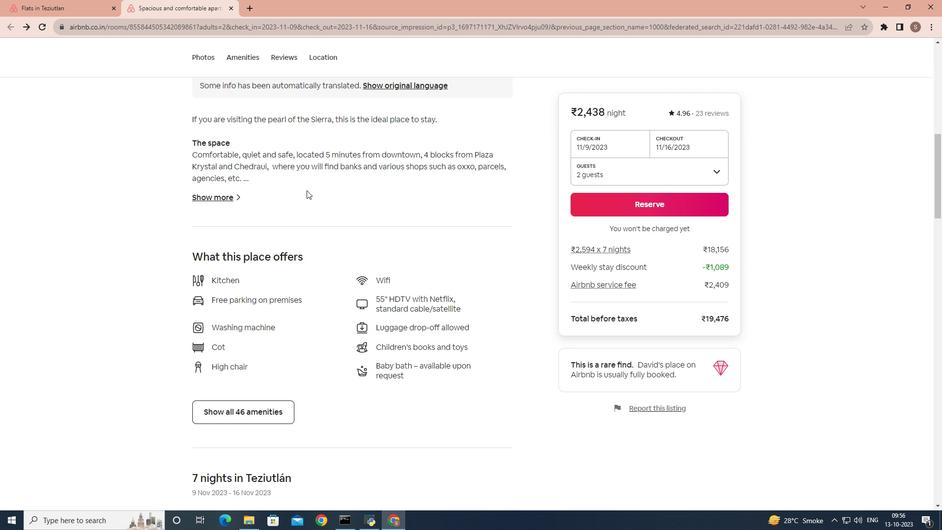 
Action: Mouse scrolled (307, 190) with delta (0, 0)
Screenshot: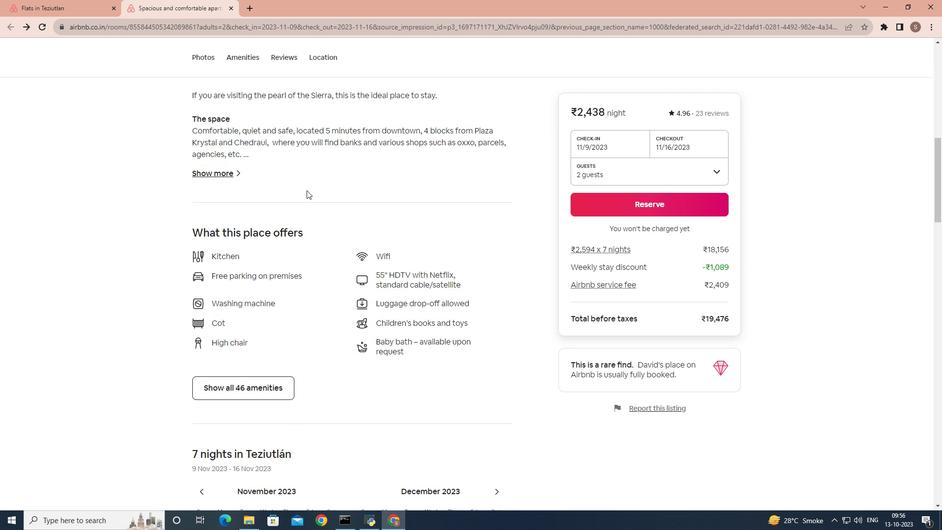 
Action: Mouse scrolled (307, 190) with delta (0, 0)
Screenshot: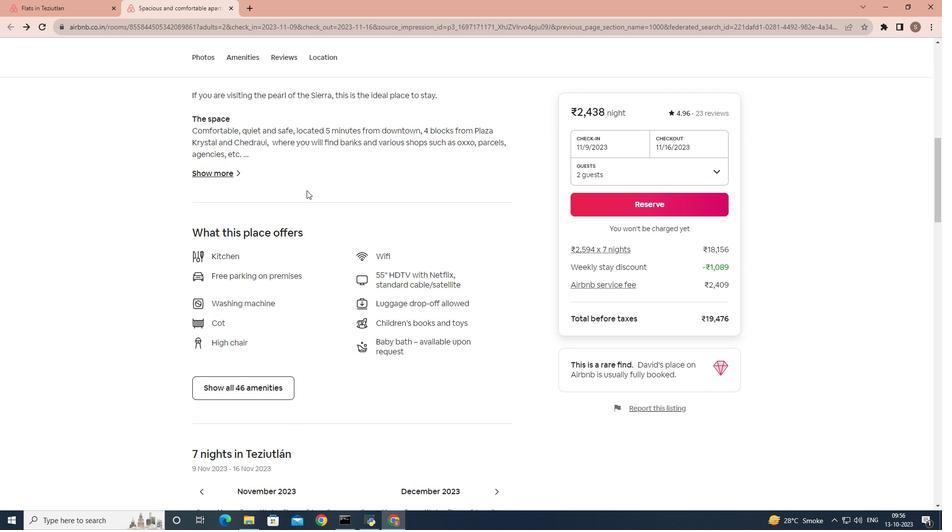 
Action: Mouse scrolled (307, 190) with delta (0, 0)
Screenshot: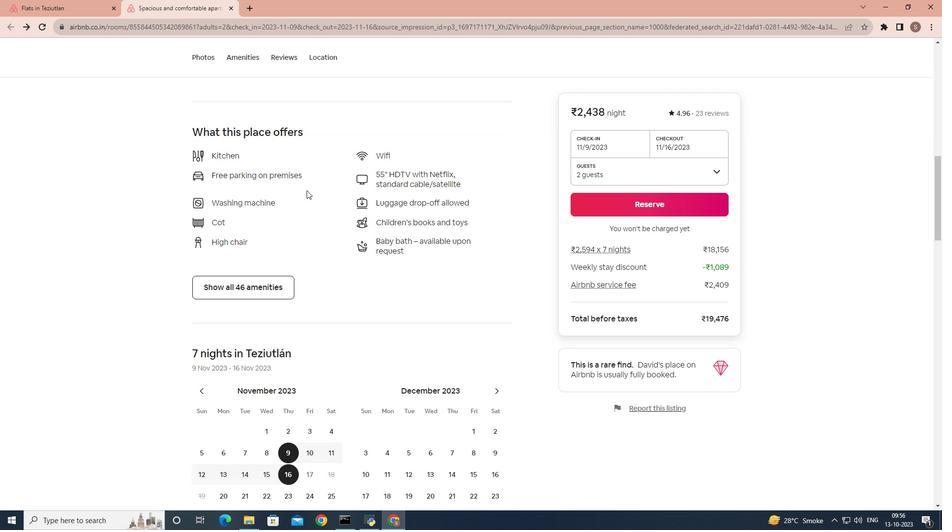 
Action: Mouse scrolled (307, 190) with delta (0, 0)
Screenshot: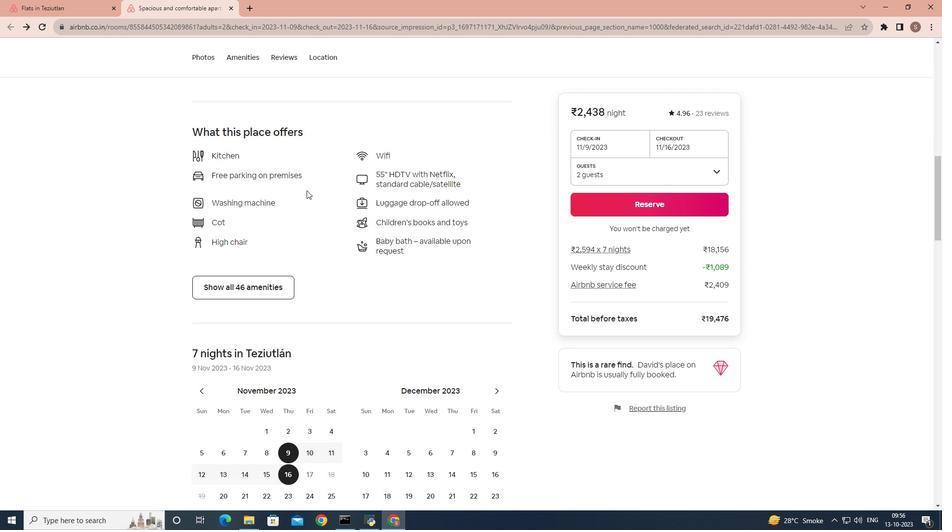 
Action: Mouse scrolled (307, 190) with delta (0, 0)
Screenshot: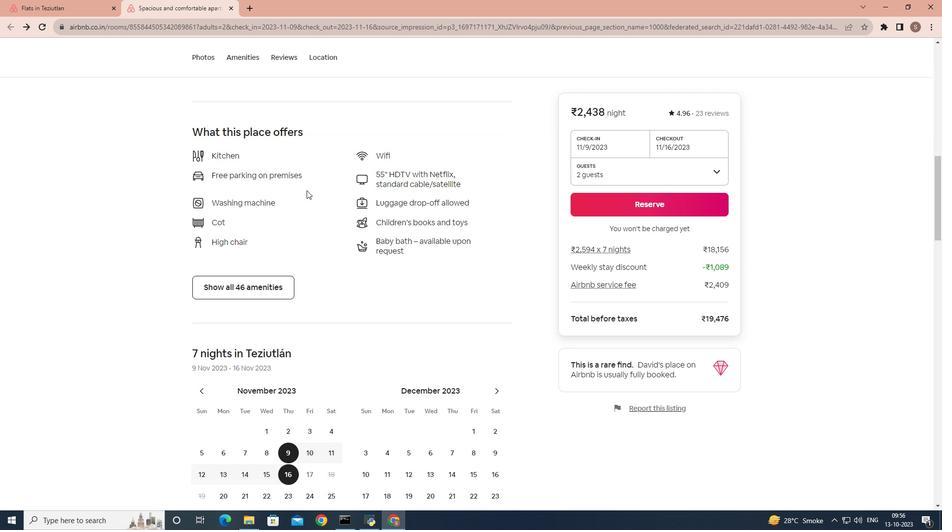 
Action: Mouse scrolled (307, 190) with delta (0, 0)
Screenshot: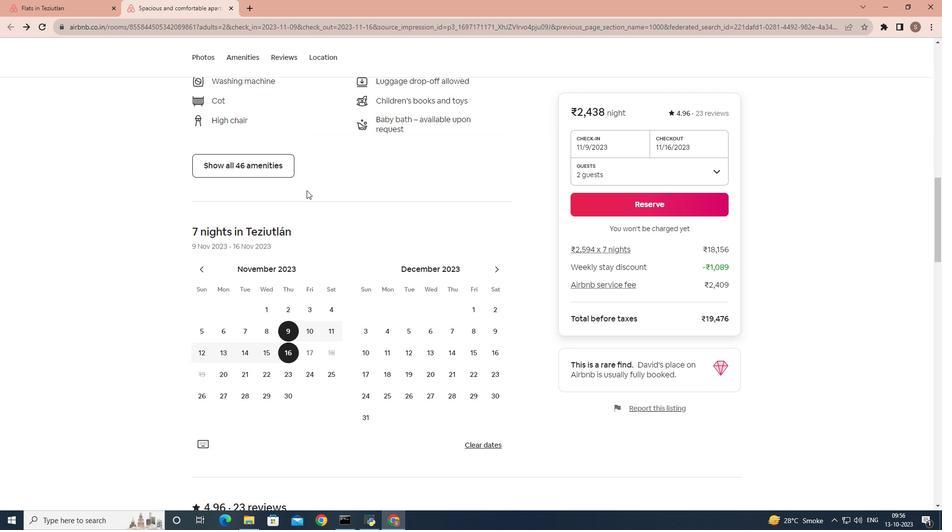 
Action: Mouse scrolled (307, 190) with delta (0, 0)
Screenshot: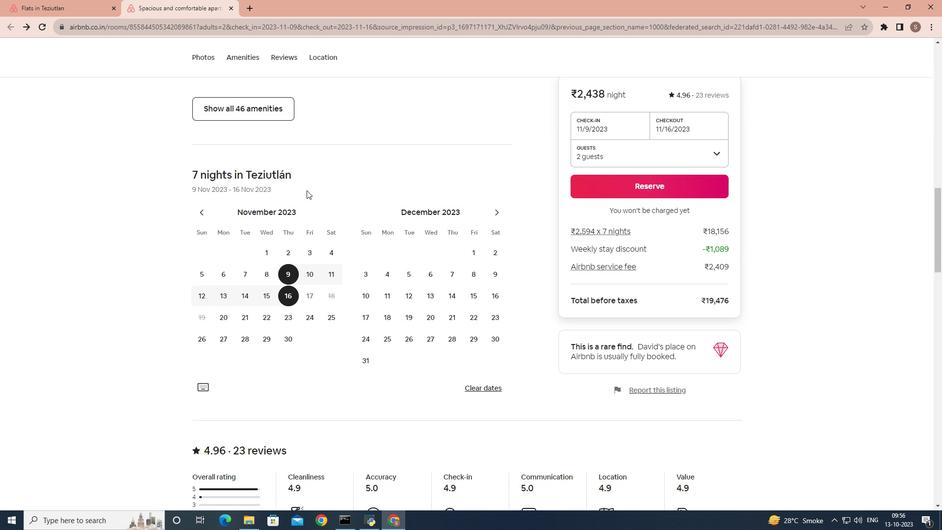 
Action: Mouse scrolled (307, 190) with delta (0, 0)
Screenshot: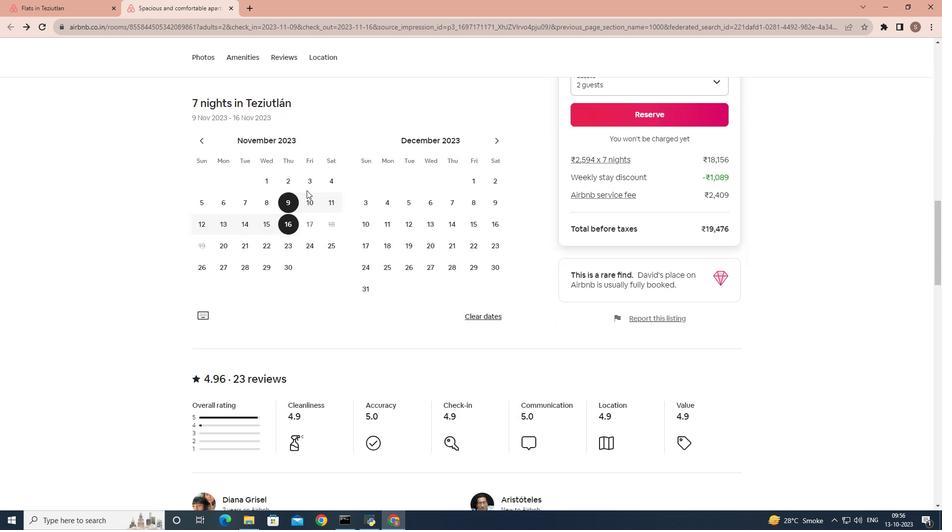 
Action: Mouse scrolled (307, 190) with delta (0, 0)
Screenshot: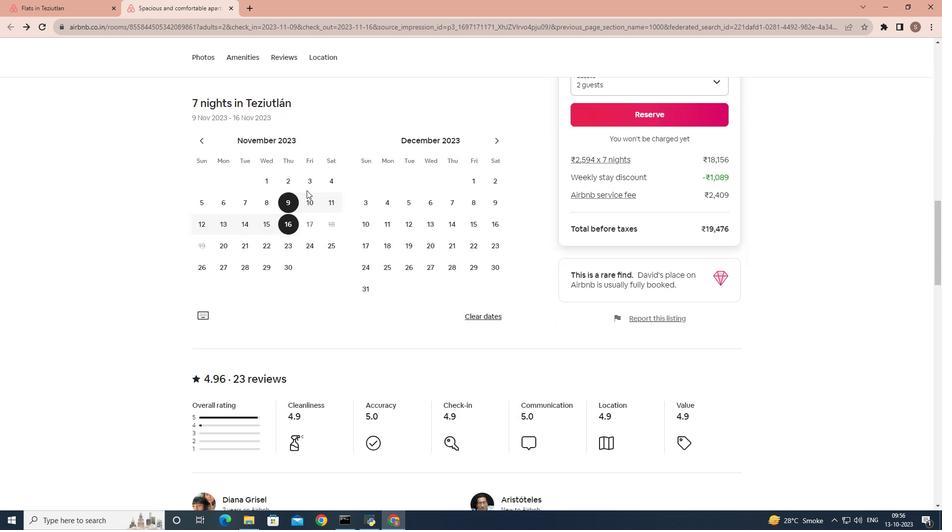 
Action: Mouse scrolled (307, 190) with delta (0, 0)
Screenshot: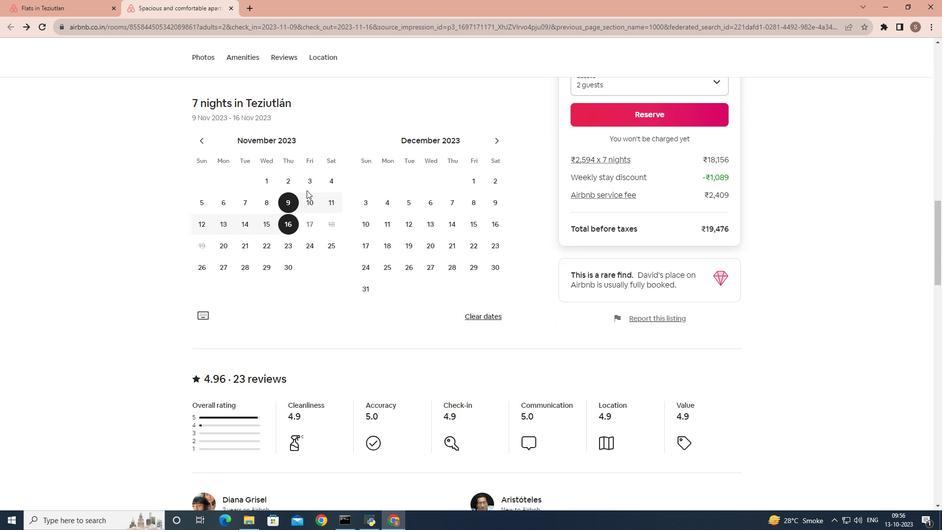 
Action: Mouse moved to (287, 229)
Screenshot: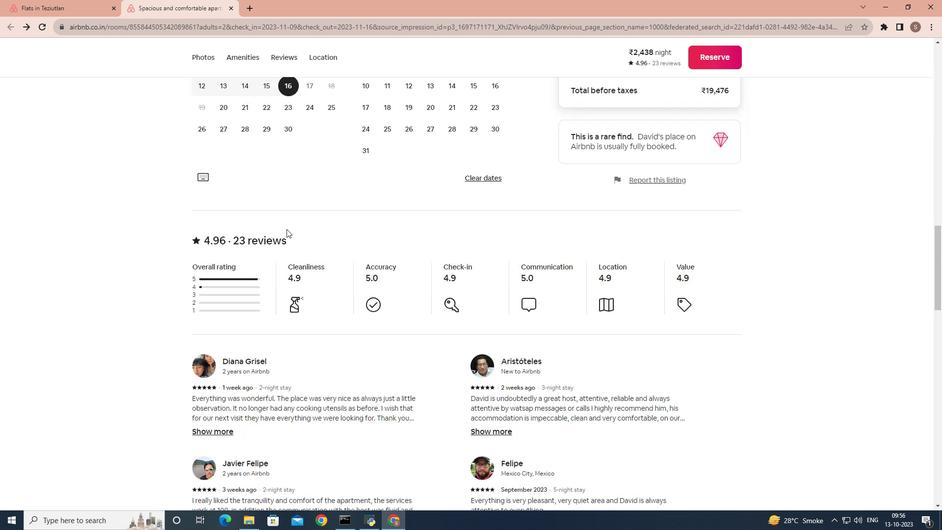 
Action: Mouse scrolled (287, 229) with delta (0, 0)
Screenshot: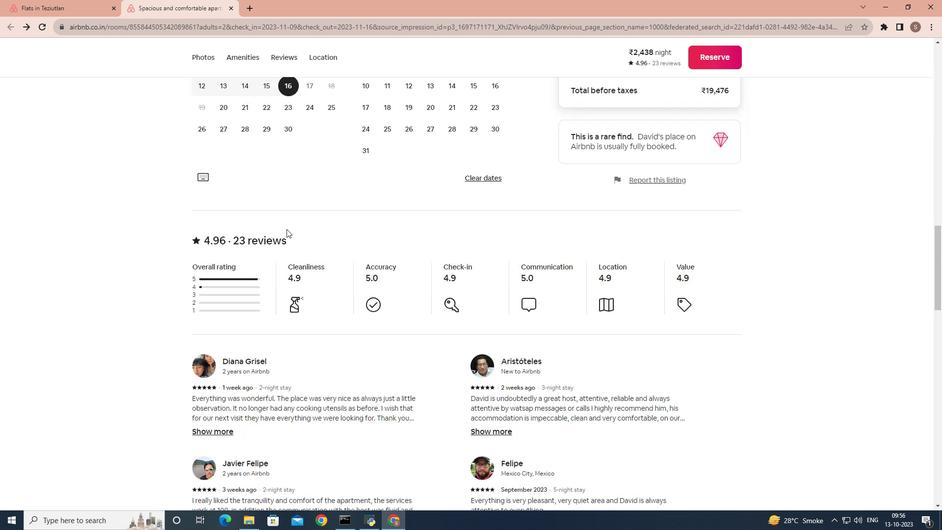 
Action: Mouse scrolled (287, 229) with delta (0, 0)
Screenshot: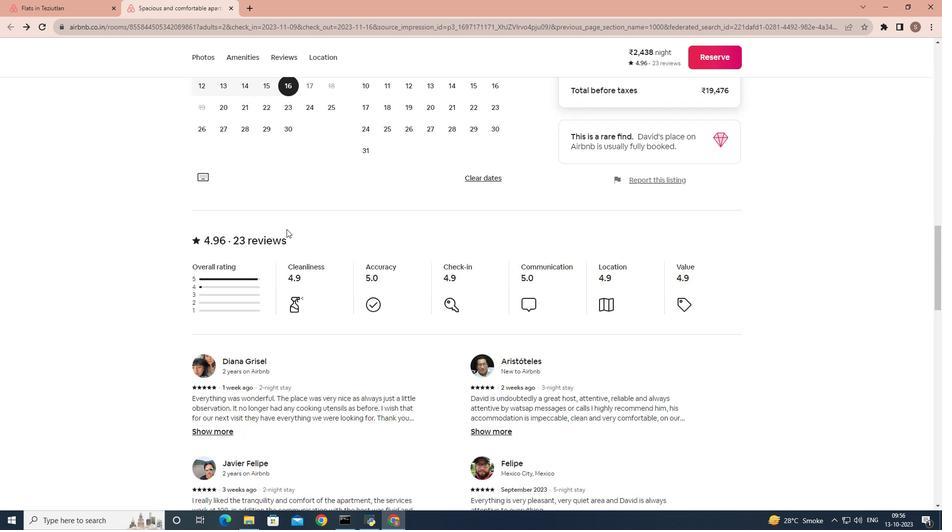 
Action: Mouse scrolled (287, 229) with delta (0, 0)
Screenshot: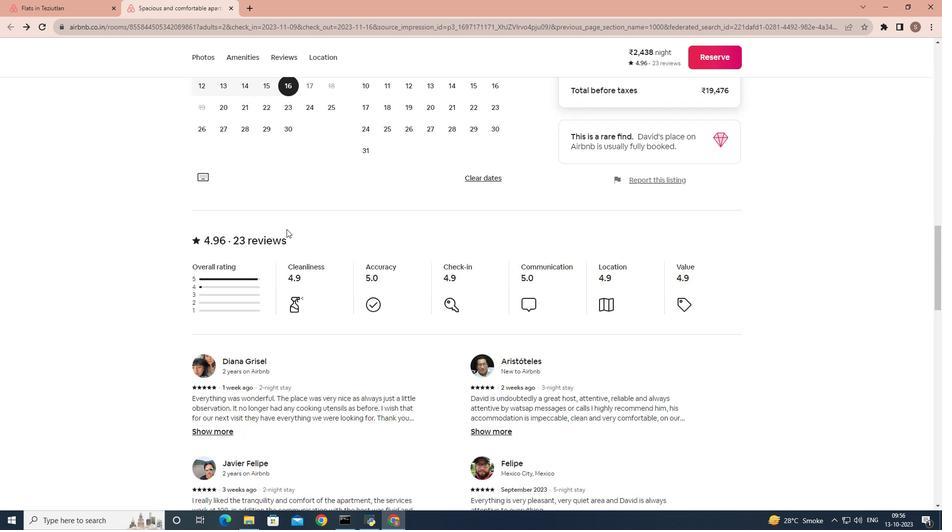 
Action: Mouse scrolled (287, 229) with delta (0, 0)
Screenshot: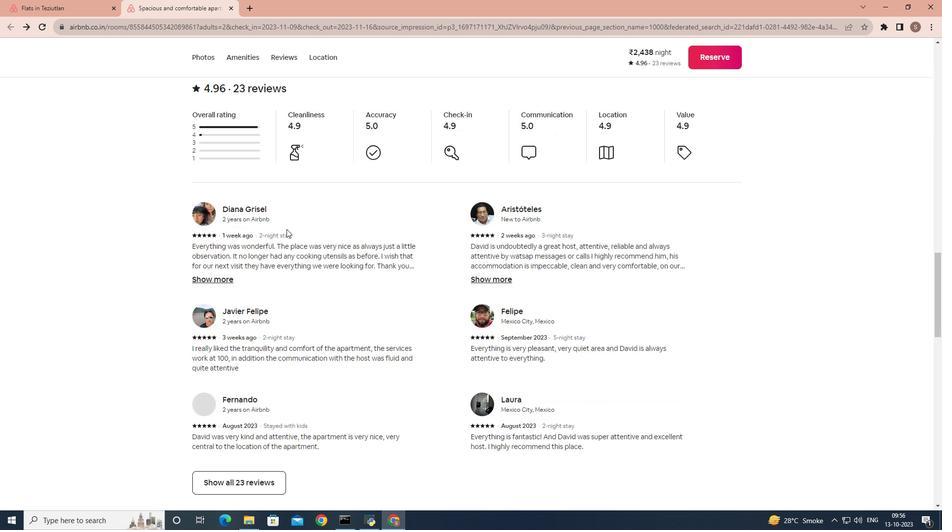 
Action: Mouse moved to (225, 452)
Screenshot: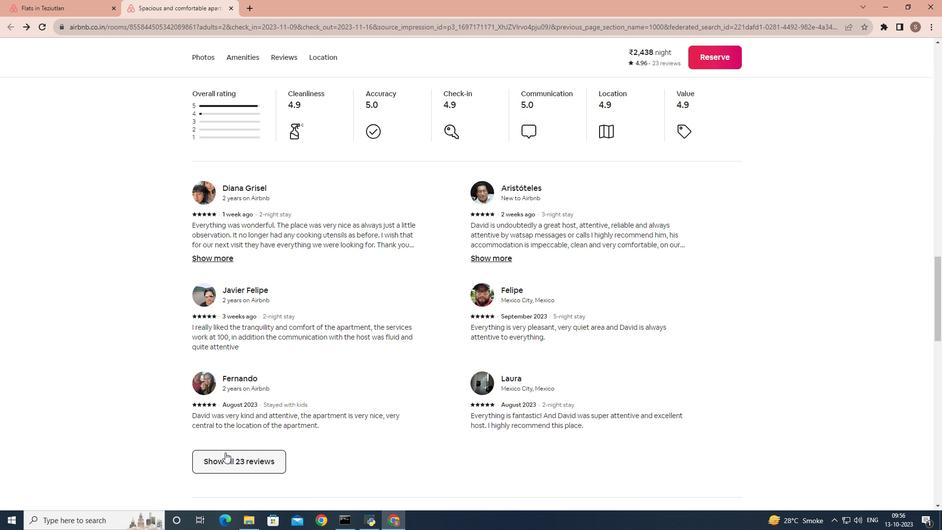 
Action: Mouse pressed left at (225, 452)
Screenshot: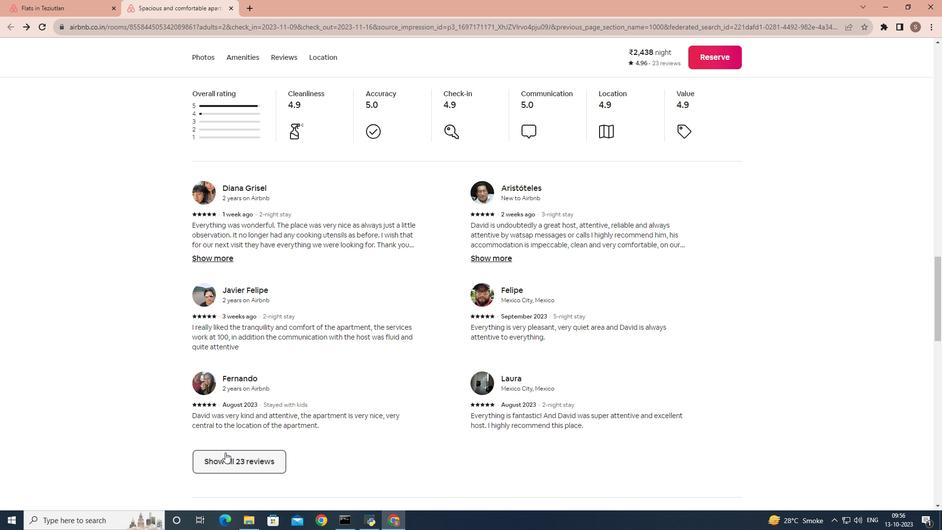 
Action: Mouse moved to (568, 242)
Screenshot: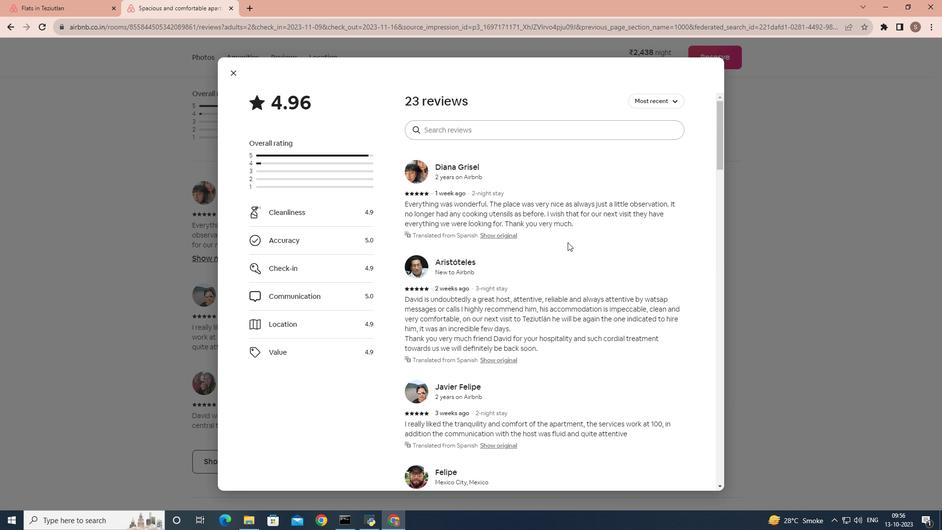 
Action: Mouse scrolled (568, 242) with delta (0, 0)
Screenshot: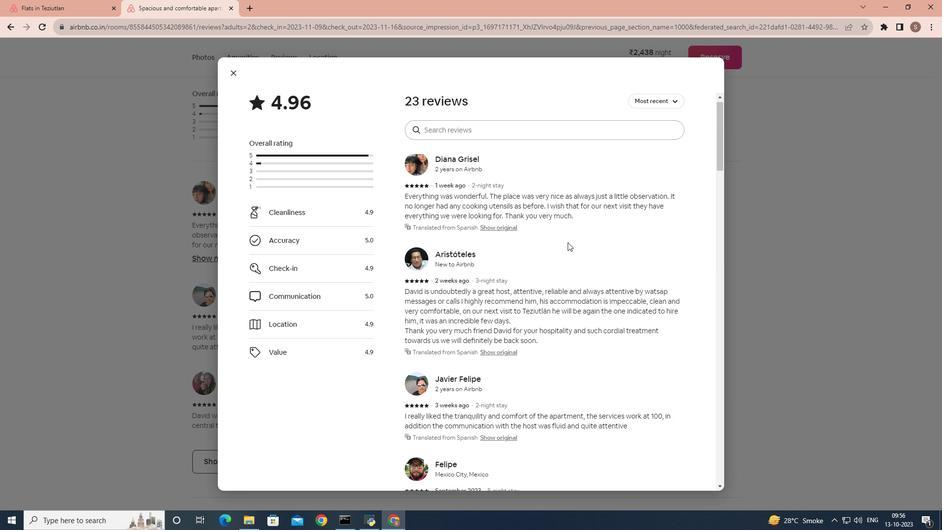 
Action: Mouse scrolled (568, 242) with delta (0, 0)
Screenshot: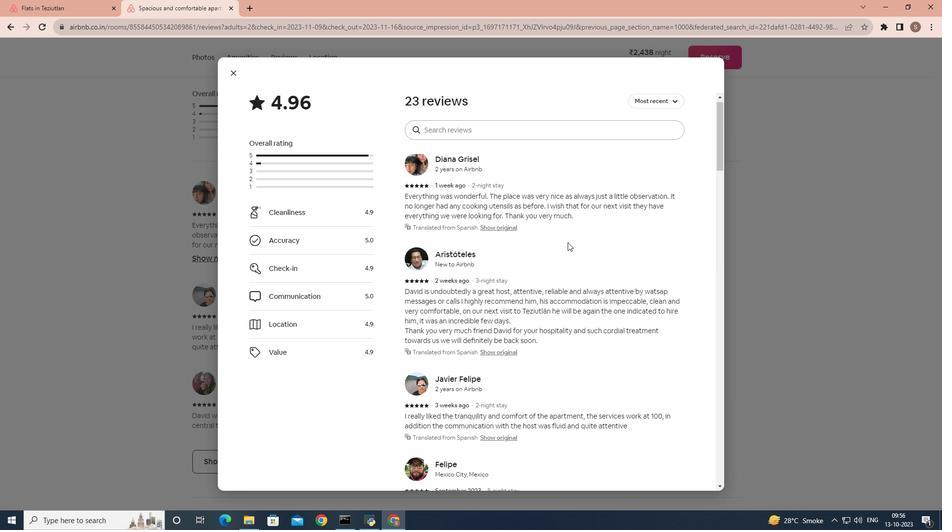 
Action: Mouse scrolled (568, 242) with delta (0, 0)
Screenshot: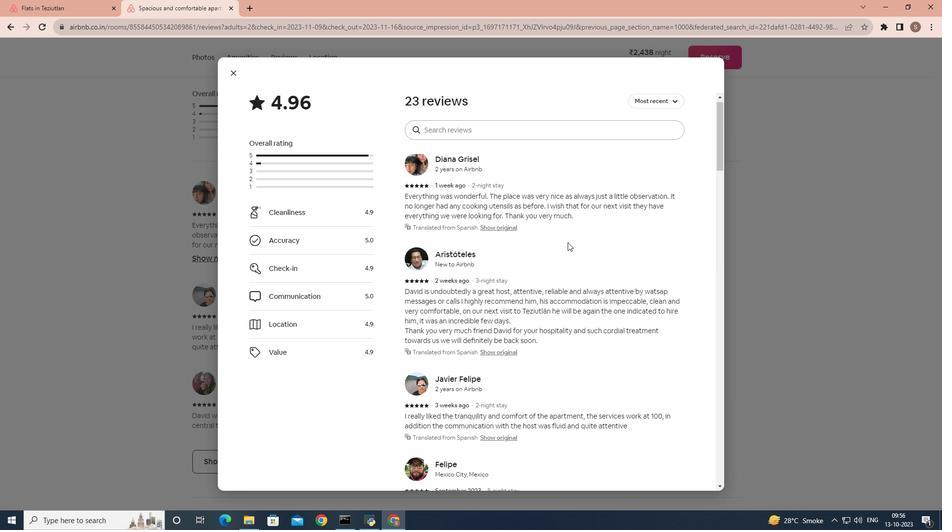 
Action: Mouse scrolled (568, 242) with delta (0, 0)
Screenshot: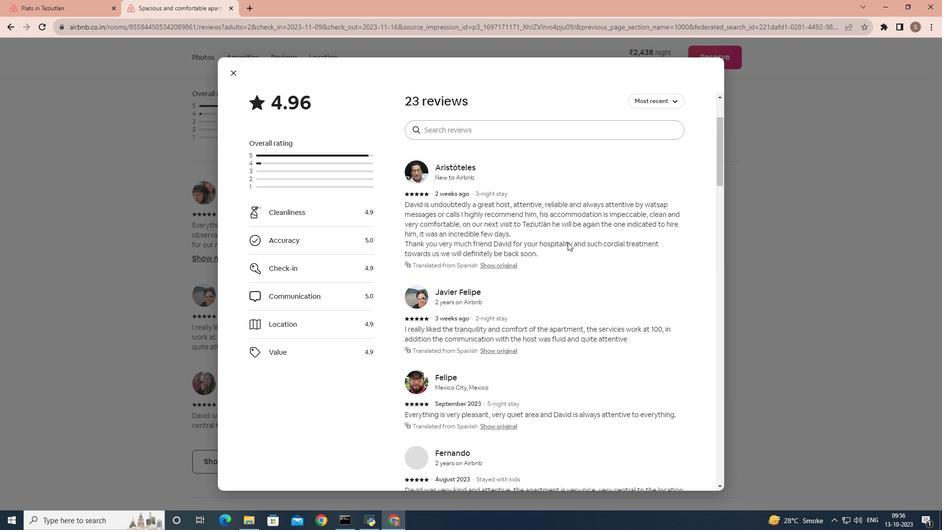 
Action: Mouse scrolled (568, 242) with delta (0, 0)
Screenshot: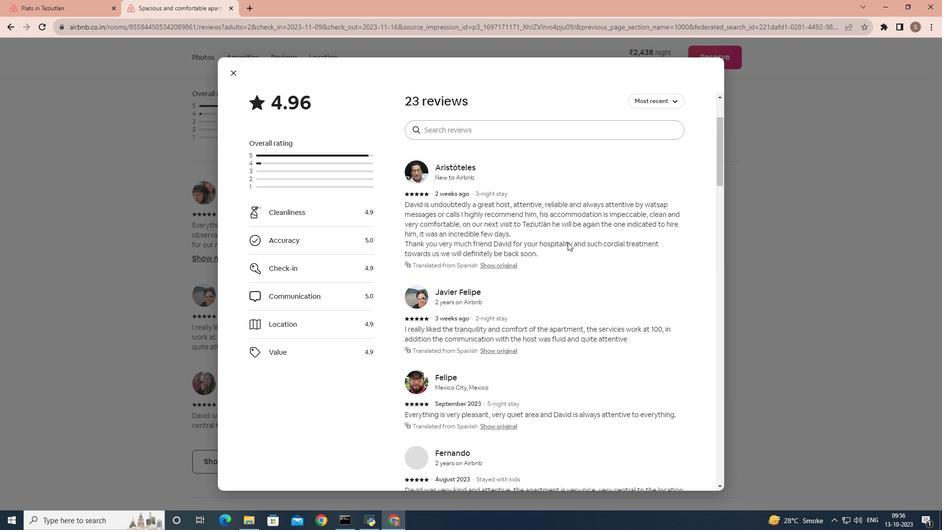 
Action: Mouse scrolled (568, 242) with delta (0, 0)
Screenshot: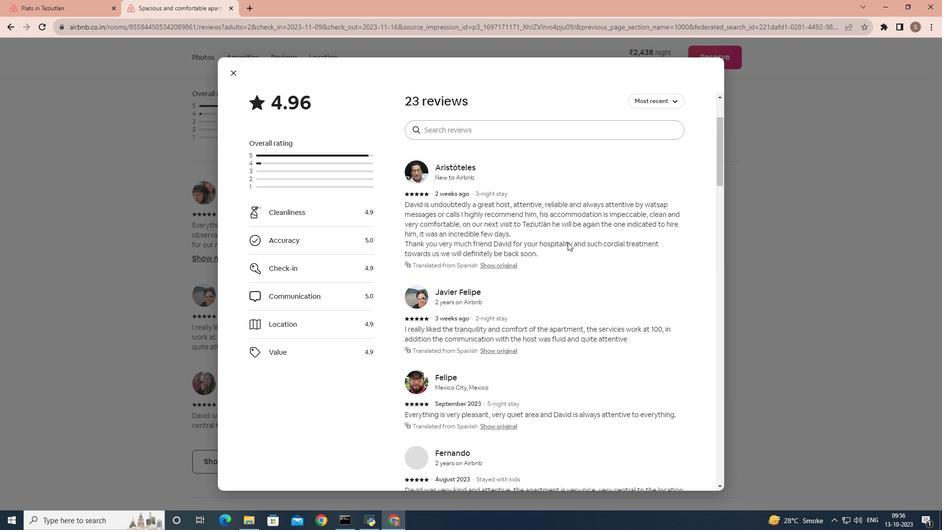 
Action: Mouse scrolled (568, 242) with delta (0, 0)
Screenshot: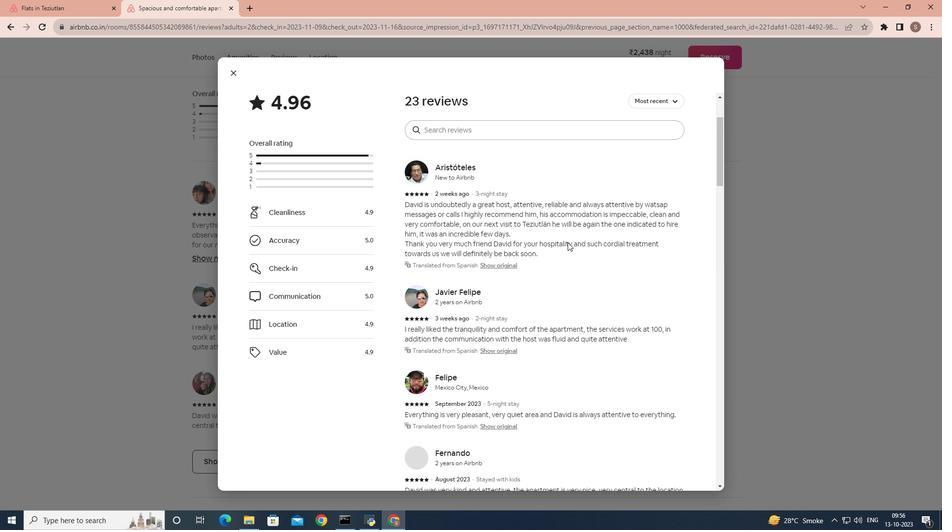 
Action: Mouse scrolled (568, 242) with delta (0, 0)
Screenshot: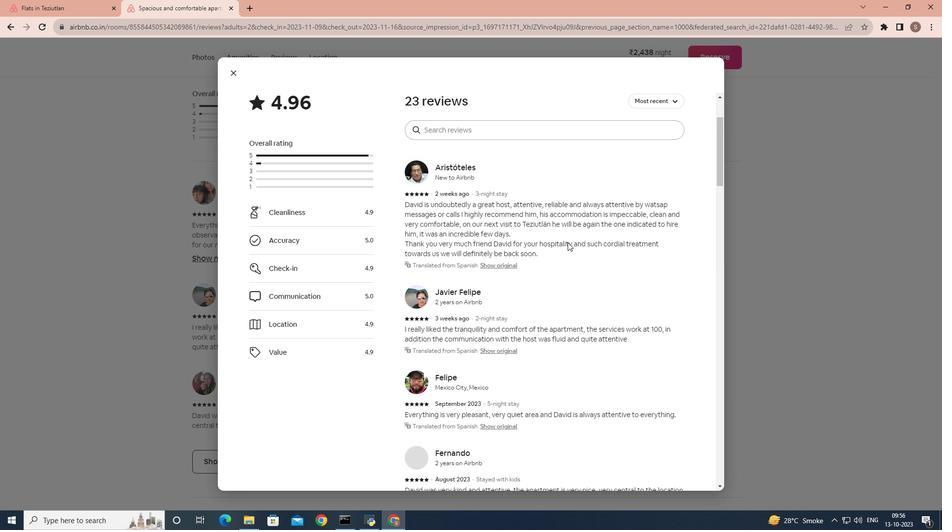 
Action: Mouse scrolled (568, 242) with delta (0, 0)
Screenshot: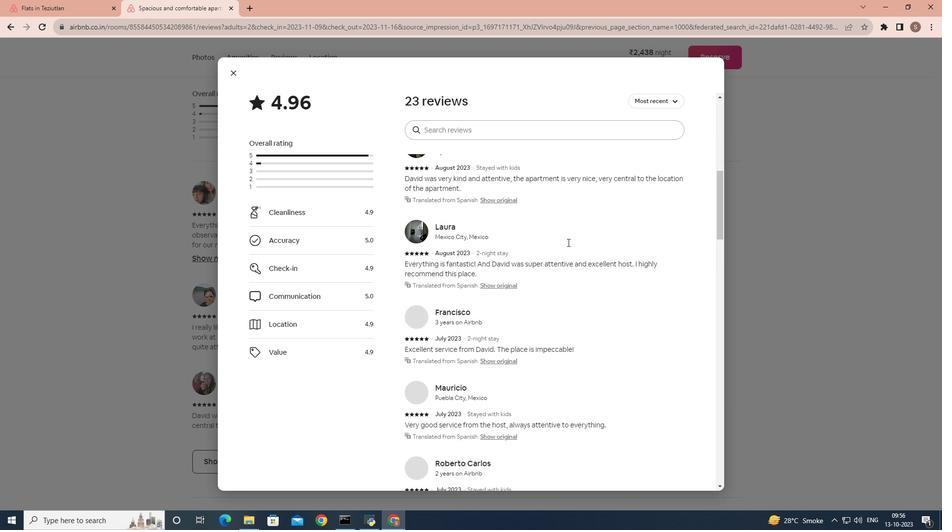 
Action: Mouse moved to (568, 242)
Screenshot: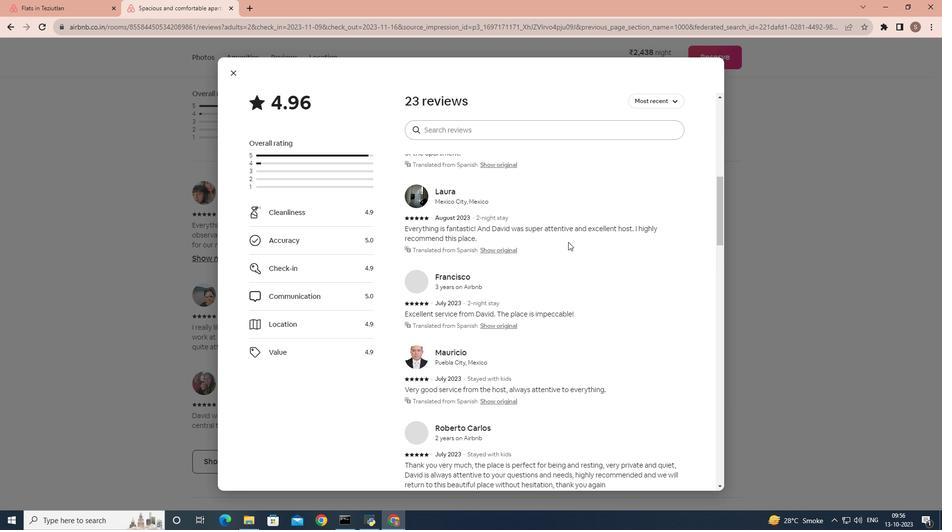 
Action: Mouse scrolled (568, 241) with delta (0, 0)
Screenshot: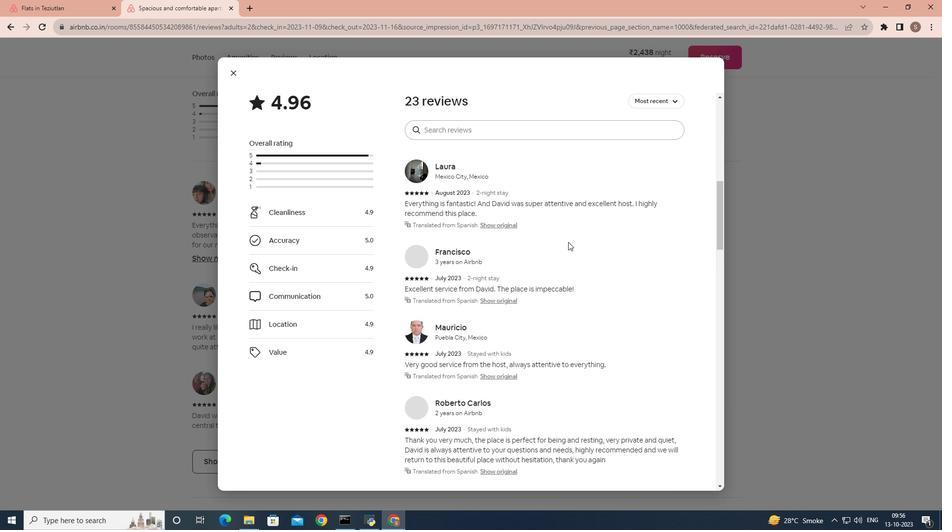 
Action: Mouse scrolled (568, 241) with delta (0, 0)
Screenshot: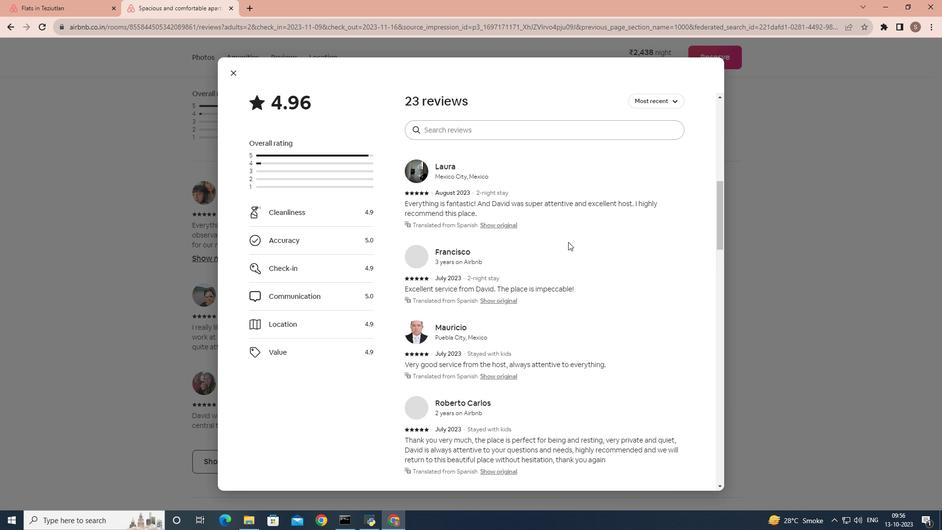 
Action: Mouse scrolled (568, 241) with delta (0, 0)
Screenshot: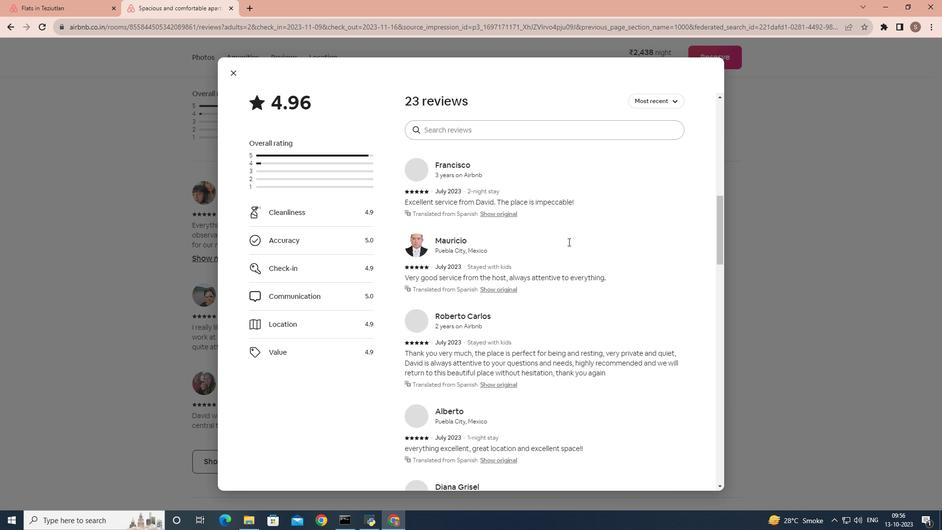 
Action: Mouse scrolled (568, 241) with delta (0, 0)
Screenshot: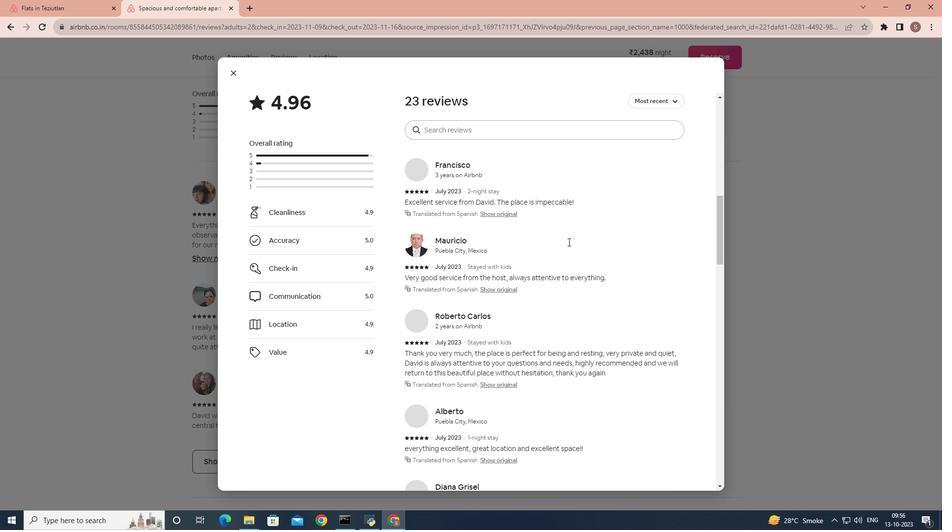 
Action: Mouse scrolled (568, 241) with delta (0, 0)
Screenshot: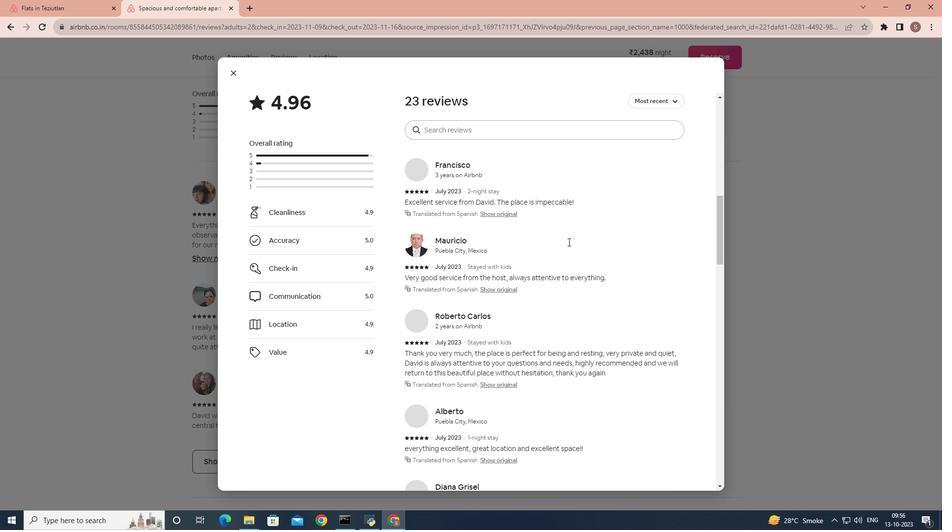 
Action: Mouse scrolled (568, 241) with delta (0, 0)
Screenshot: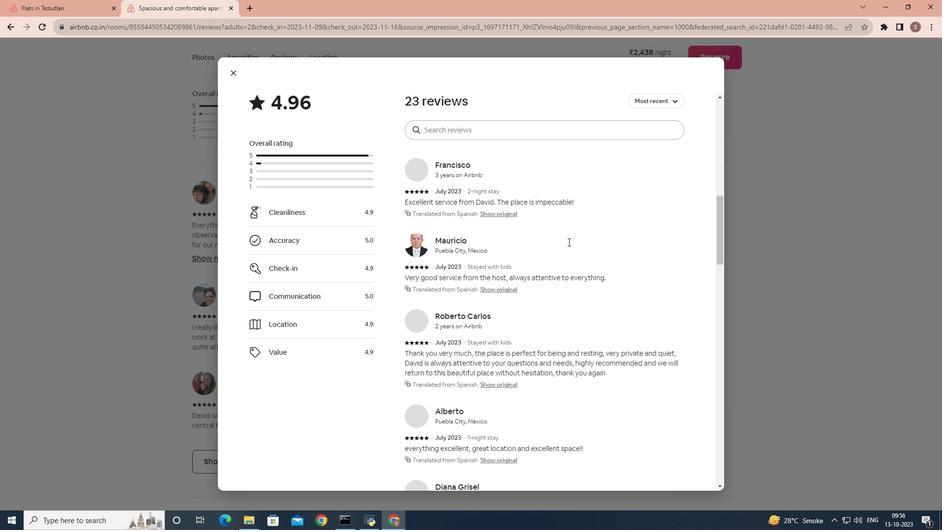 
Action: Mouse scrolled (568, 241) with delta (0, 0)
Screenshot: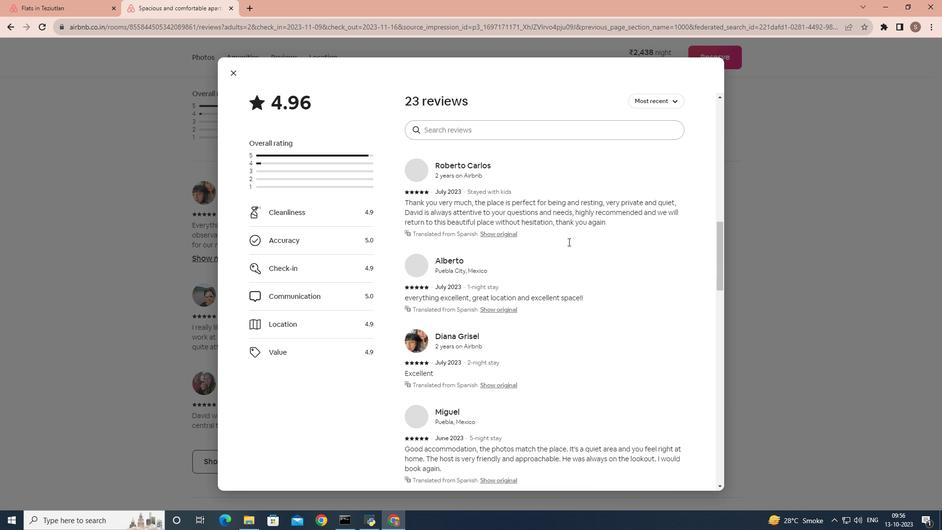 
Action: Mouse scrolled (568, 241) with delta (0, 0)
Screenshot: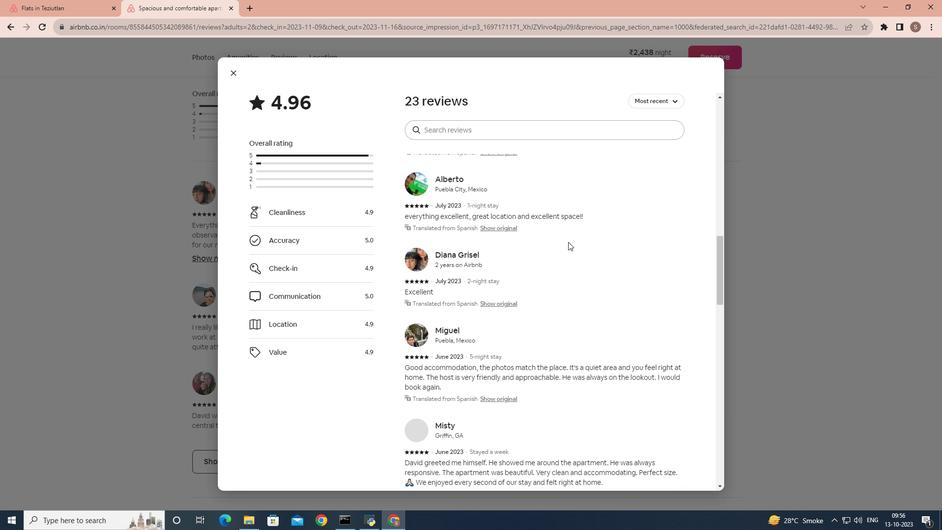 
Action: Mouse scrolled (568, 241) with delta (0, 0)
Screenshot: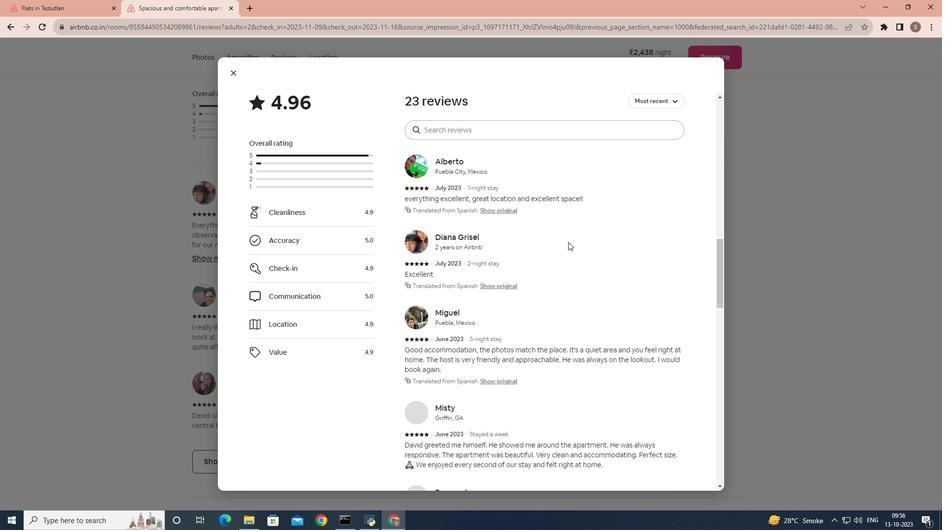 
Action: Mouse scrolled (568, 241) with delta (0, 0)
Screenshot: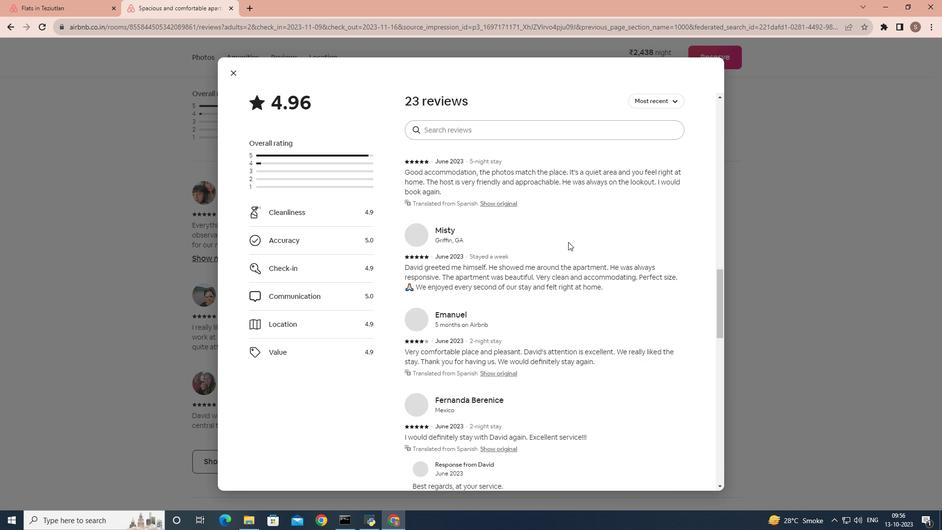 
Action: Mouse scrolled (568, 241) with delta (0, 0)
Screenshot: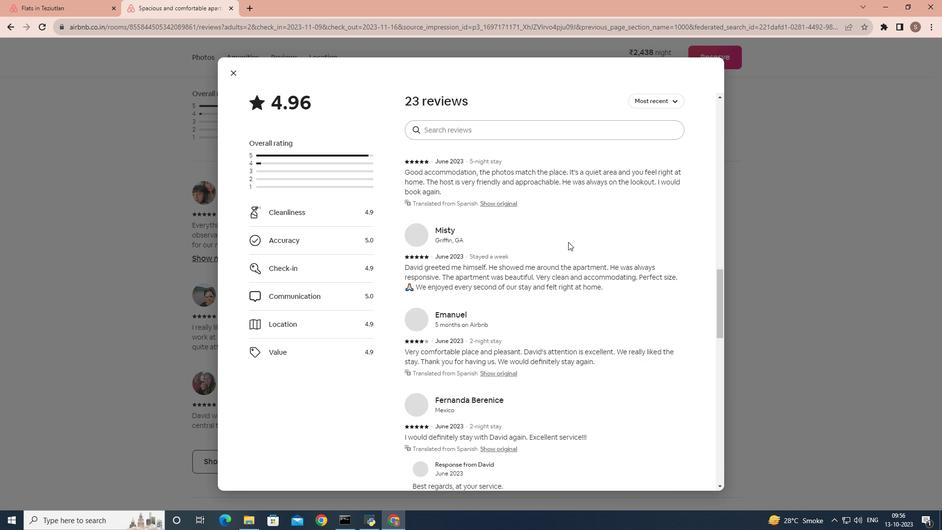
Action: Mouse scrolled (568, 241) with delta (0, 0)
Screenshot: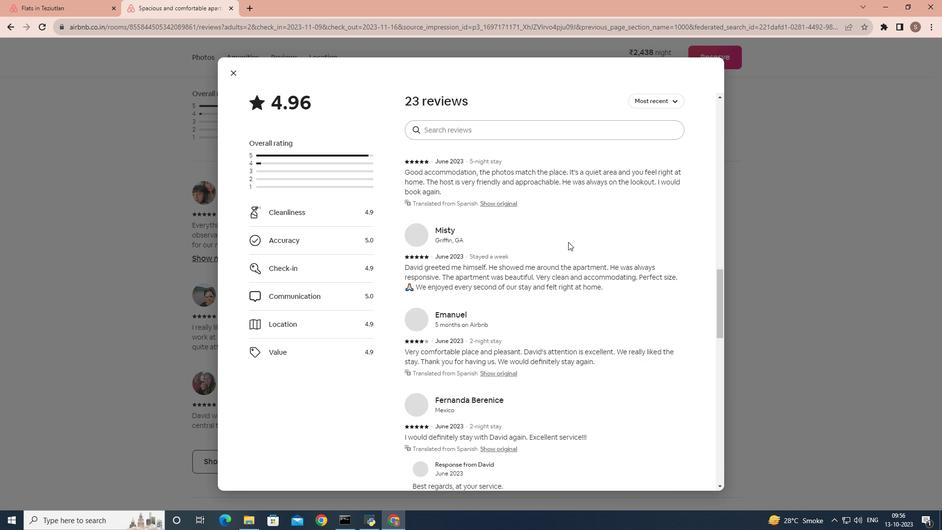 
Action: Mouse scrolled (568, 241) with delta (0, 0)
Screenshot: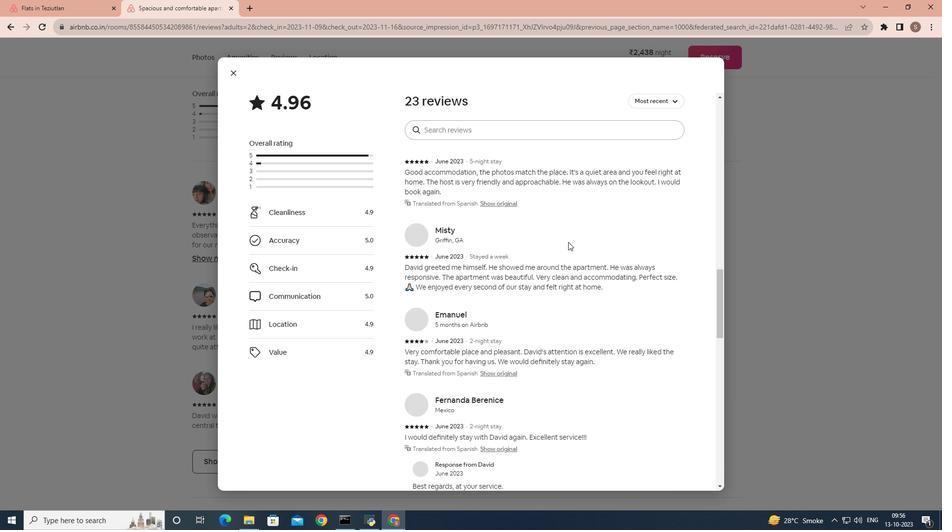 
Action: Mouse scrolled (568, 241) with delta (0, 0)
Screenshot: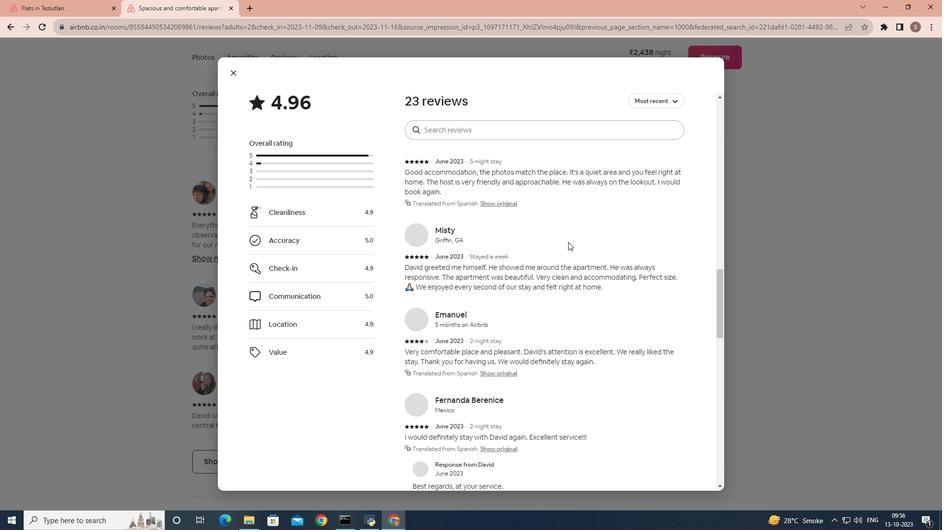 
Action: Mouse scrolled (568, 241) with delta (0, 0)
Screenshot: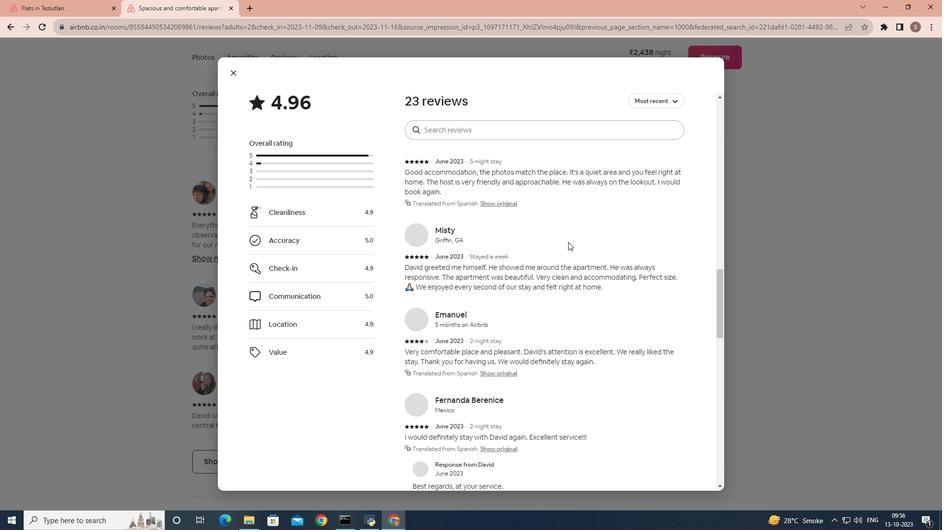 
Action: Mouse scrolled (568, 241) with delta (0, 0)
Screenshot: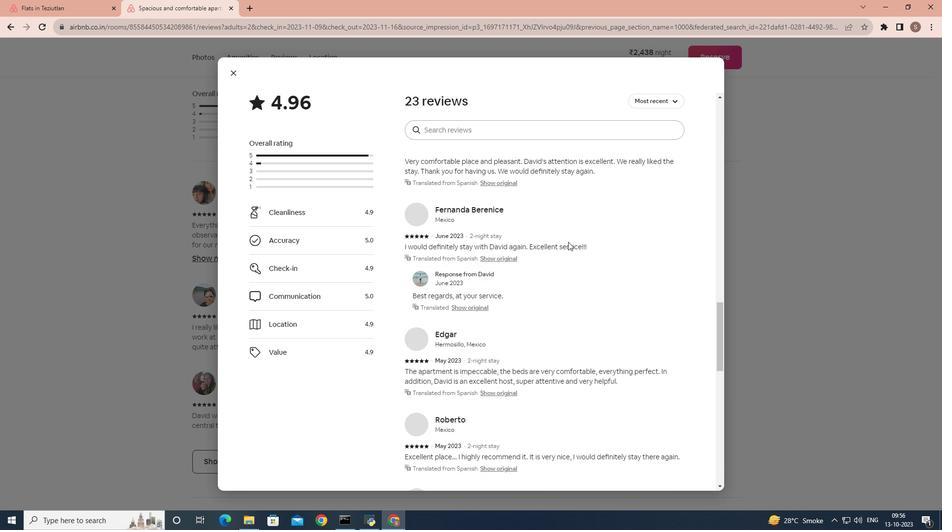 
Action: Mouse scrolled (568, 241) with delta (0, 0)
Screenshot: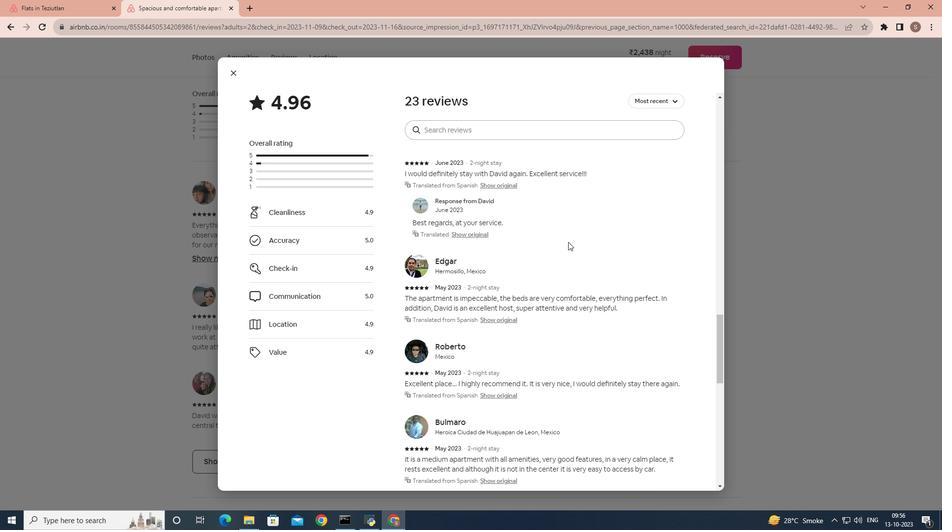 
Action: Mouse scrolled (568, 241) with delta (0, 0)
Screenshot: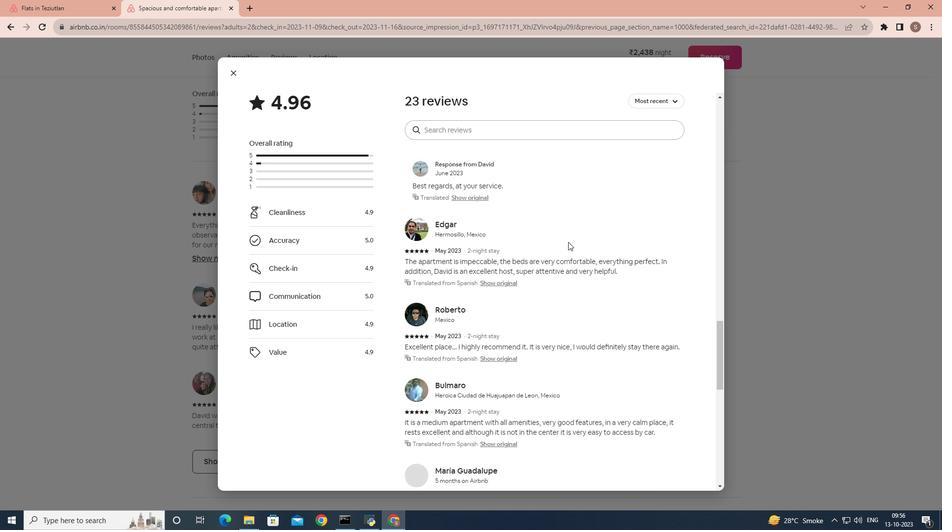 
Action: Mouse scrolled (568, 241) with delta (0, 0)
Screenshot: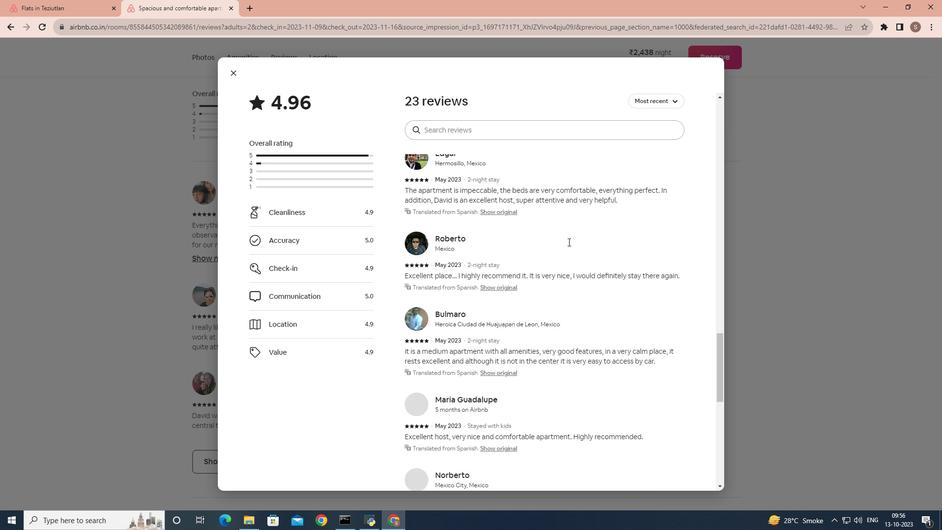 
Action: Mouse scrolled (568, 241) with delta (0, 0)
Screenshot: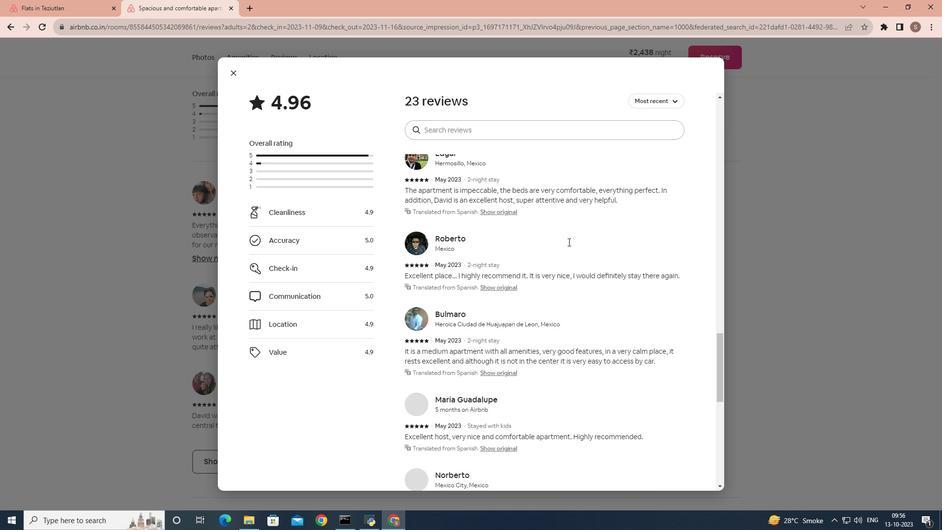 
Action: Mouse scrolled (568, 241) with delta (0, 0)
Screenshot: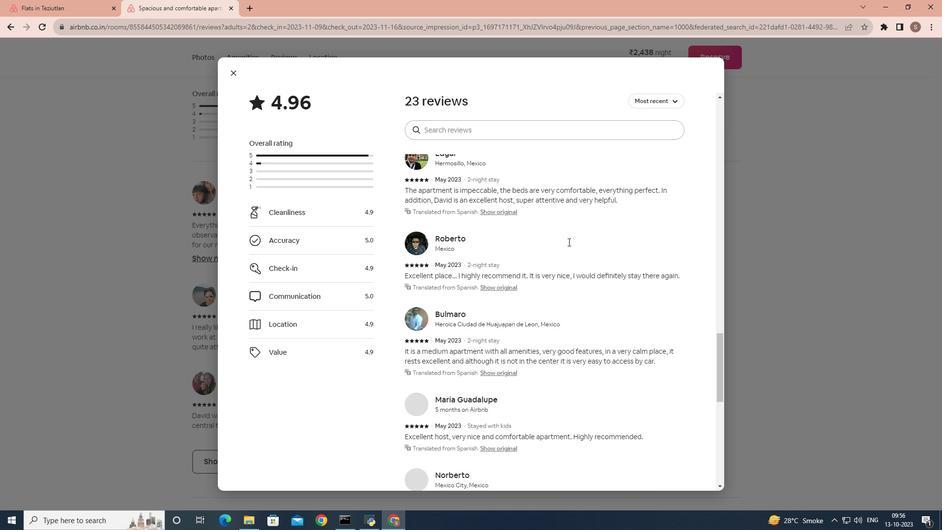 
Action: Mouse scrolled (568, 241) with delta (0, 0)
Screenshot: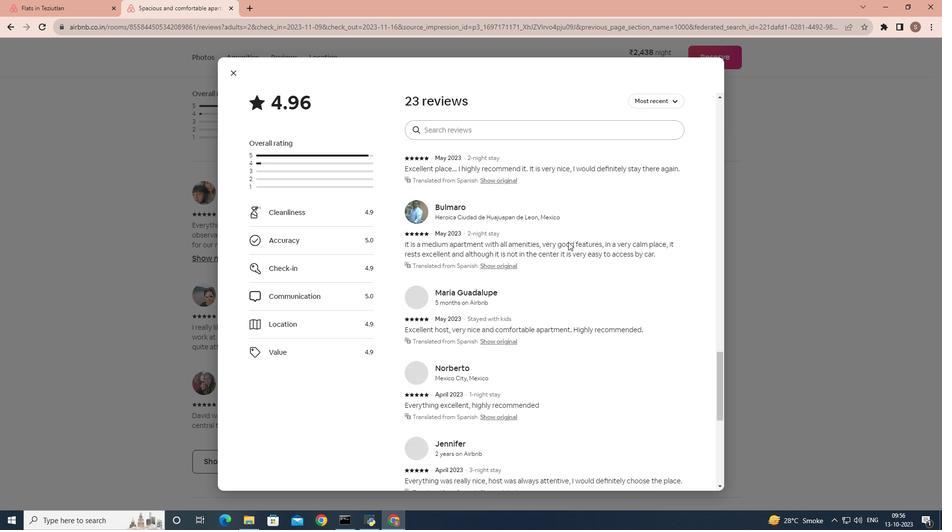 
Action: Mouse scrolled (568, 241) with delta (0, 0)
Screenshot: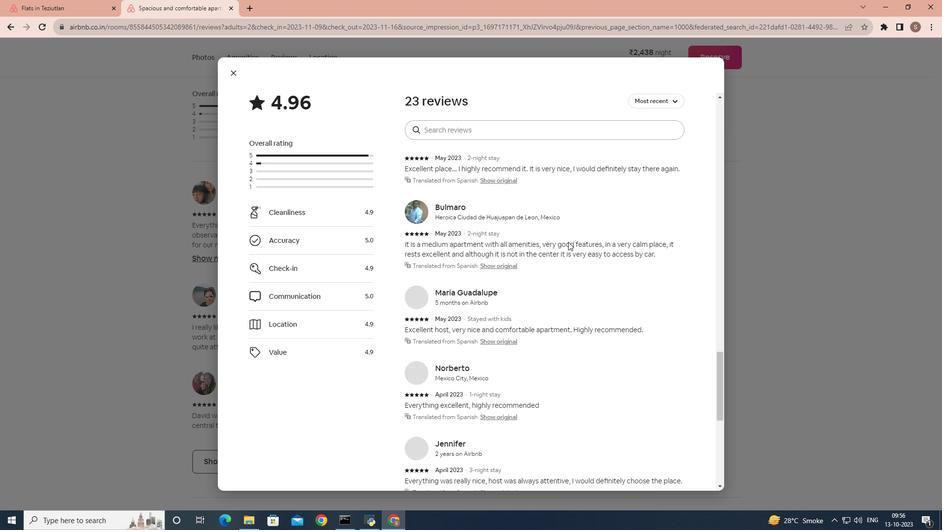 
Action: Mouse scrolled (568, 241) with delta (0, 0)
Screenshot: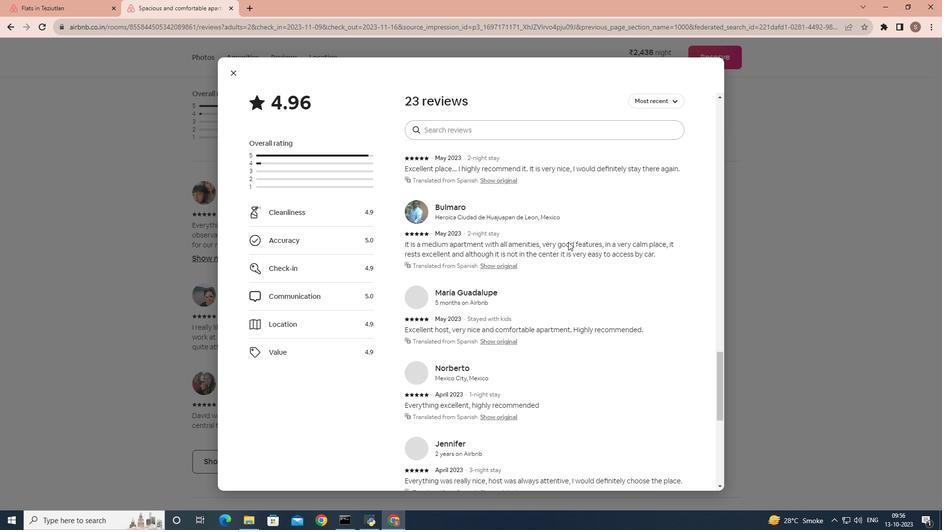
Action: Mouse scrolled (568, 241) with delta (0, 0)
Screenshot: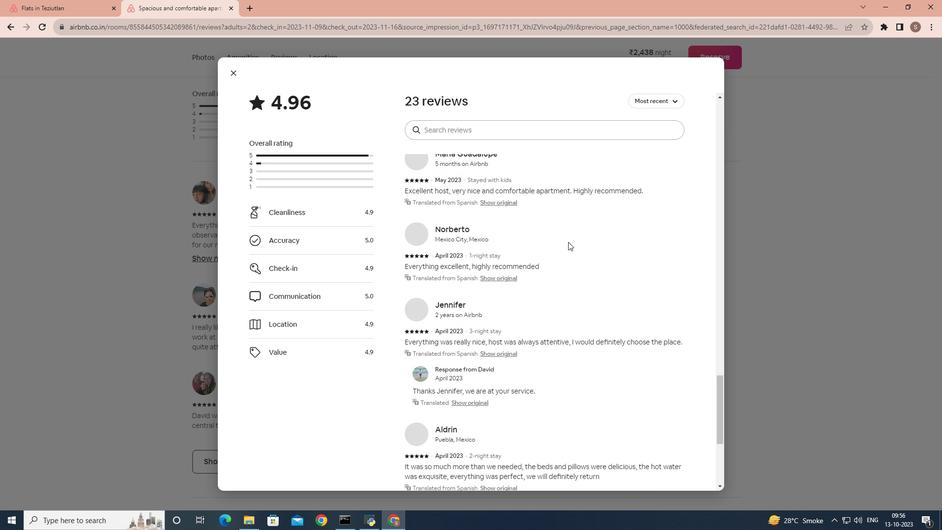 
Action: Mouse scrolled (568, 242) with delta (0, 0)
Screenshot: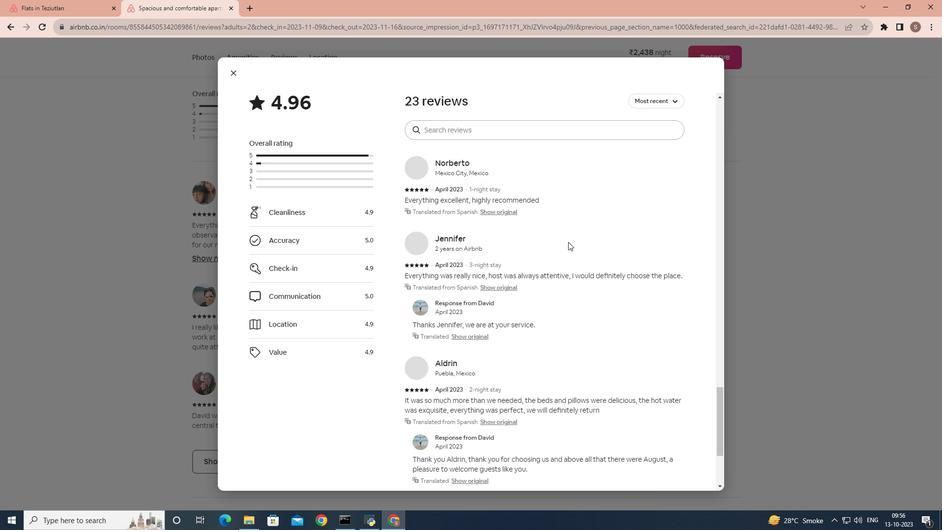 
Action: Mouse scrolled (568, 241) with delta (0, 0)
Screenshot: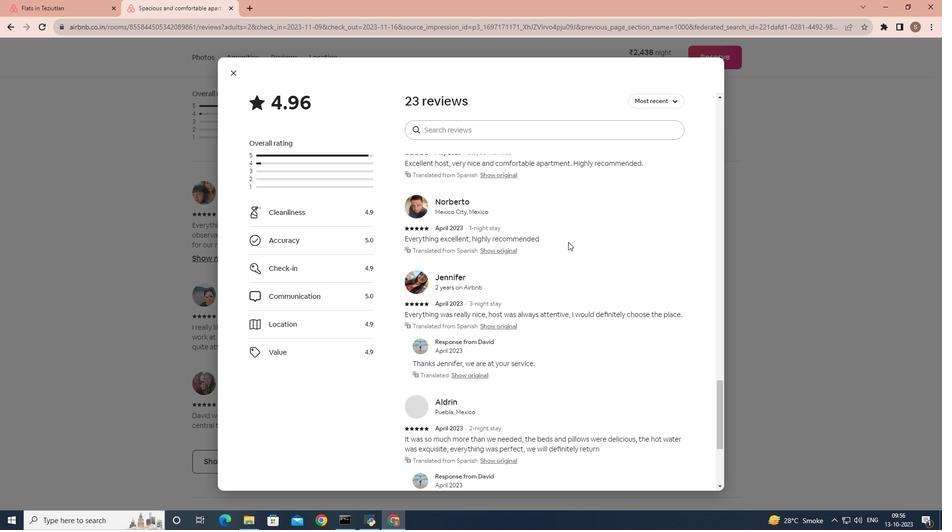 
Action: Mouse moved to (230, 67)
Screenshot: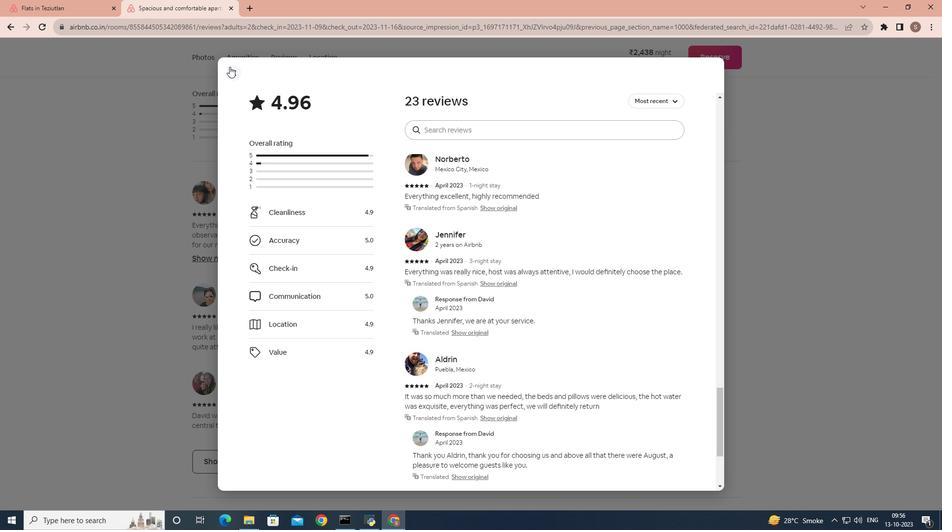 
Action: Mouse pressed left at (230, 67)
Screenshot: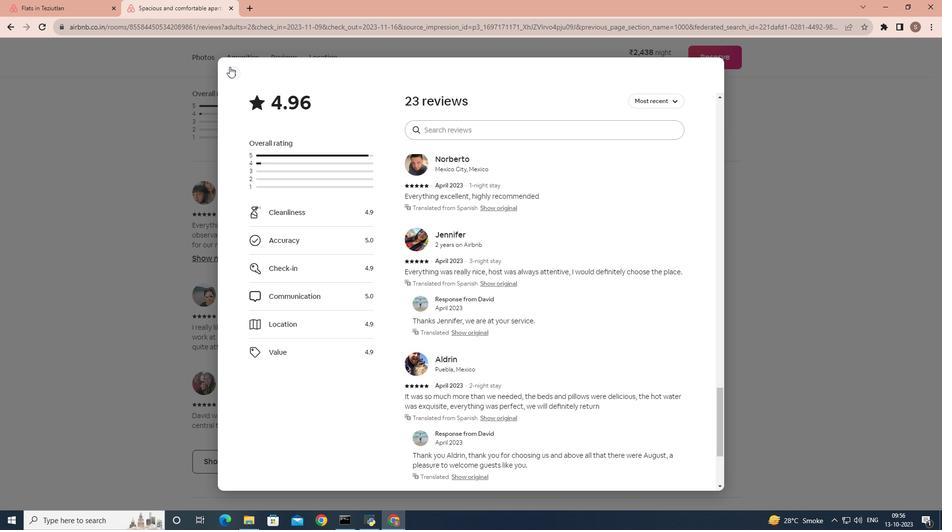 
Action: Mouse moved to (239, 165)
Screenshot: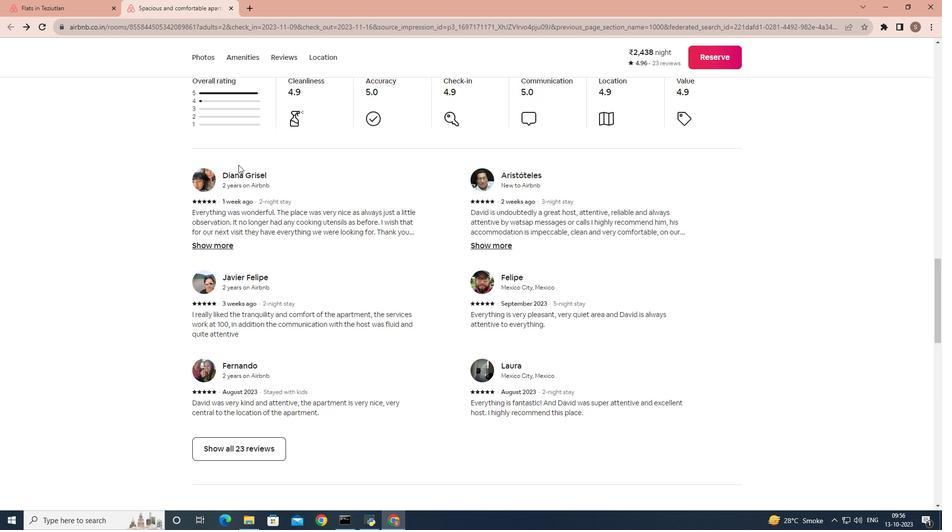 
Action: Mouse scrolled (239, 164) with delta (0, 0)
Screenshot: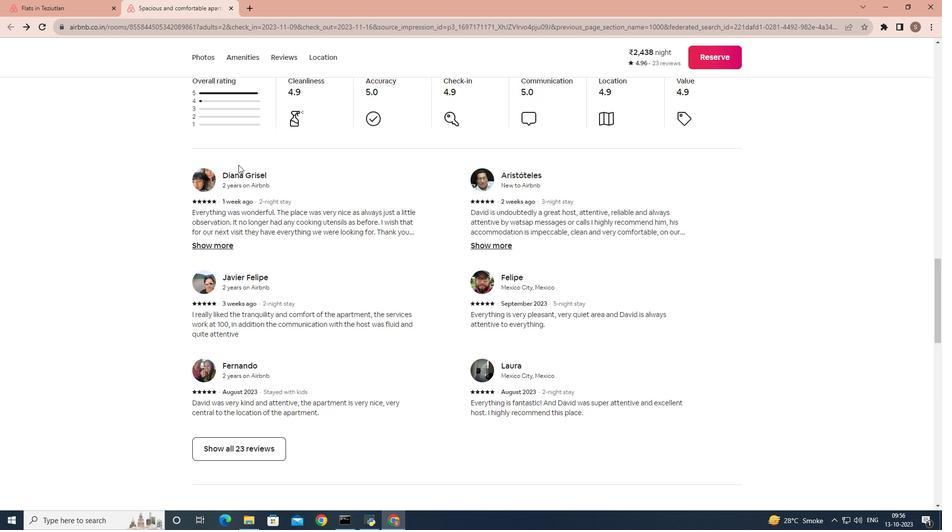 
Action: Mouse scrolled (239, 164) with delta (0, 0)
Screenshot: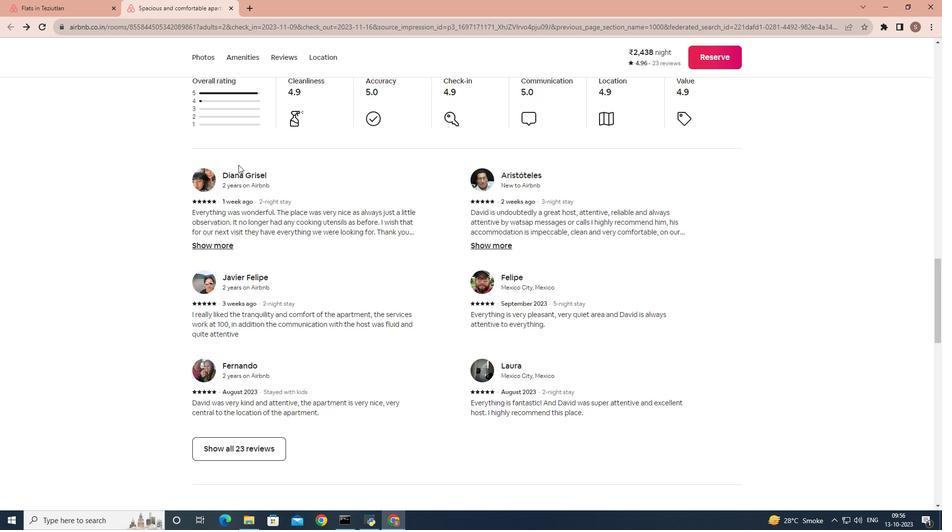 
Action: Mouse scrolled (239, 164) with delta (0, 0)
Screenshot: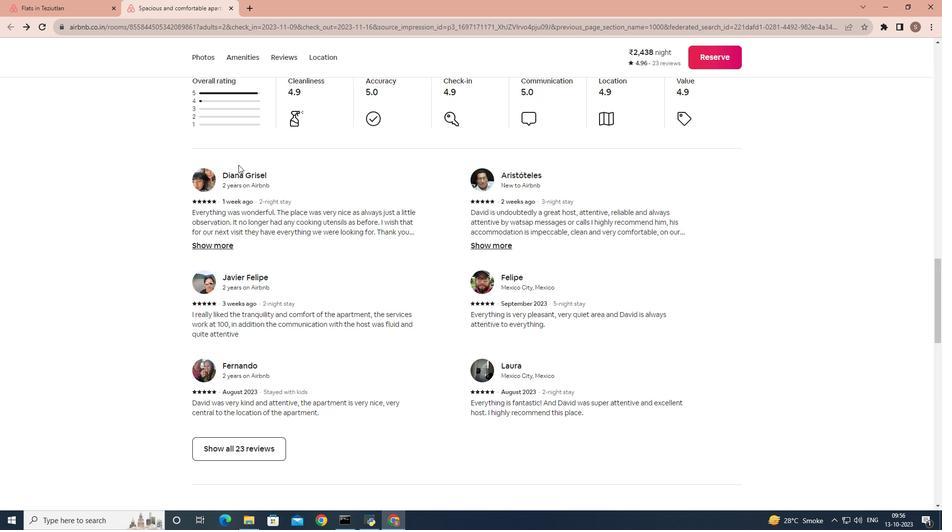 
Action: Mouse scrolled (239, 164) with delta (0, 0)
Screenshot: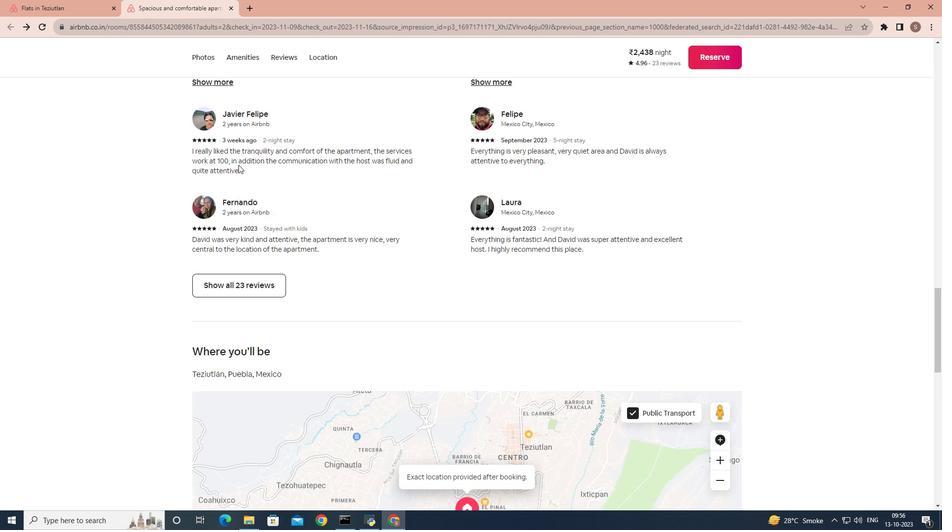 
Action: Mouse scrolled (239, 164) with delta (0, 0)
Screenshot: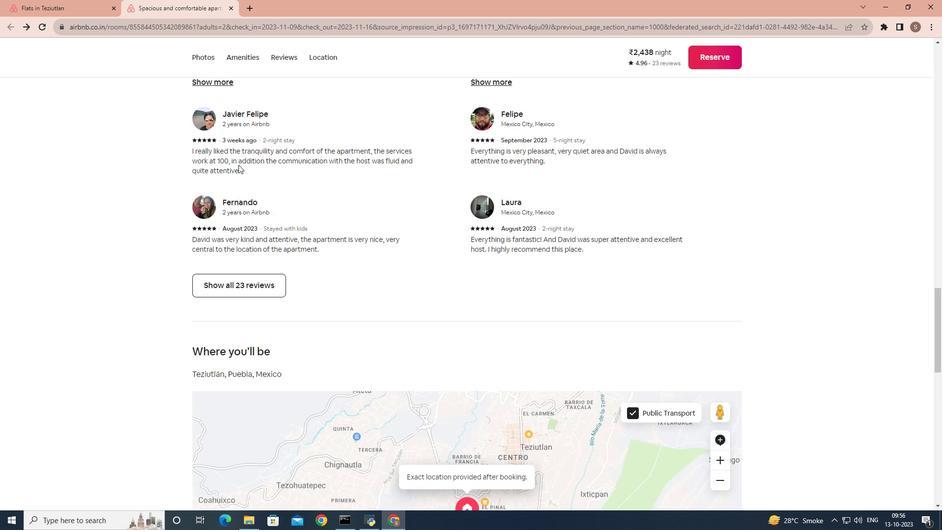
Action: Mouse scrolled (239, 164) with delta (0, 0)
Screenshot: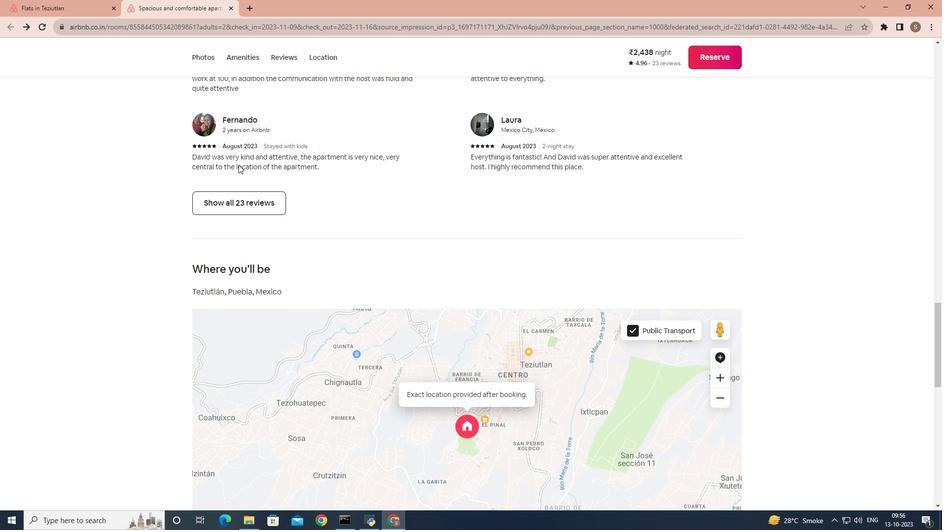 
Action: Mouse scrolled (239, 164) with delta (0, 0)
Screenshot: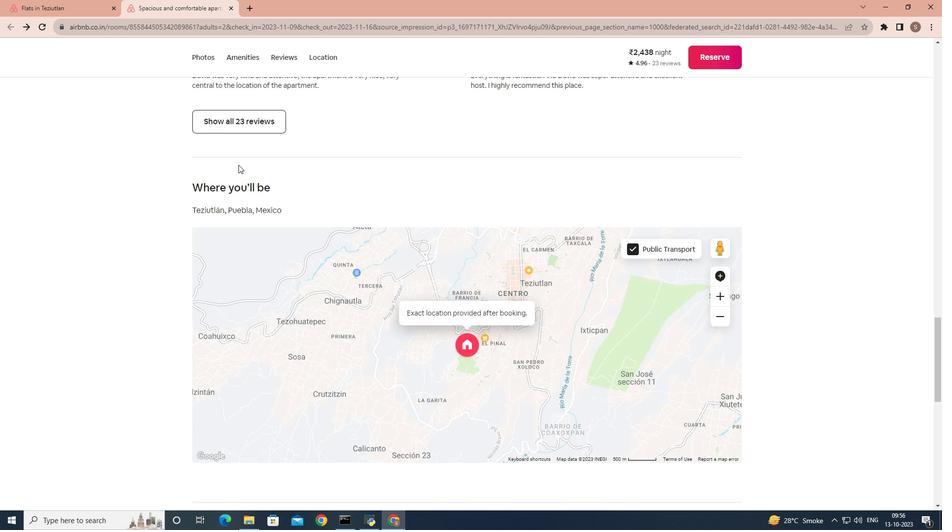 
Action: Mouse scrolled (239, 164) with delta (0, 0)
Screenshot: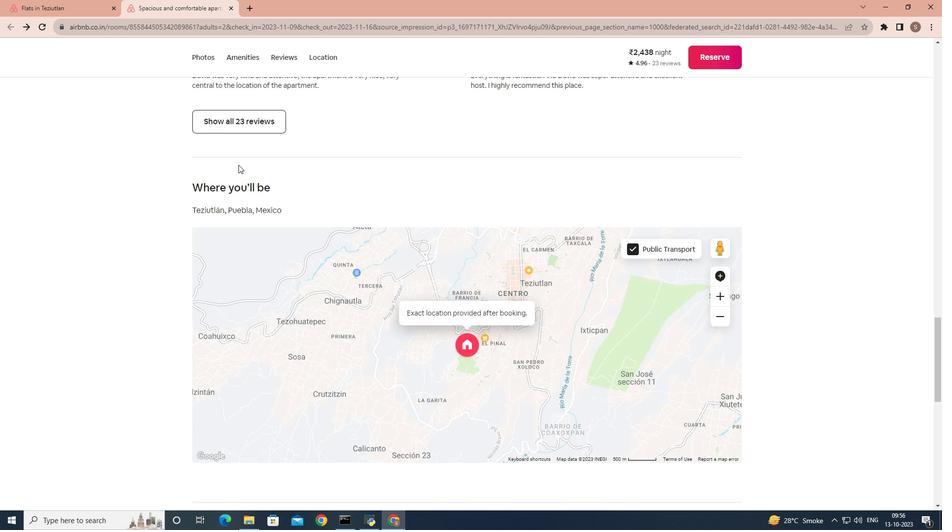 
Action: Mouse scrolled (239, 164) with delta (0, 0)
Screenshot: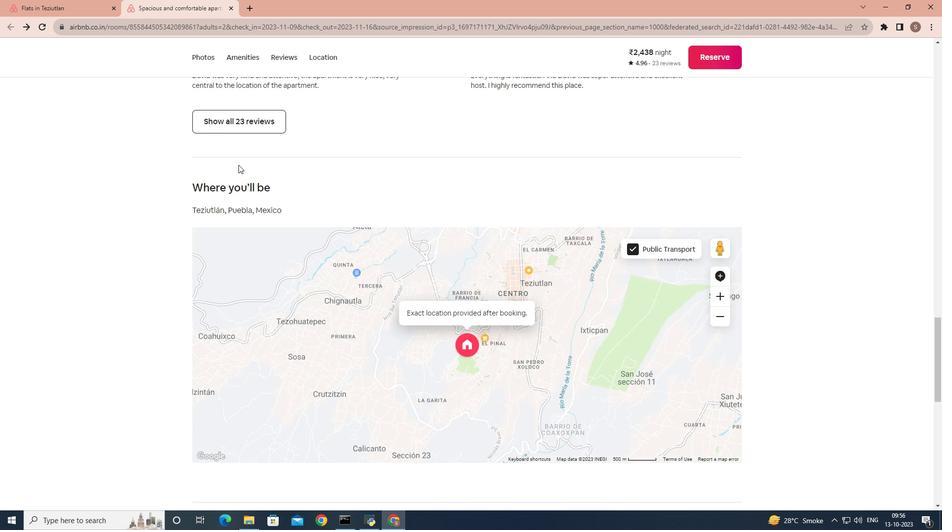 
Action: Mouse scrolled (239, 164) with delta (0, 0)
Screenshot: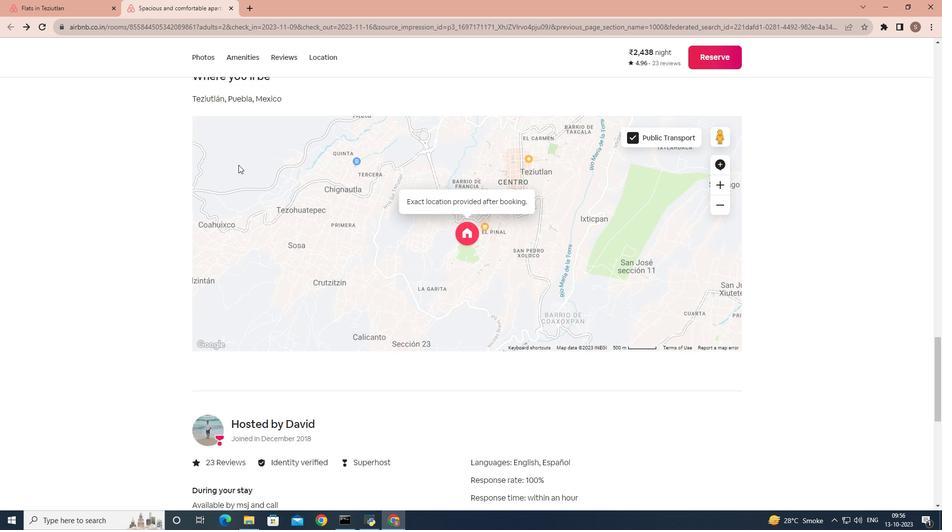 
Action: Mouse moved to (226, 271)
Screenshot: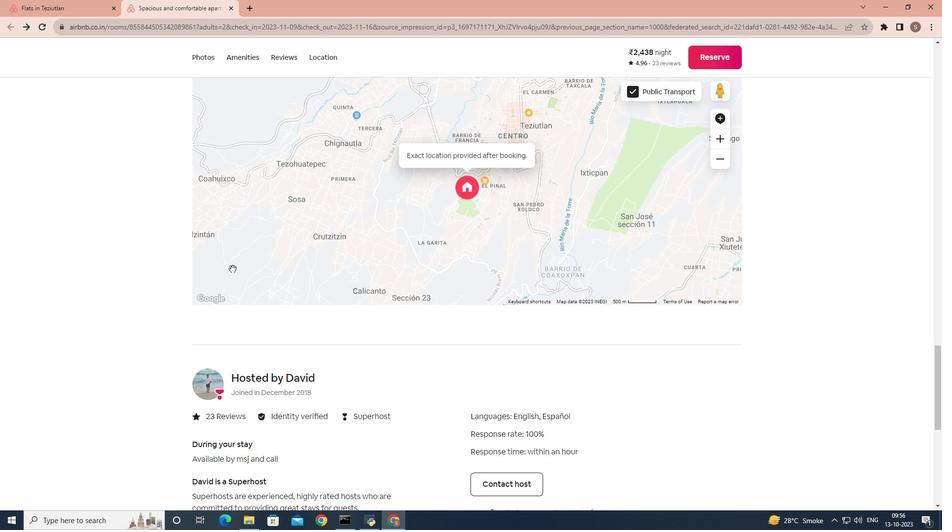 
Action: Mouse scrolled (226, 270) with delta (0, 0)
Screenshot: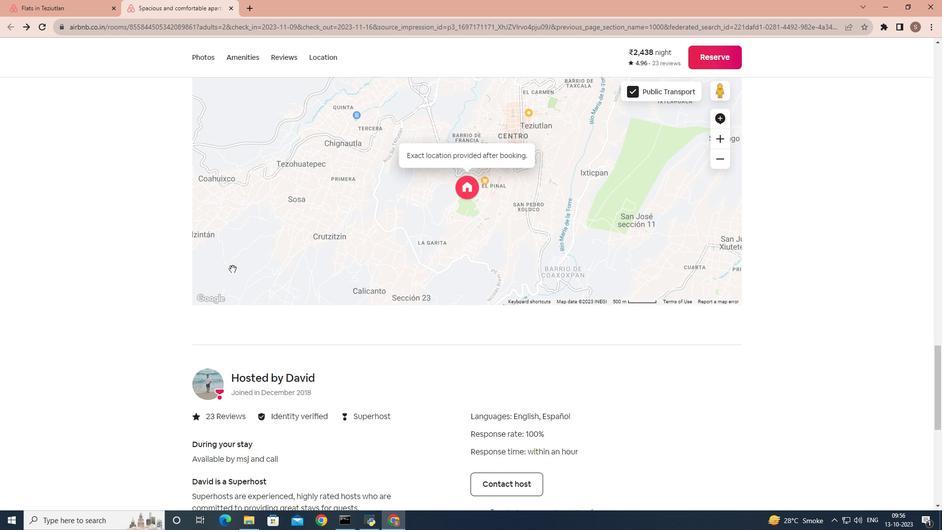 
Action: Mouse moved to (237, 265)
Screenshot: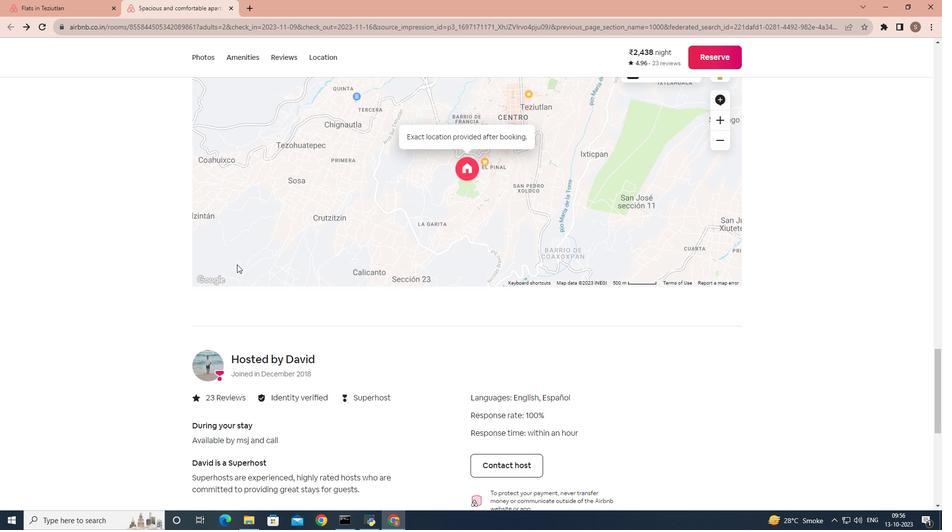 
Action: Mouse scrolled (237, 265) with delta (0, 0)
Screenshot: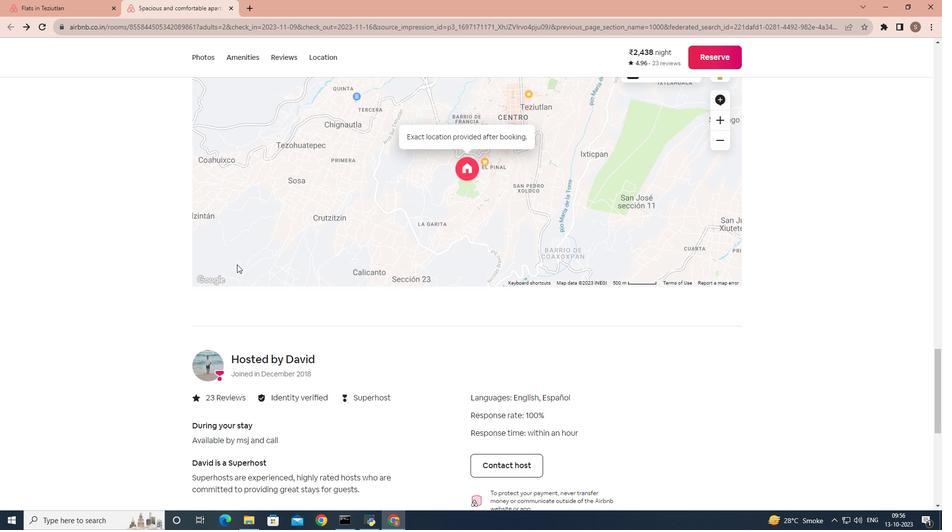 
Action: Mouse moved to (237, 265)
Screenshot: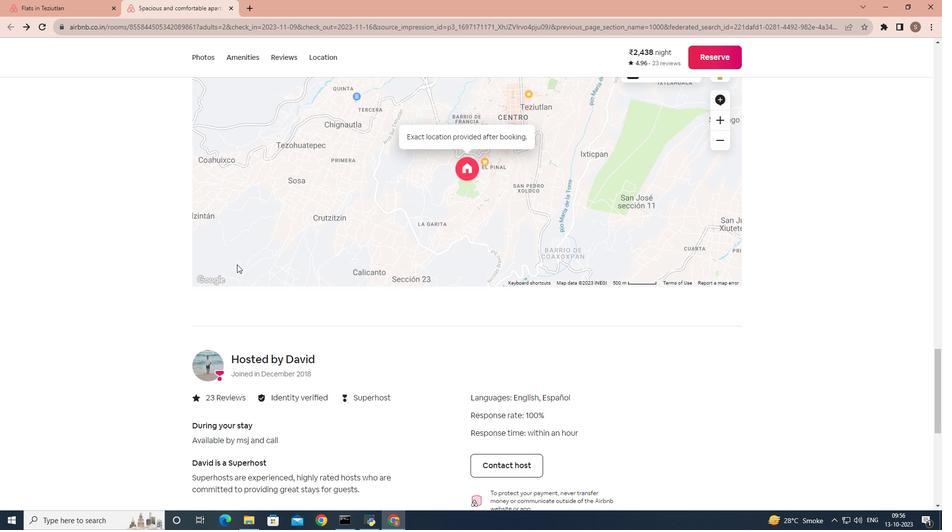 
Action: Mouse scrolled (237, 265) with delta (0, 0)
Screenshot: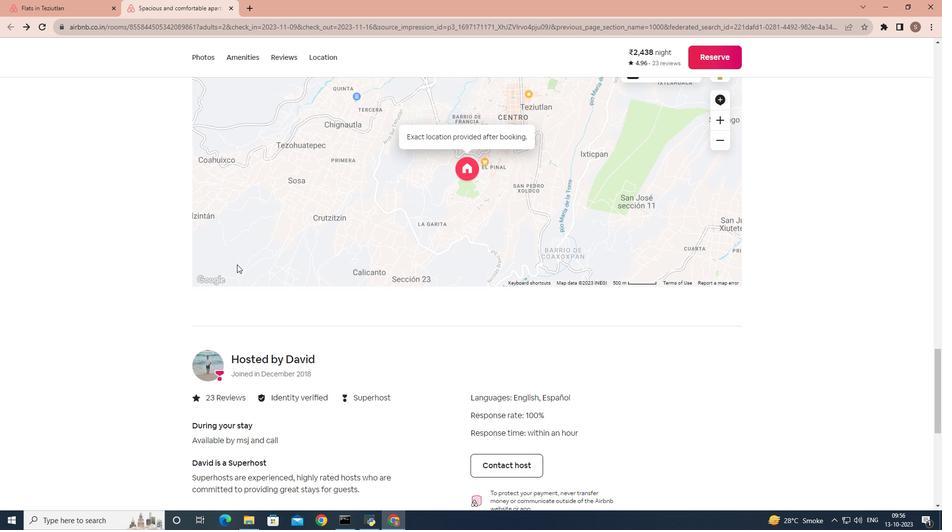 
Action: Mouse scrolled (237, 265) with delta (0, 0)
Screenshot: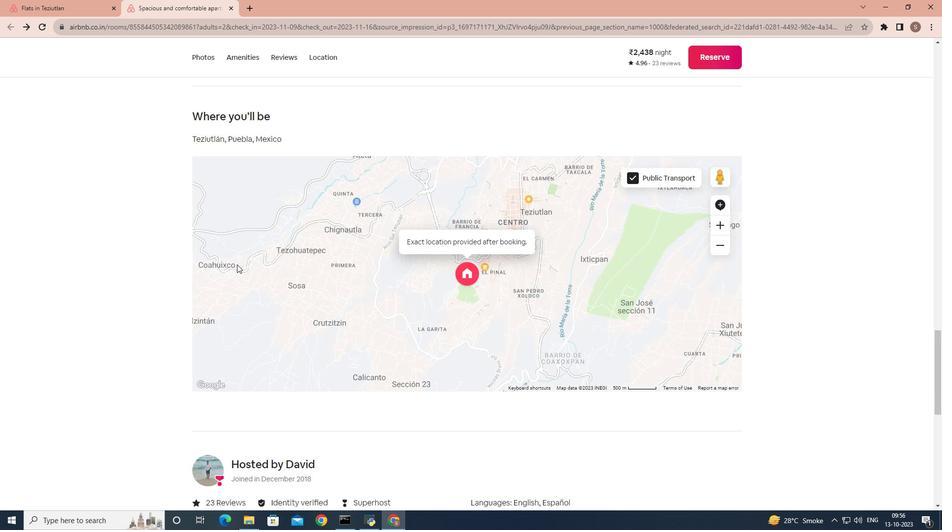 
Action: Mouse moved to (363, 268)
Screenshot: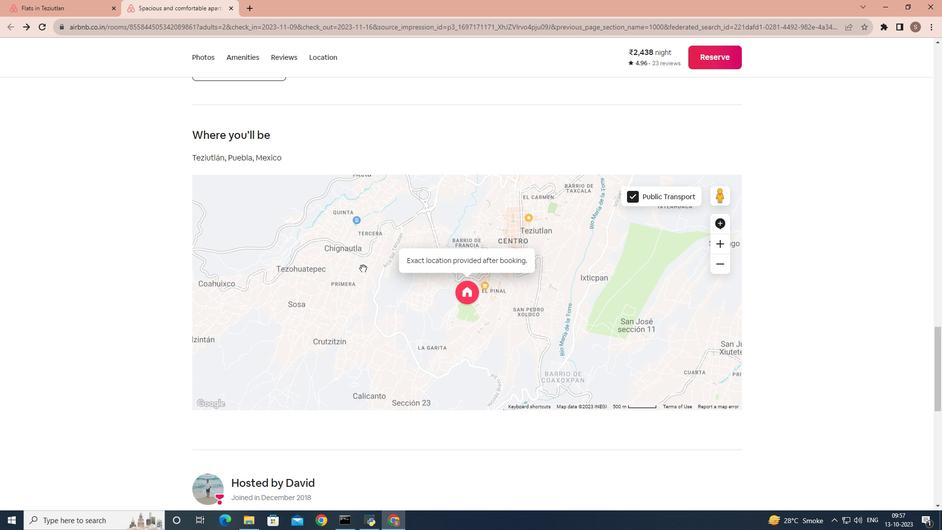 
Action: Mouse scrolled (363, 269) with delta (0, 0)
Screenshot: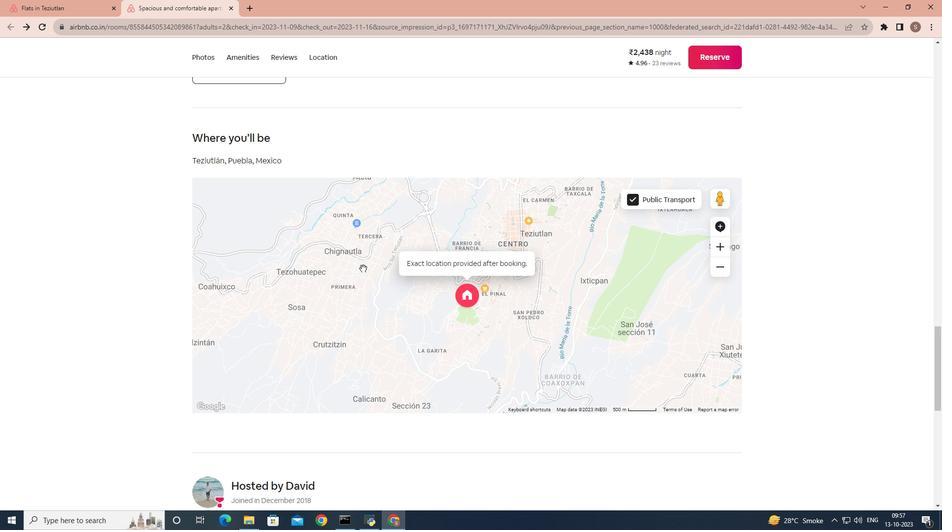 
Action: Mouse scrolled (363, 269) with delta (0, 0)
Screenshot: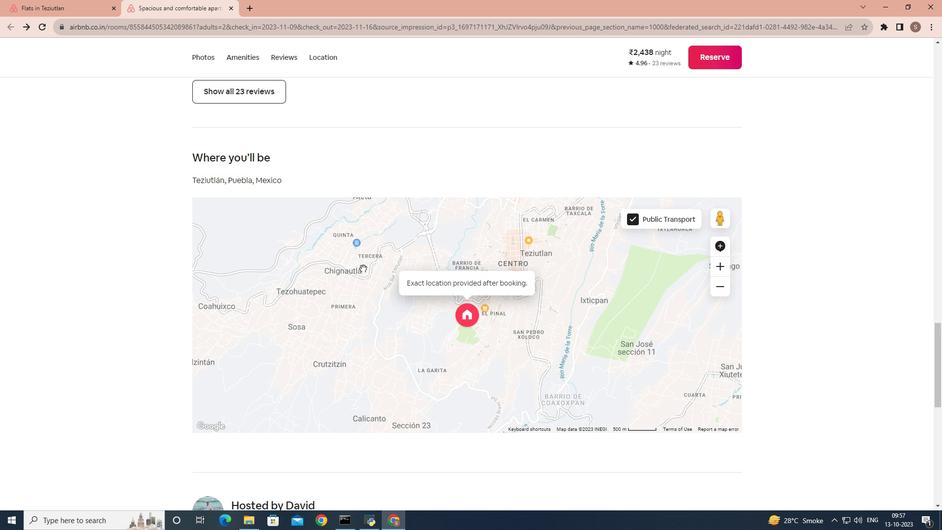 
Action: Mouse scrolled (363, 269) with delta (0, 0)
Screenshot: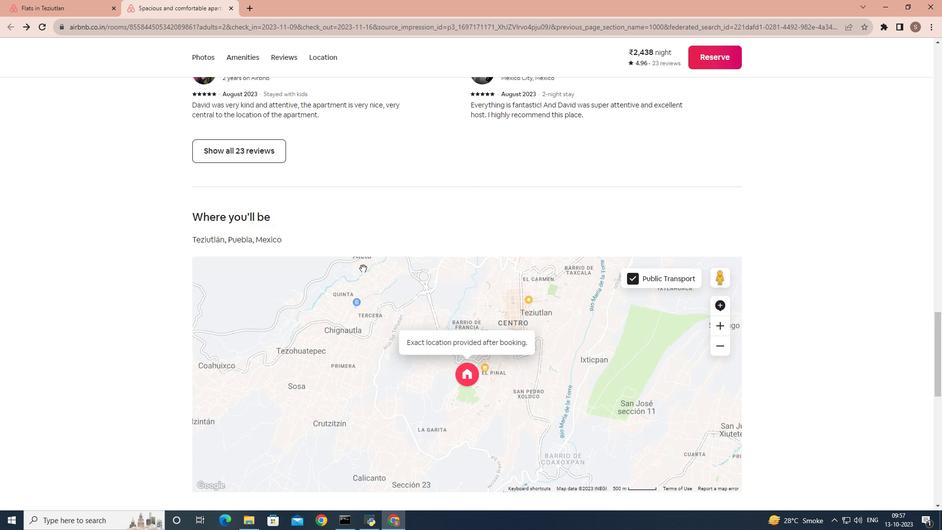 
Action: Mouse scrolled (363, 268) with delta (0, 0)
Screenshot: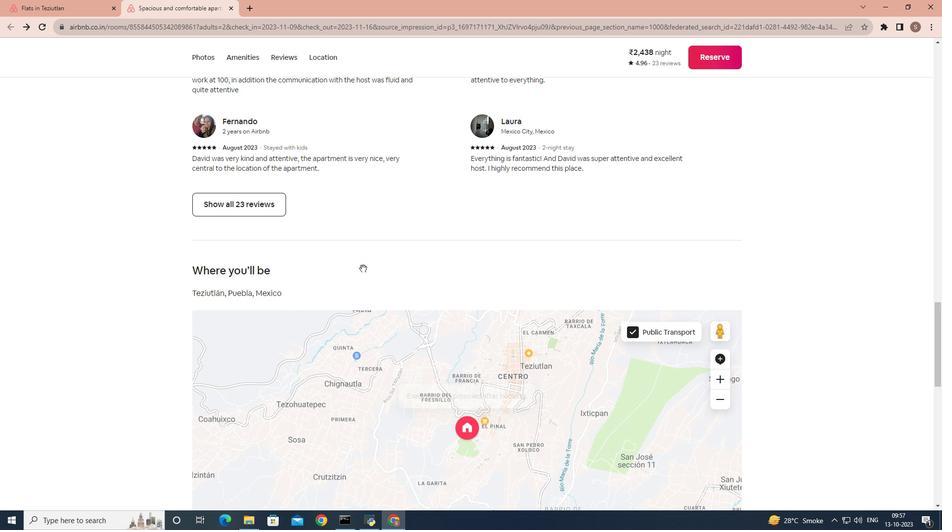 
Action: Mouse scrolled (363, 268) with delta (0, 0)
Screenshot: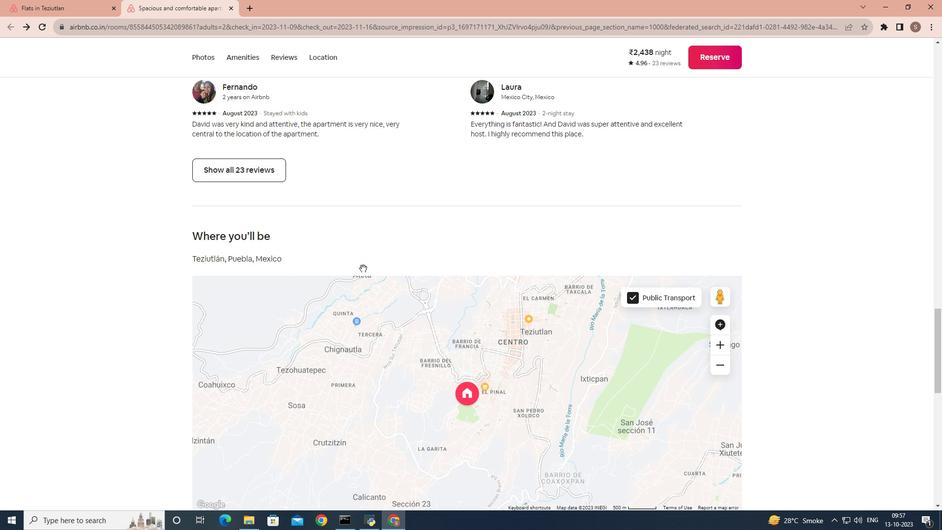 
Action: Mouse scrolled (363, 268) with delta (0, 0)
Screenshot: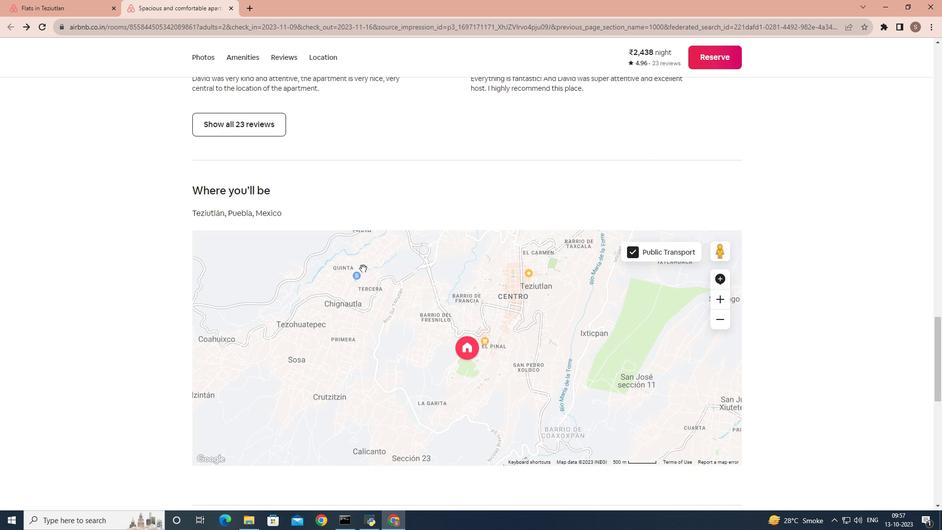 
Action: Mouse scrolled (363, 268) with delta (0, 0)
Screenshot: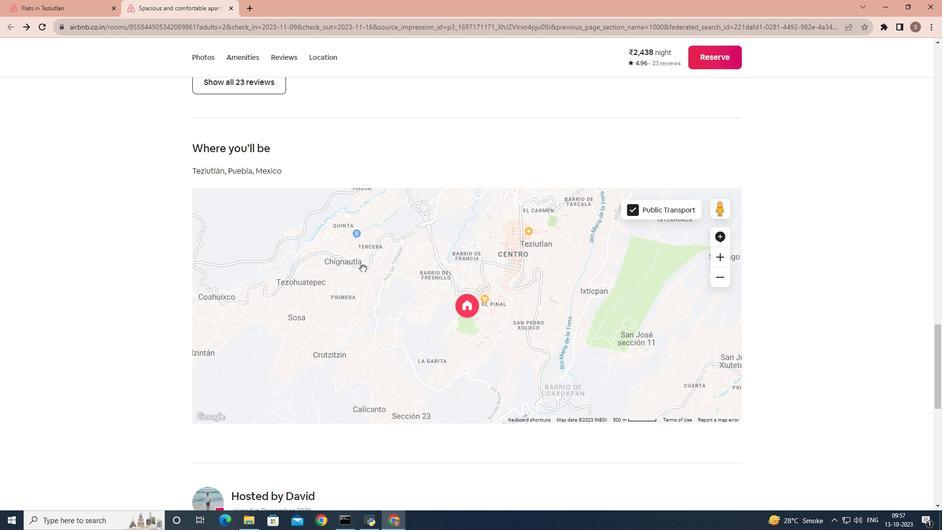
Action: Mouse scrolled (363, 268) with delta (0, 0)
Screenshot: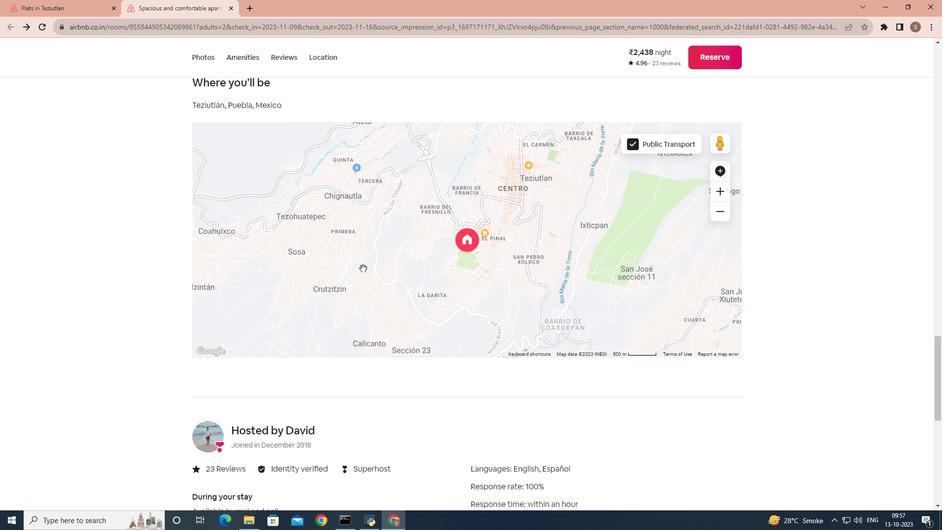 
Action: Mouse scrolled (363, 268) with delta (0, 0)
Screenshot: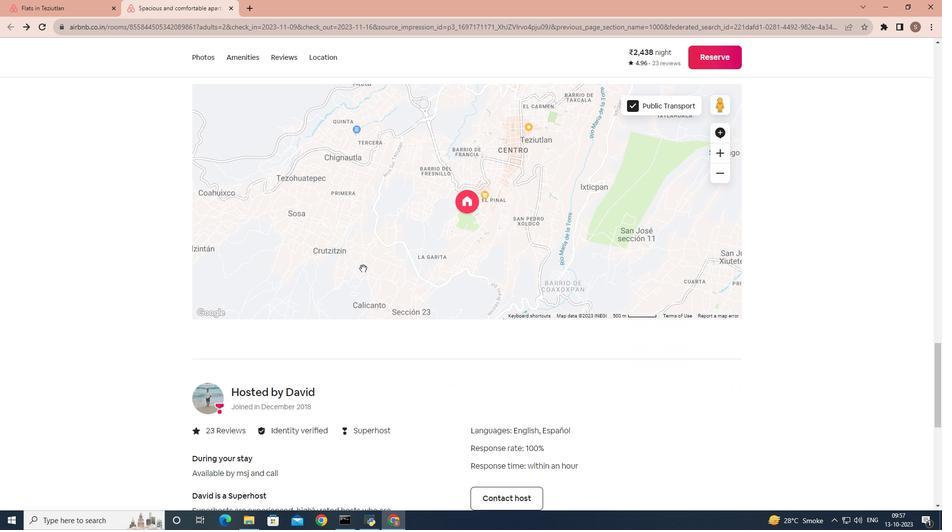 
Action: Mouse scrolled (363, 268) with delta (0, 0)
Screenshot: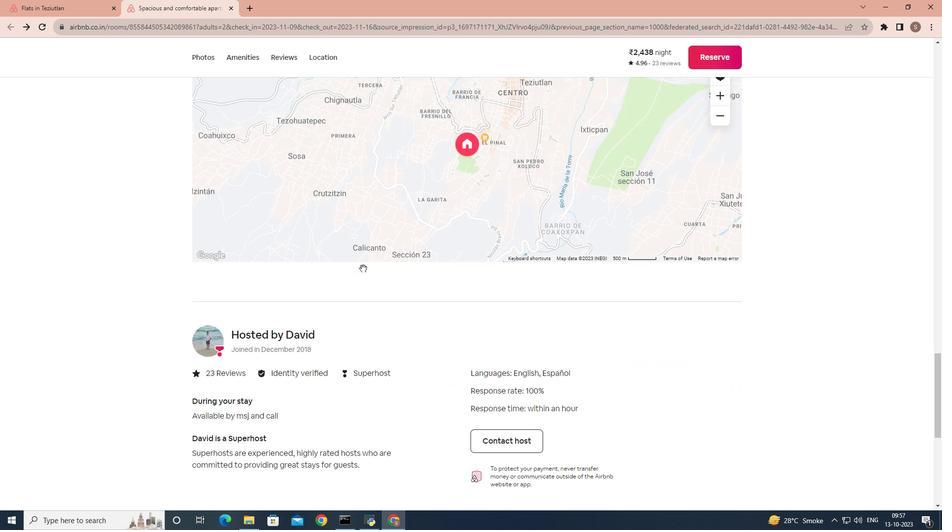 
Action: Mouse moved to (344, 280)
Screenshot: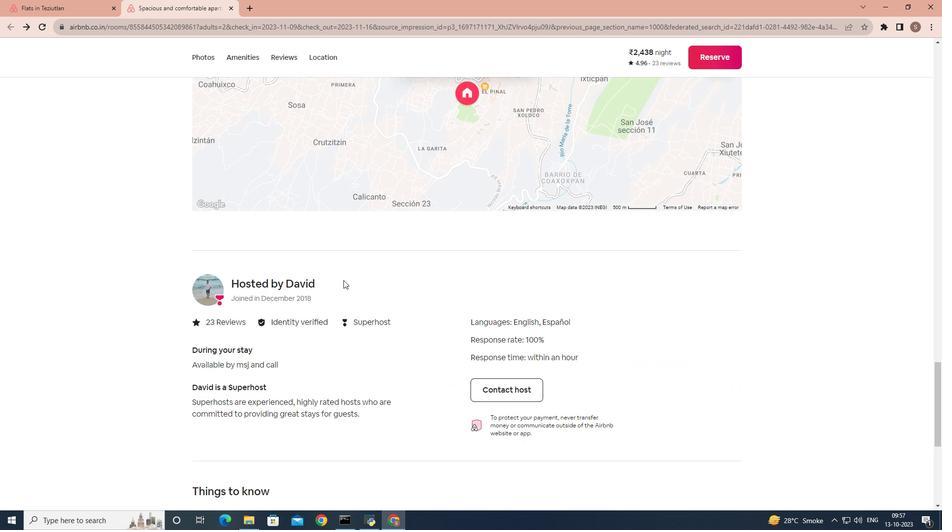 
Action: Mouse scrolled (344, 280) with delta (0, 0)
Screenshot: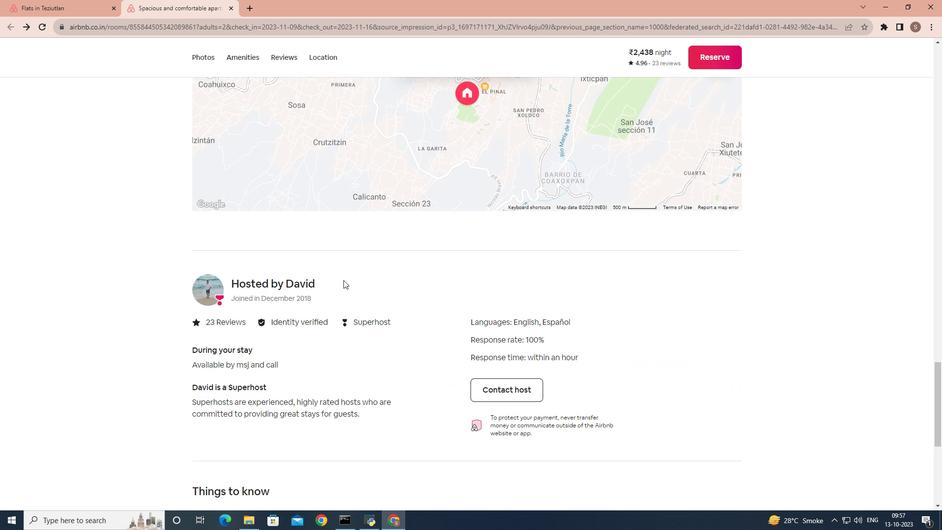 
Action: Mouse scrolled (344, 280) with delta (0, 0)
Screenshot: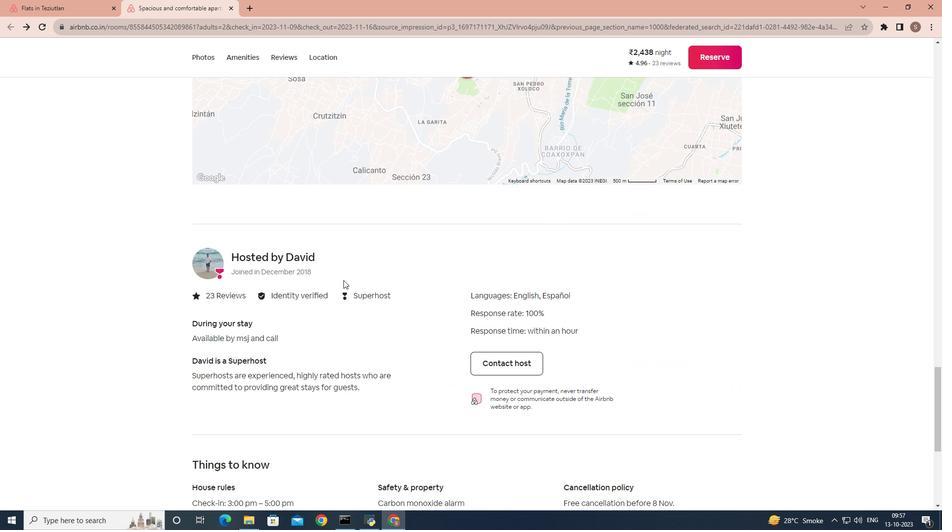 
Action: Mouse scrolled (344, 280) with delta (0, 0)
Screenshot: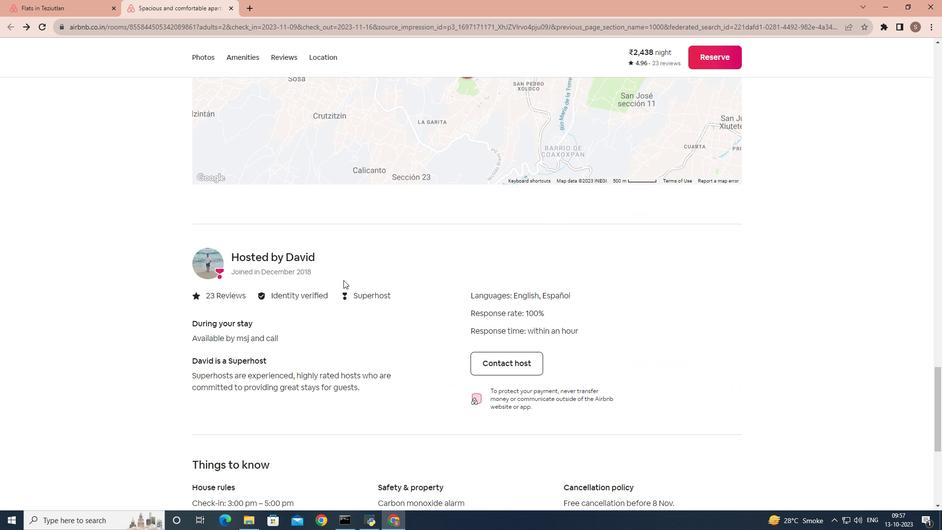 
Action: Mouse moved to (199, 444)
Screenshot: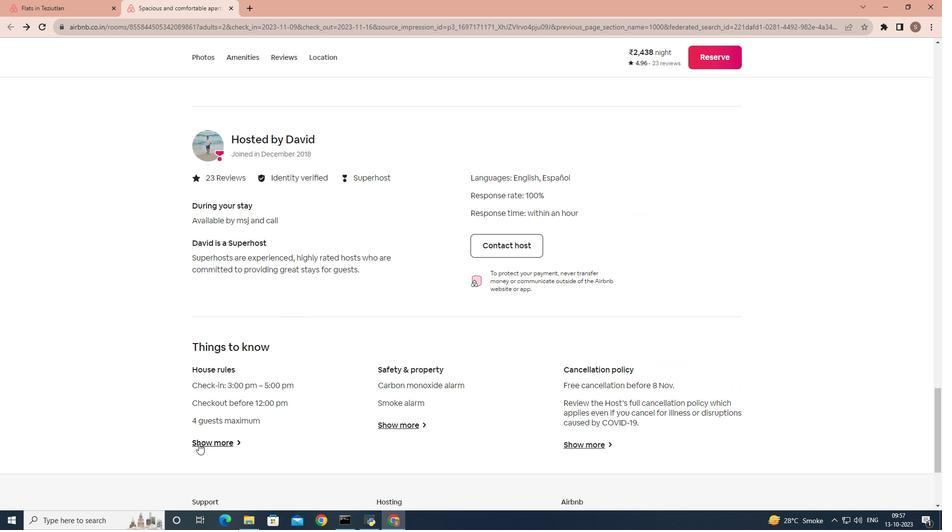 
Action: Mouse pressed left at (199, 444)
Screenshot: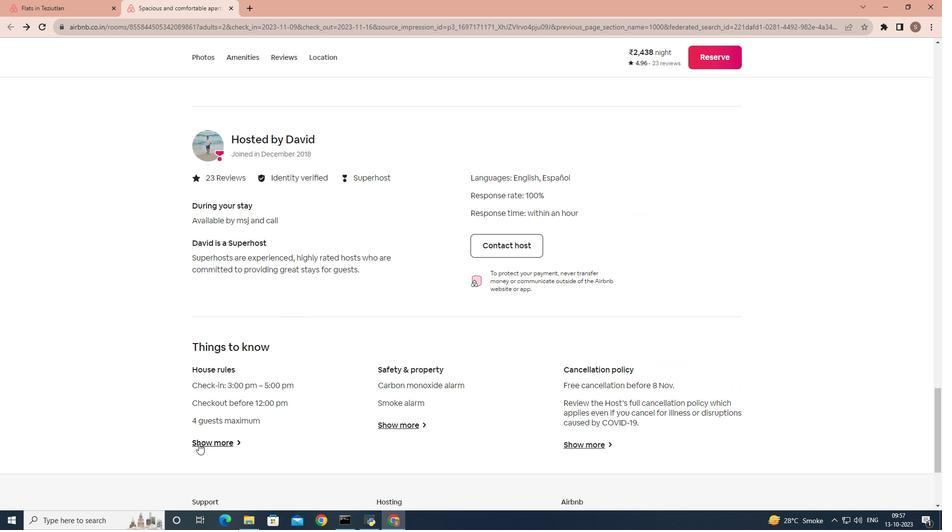 
Action: Mouse moved to (364, 218)
Screenshot: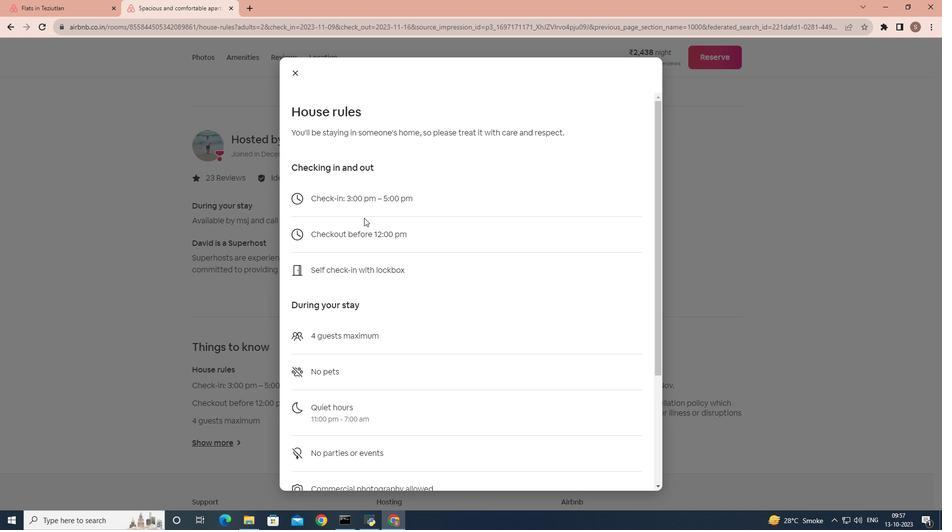
Action: Mouse scrolled (364, 217) with delta (0, 0)
Screenshot: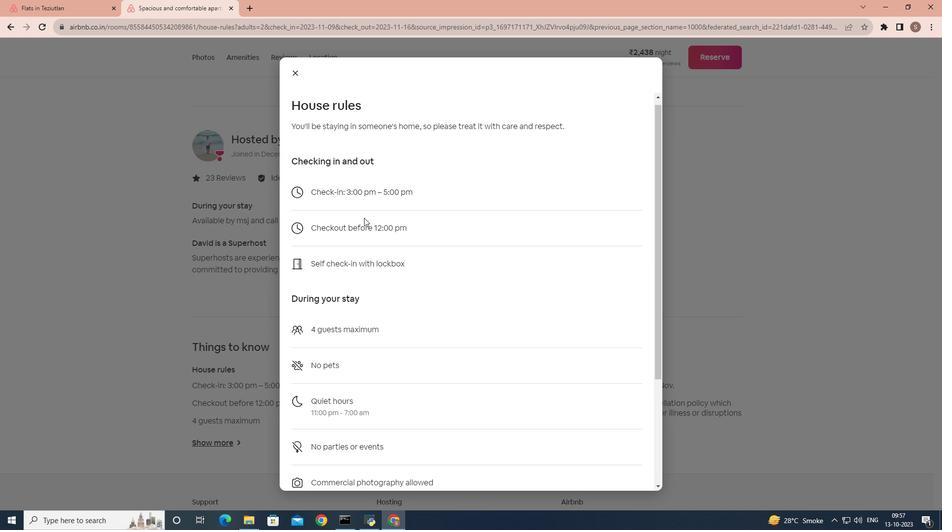 
Action: Mouse scrolled (364, 217) with delta (0, 0)
Screenshot: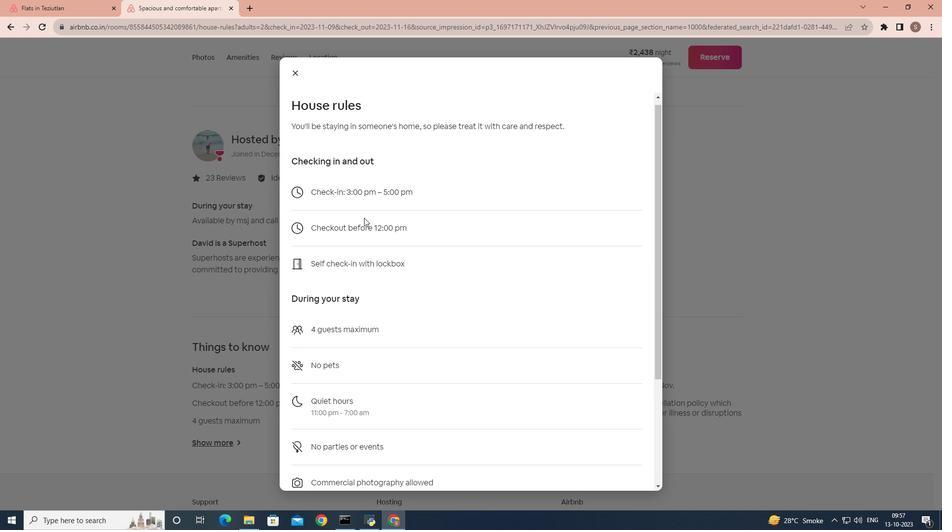 
Action: Mouse scrolled (364, 217) with delta (0, 0)
Screenshot: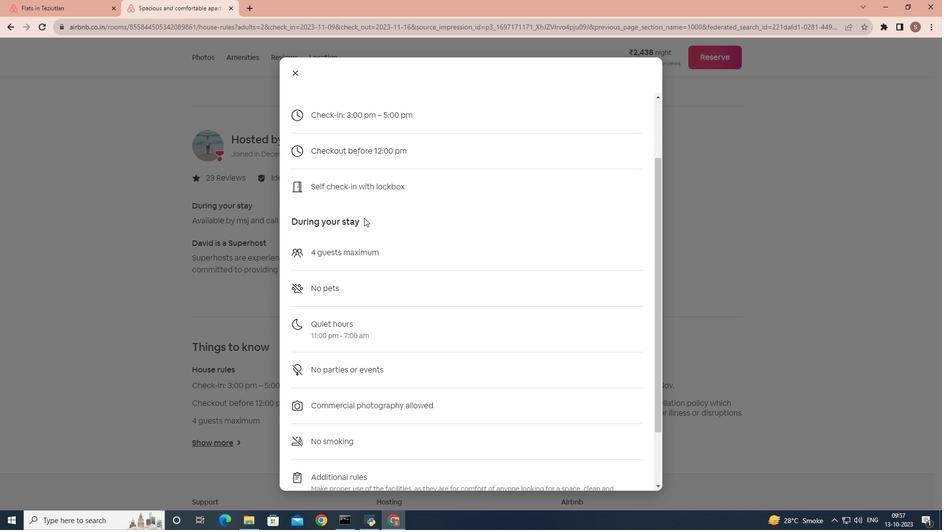 
Action: Mouse scrolled (364, 217) with delta (0, 0)
Screenshot: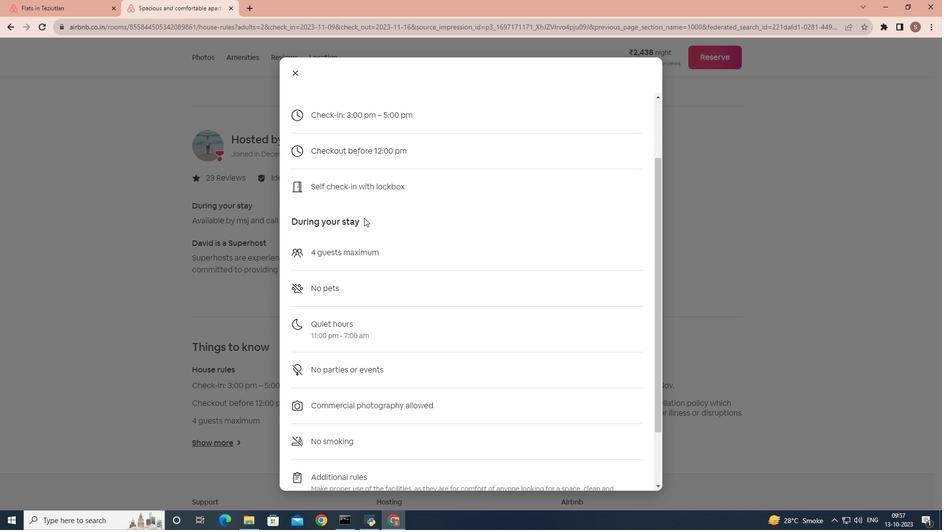 
Action: Mouse scrolled (364, 217) with delta (0, 0)
Screenshot: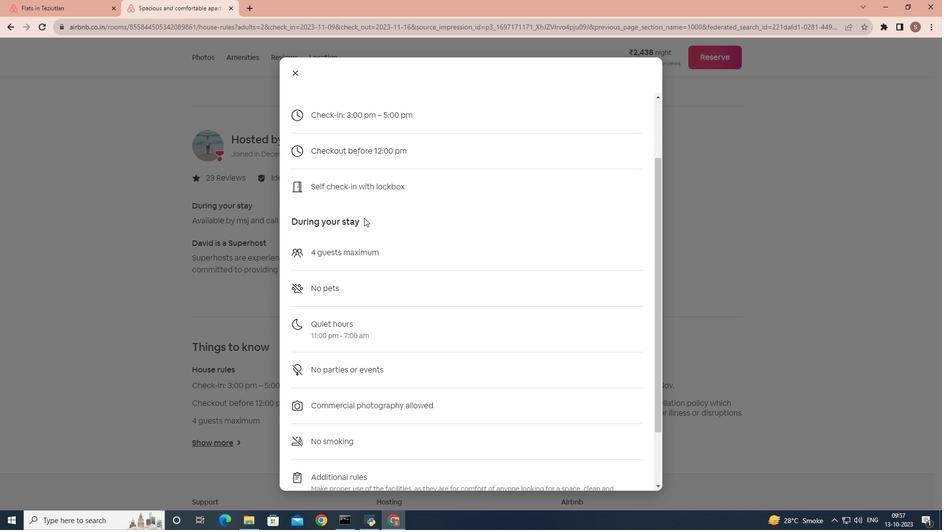 
Action: Mouse scrolled (364, 217) with delta (0, 0)
Screenshot: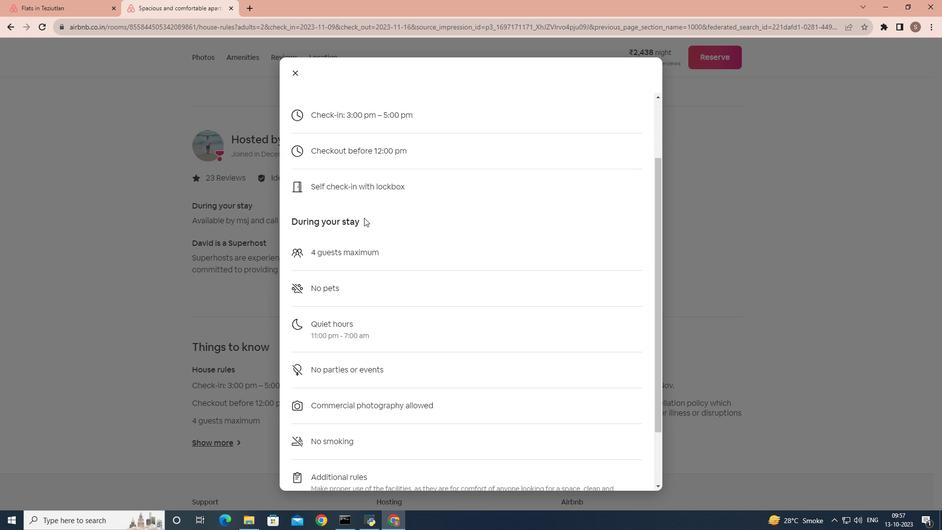 
Action: Mouse moved to (298, 77)
Screenshot: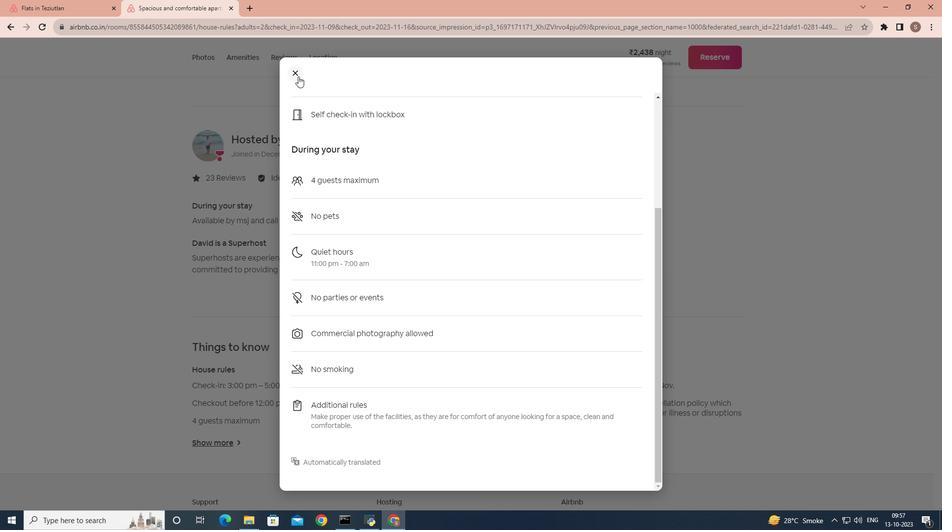 
Action: Mouse pressed left at (298, 77)
Screenshot: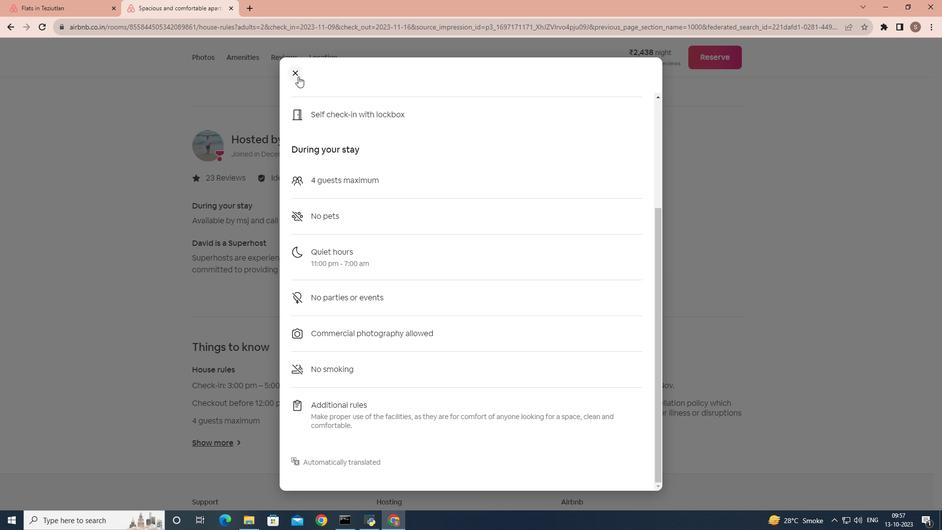 
Action: Mouse moved to (414, 428)
Screenshot: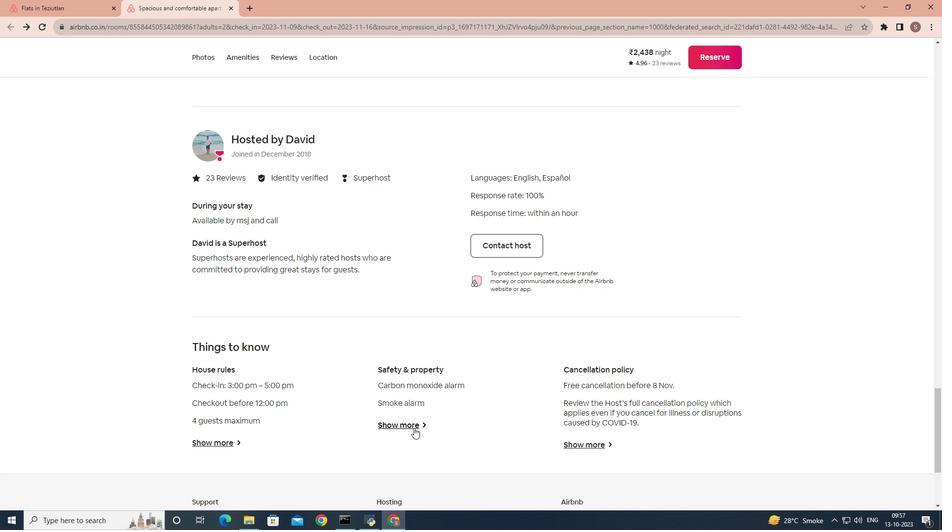
Action: Mouse pressed left at (414, 428)
Screenshot: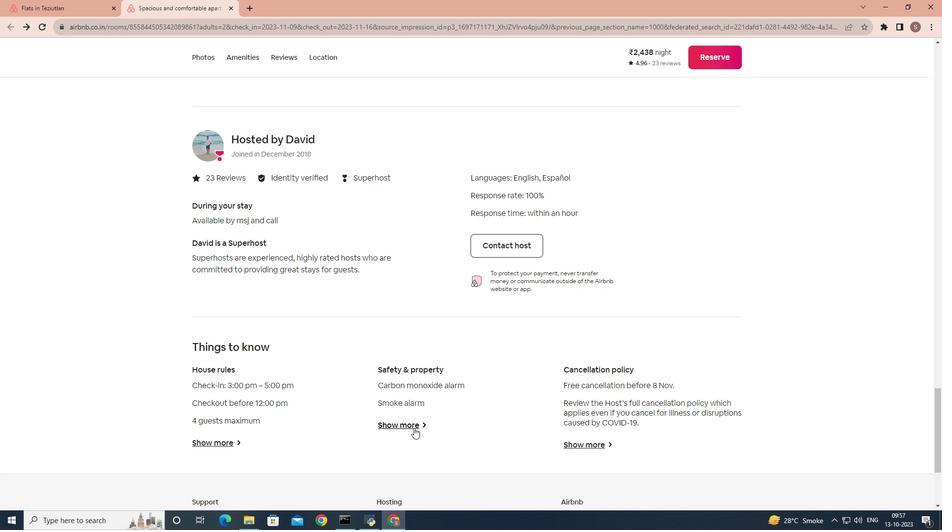 
Action: Mouse moved to (292, 184)
Screenshot: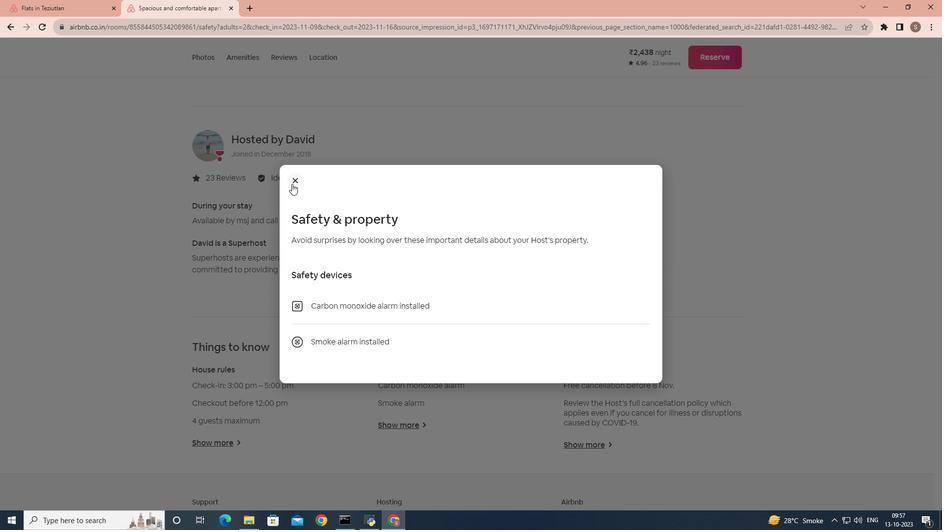 
Action: Mouse pressed left at (292, 184)
Screenshot: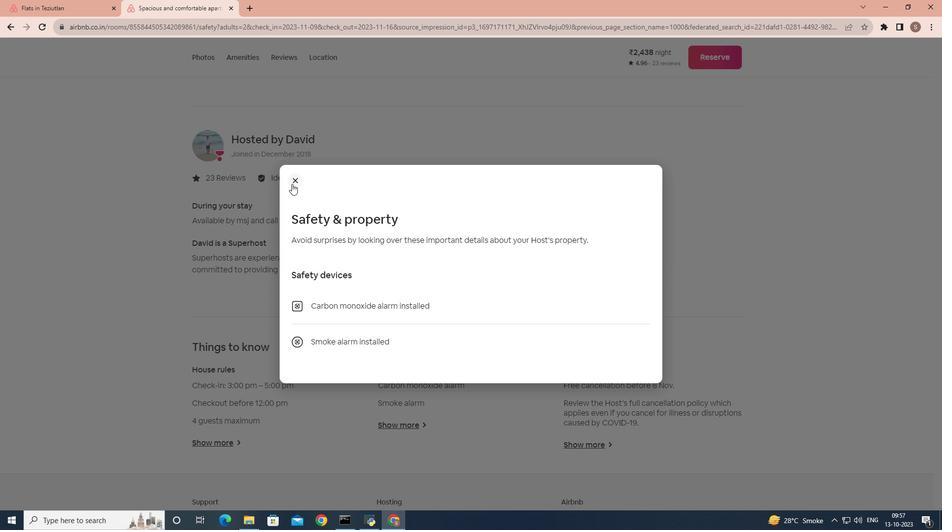 
Action: Mouse moved to (596, 446)
Screenshot: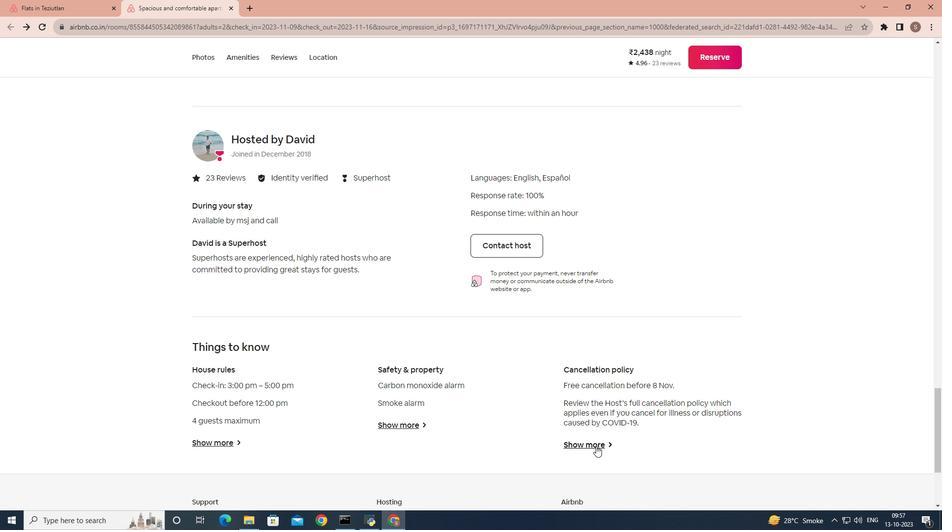 
Action: Mouse pressed left at (596, 446)
Screenshot: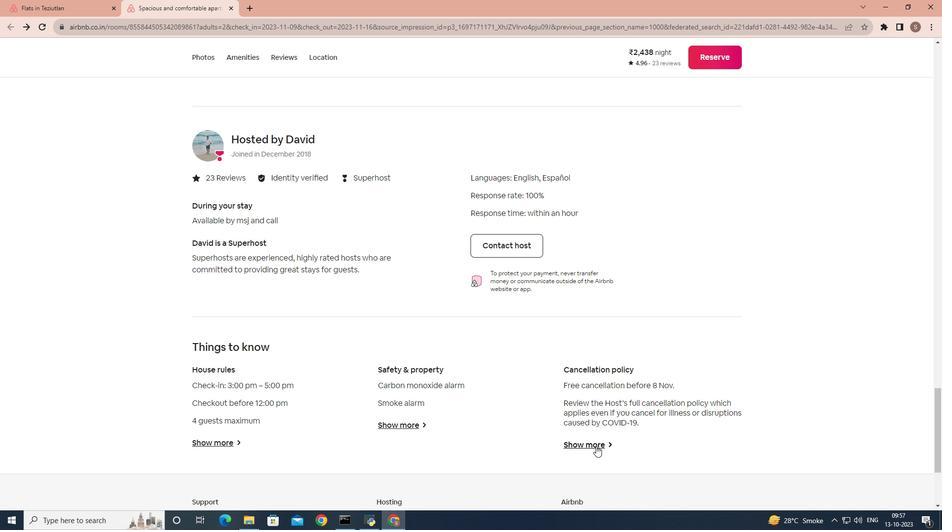 
Action: Mouse moved to (345, 154)
Screenshot: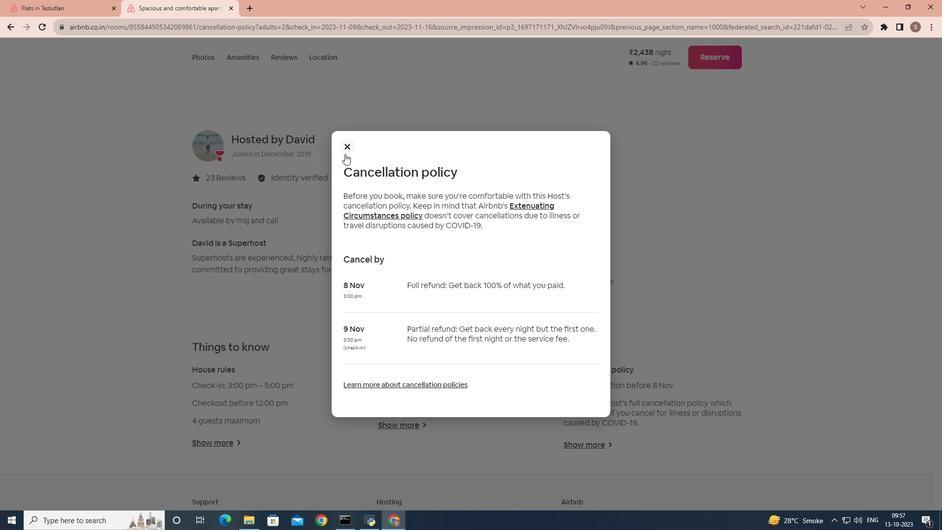 
Action: Mouse pressed left at (345, 154)
Screenshot: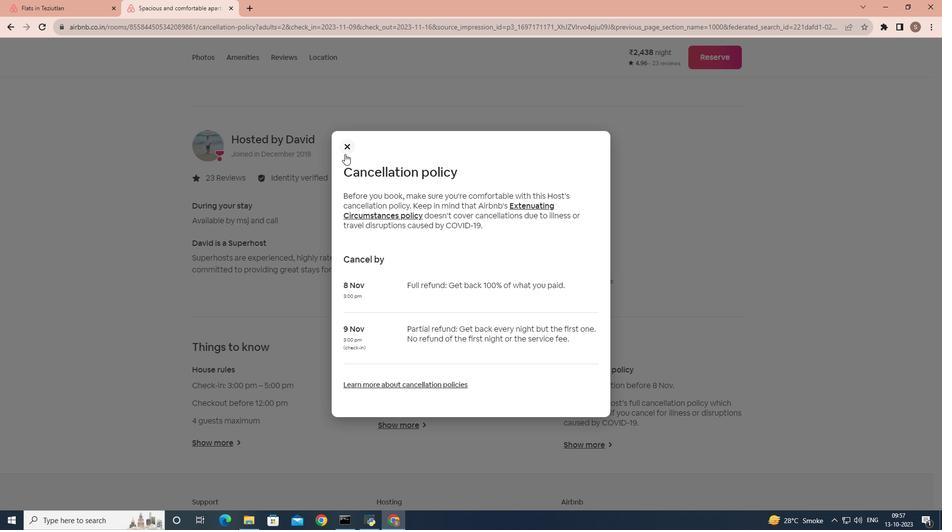 
Action: Mouse moved to (343, 146)
